 Task: Buy 1 Center Support Assemblies from Transmission & Drive Train section under best seller category for shipping address: Adam Smith, 3620 Station Street, Austin, Texas 78702, Cell Number 5122113583. Pay from credit card ending with 5759, CVV 953
Action: Key pressed amazon.com<Key.enter>
Screenshot: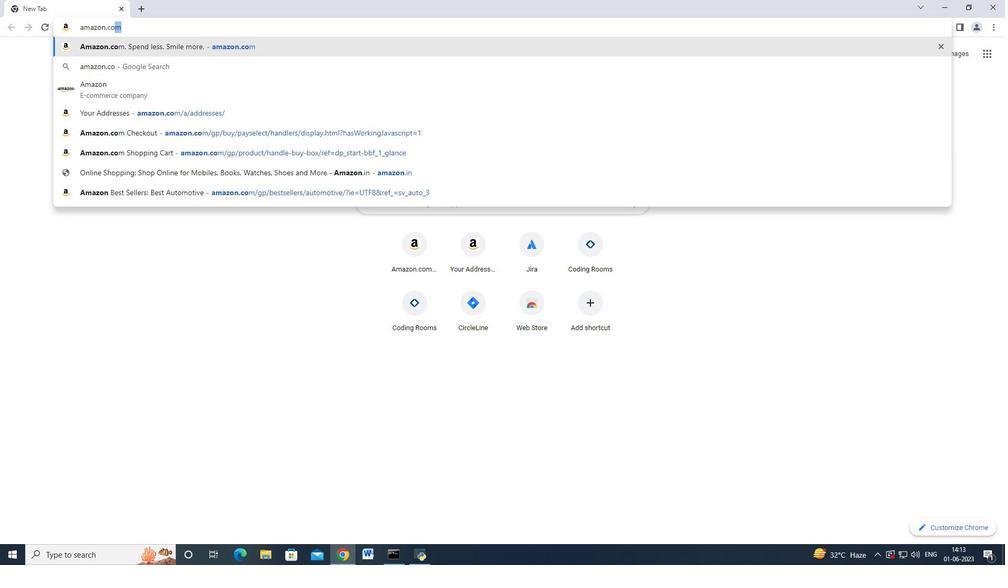 
Action: Mouse moved to (30, 73)
Screenshot: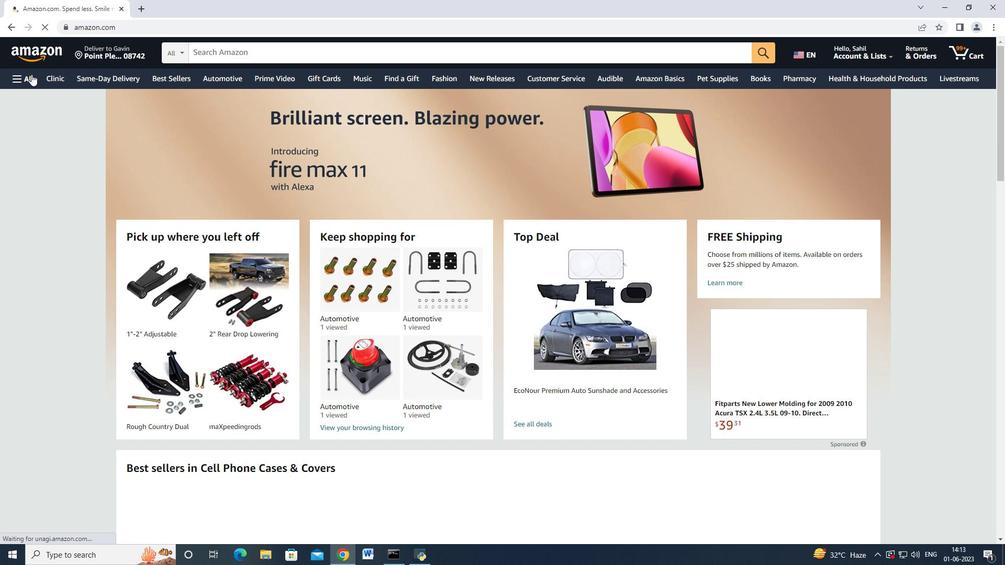 
Action: Mouse pressed left at (30, 73)
Screenshot: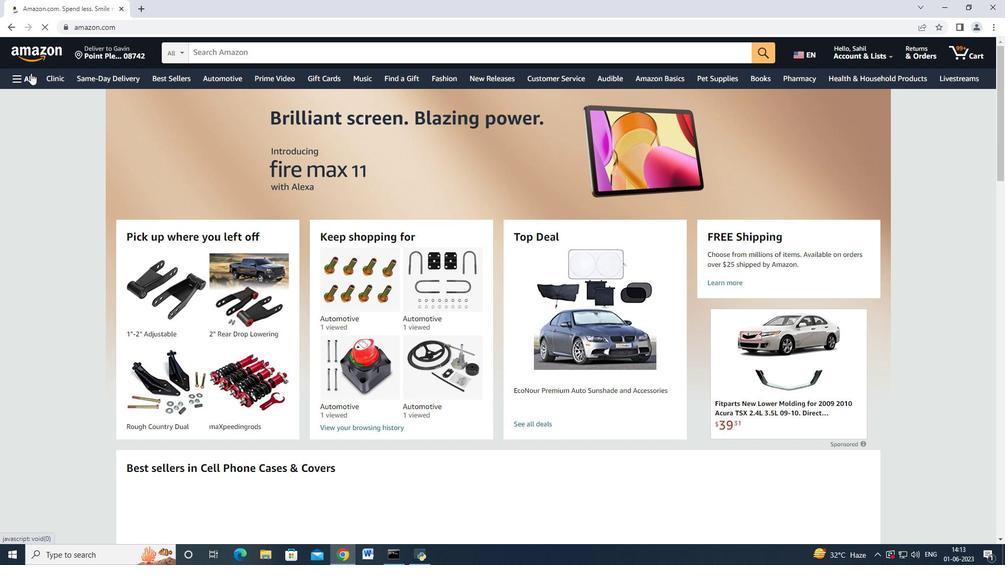 
Action: Mouse moved to (78, 169)
Screenshot: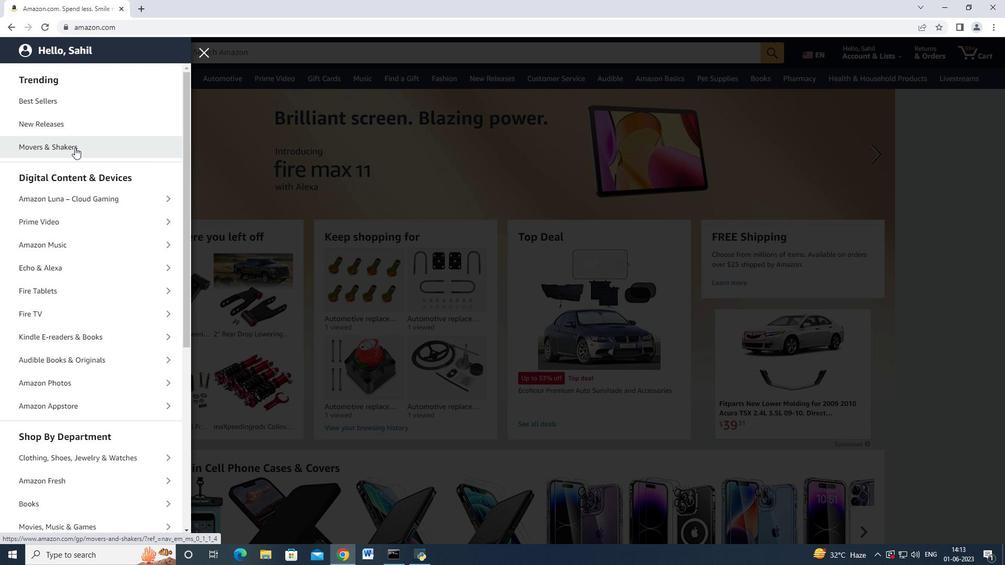 
Action: Mouse scrolled (78, 168) with delta (0, 0)
Screenshot: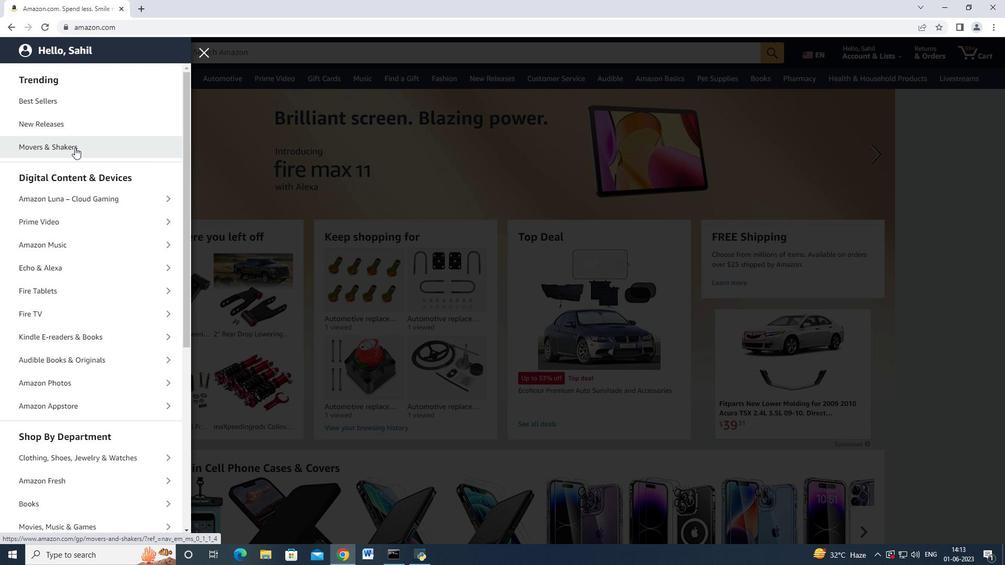 
Action: Mouse moved to (79, 182)
Screenshot: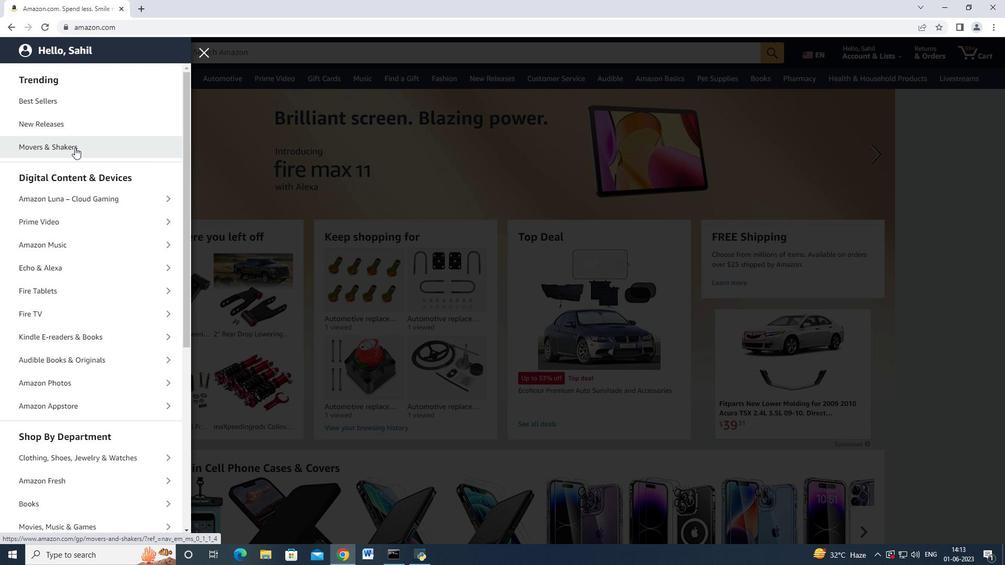 
Action: Mouse scrolled (79, 181) with delta (0, 0)
Screenshot: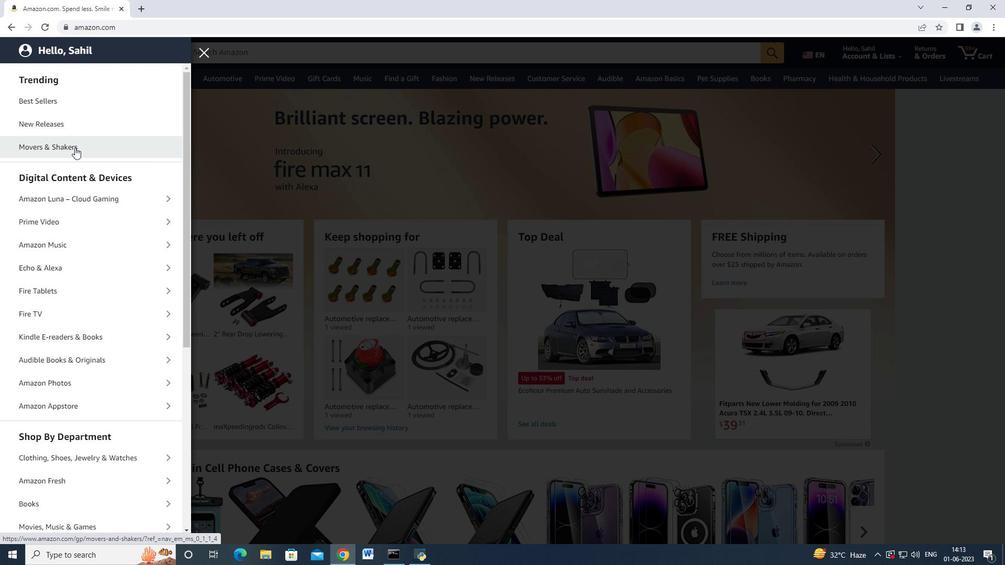 
Action: Mouse moved to (79, 190)
Screenshot: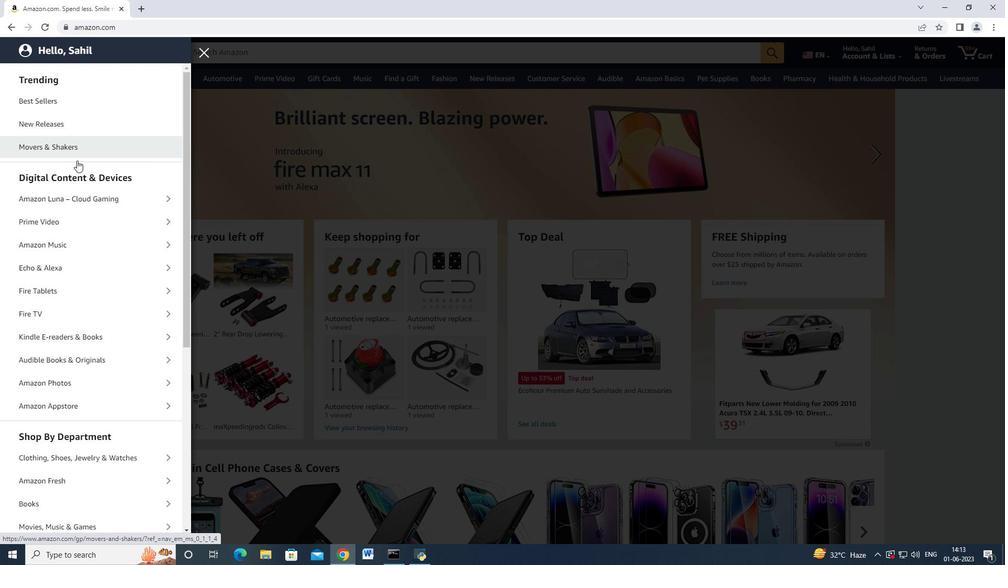
Action: Mouse scrolled (79, 189) with delta (0, 0)
Screenshot: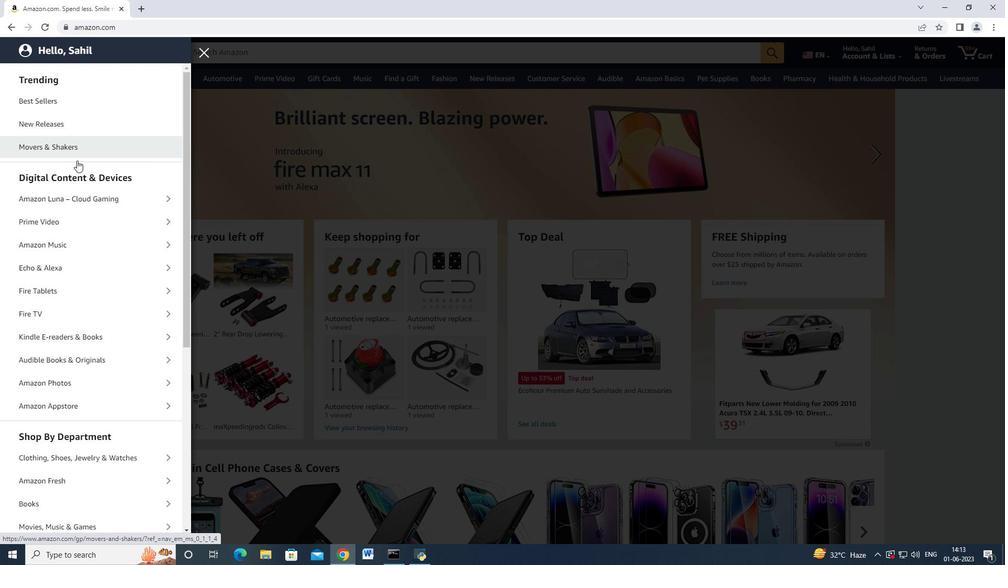 
Action: Mouse moved to (80, 191)
Screenshot: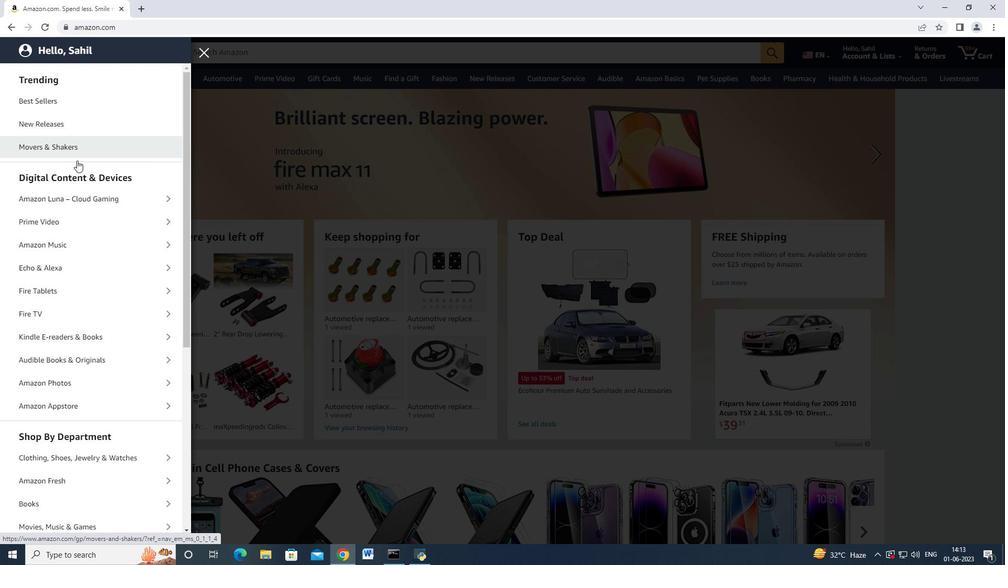 
Action: Mouse scrolled (80, 190) with delta (0, 0)
Screenshot: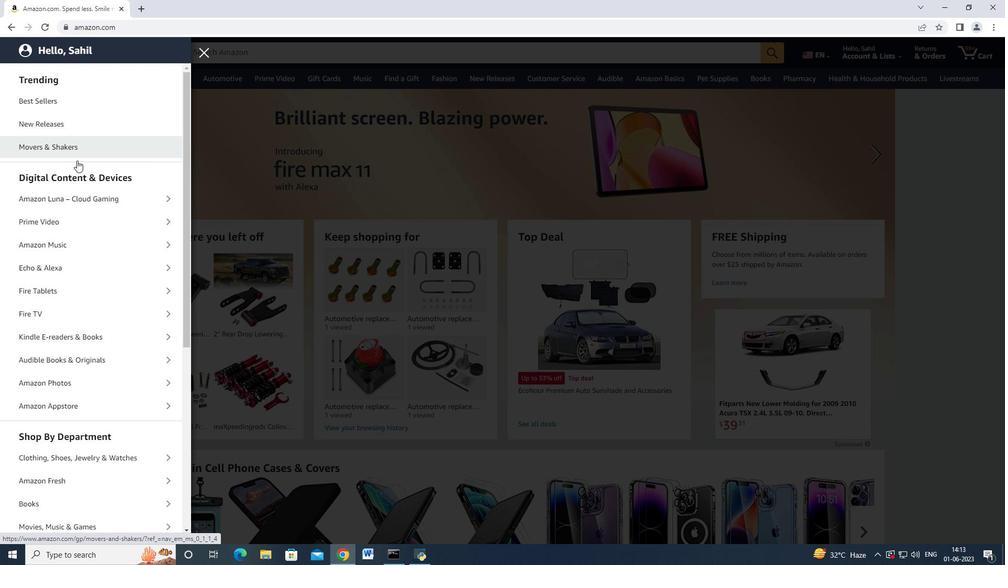 
Action: Mouse moved to (50, 334)
Screenshot: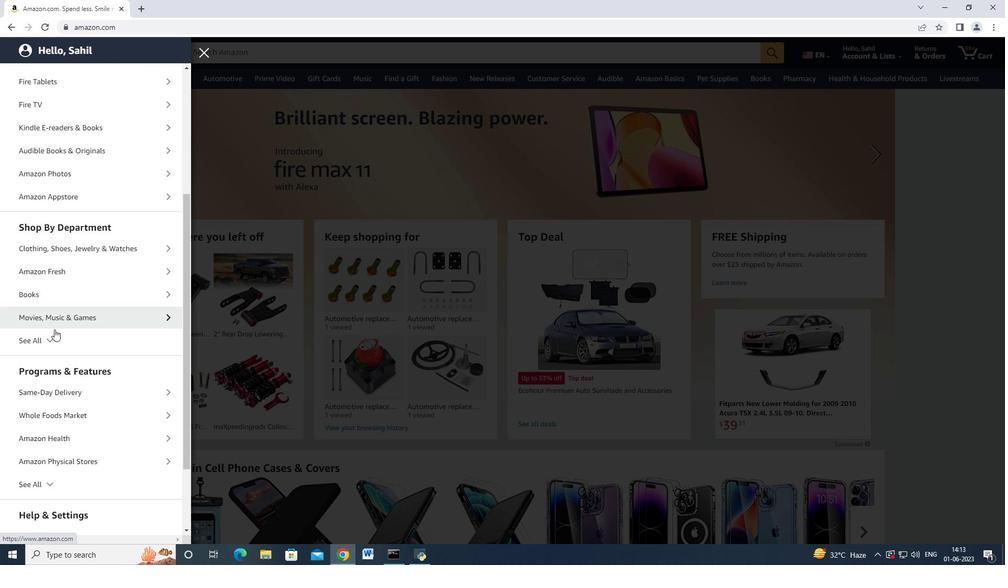 
Action: Mouse pressed left at (50, 334)
Screenshot: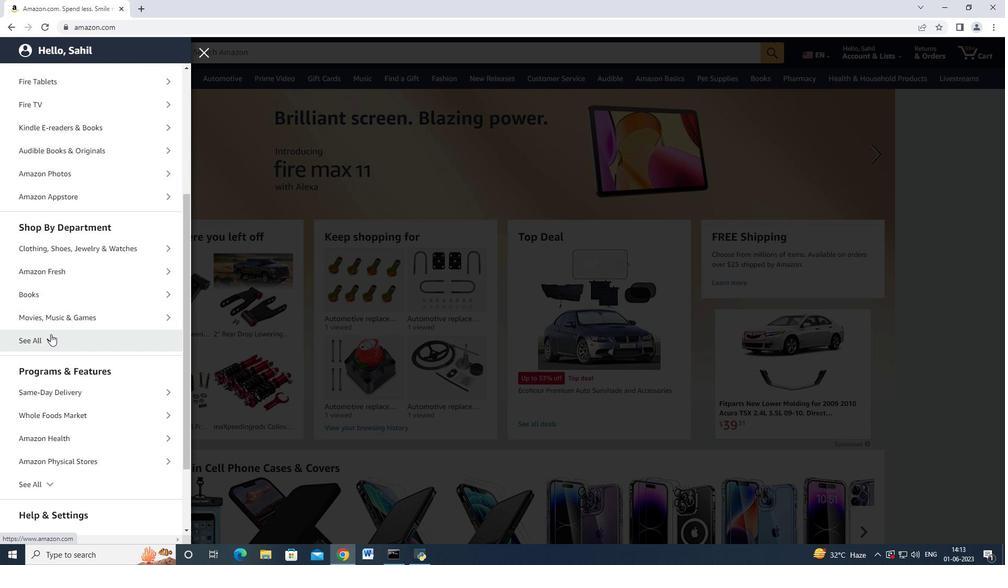 
Action: Mouse moved to (66, 324)
Screenshot: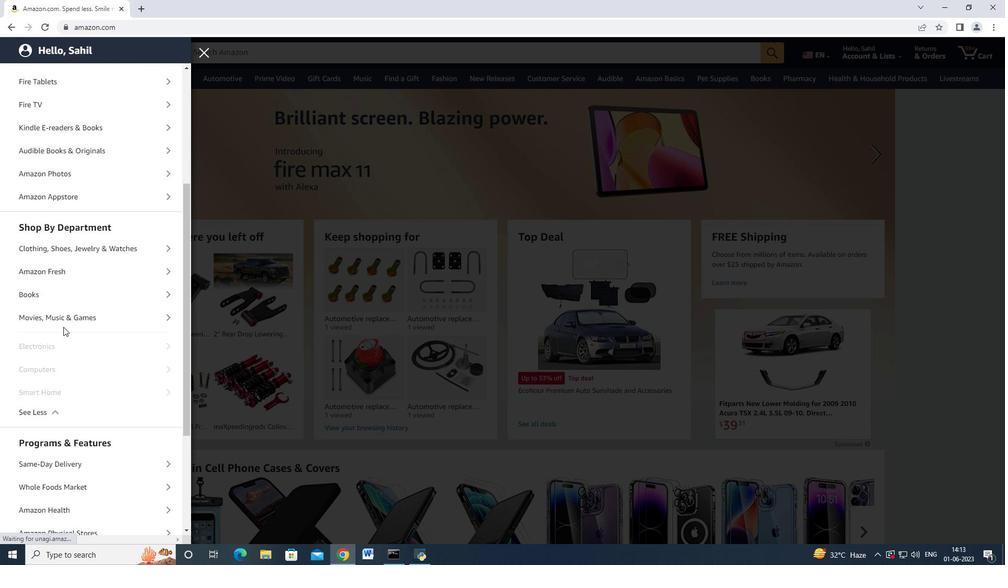 
Action: Mouse scrolled (66, 324) with delta (0, 0)
Screenshot: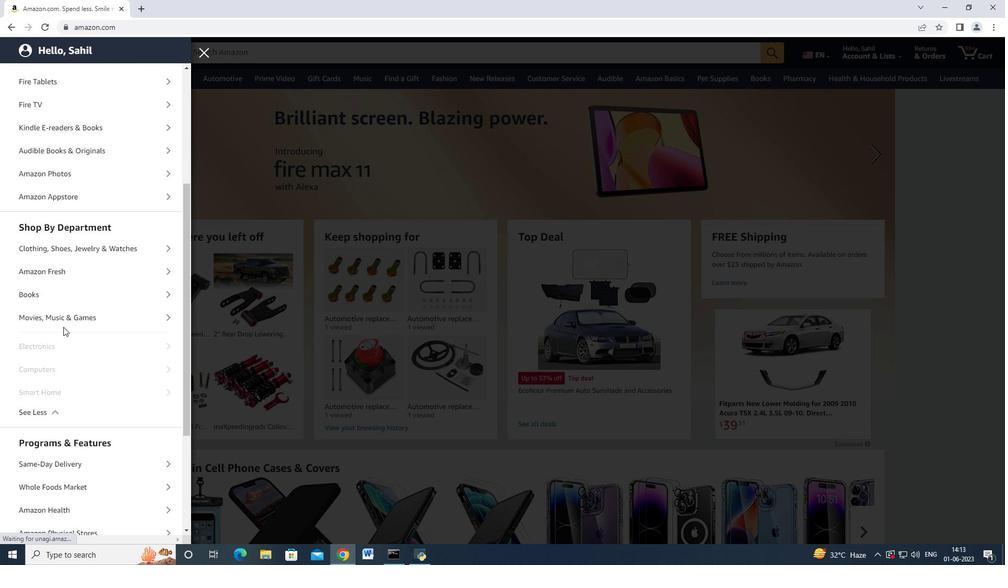 
Action: Mouse scrolled (66, 324) with delta (0, 0)
Screenshot: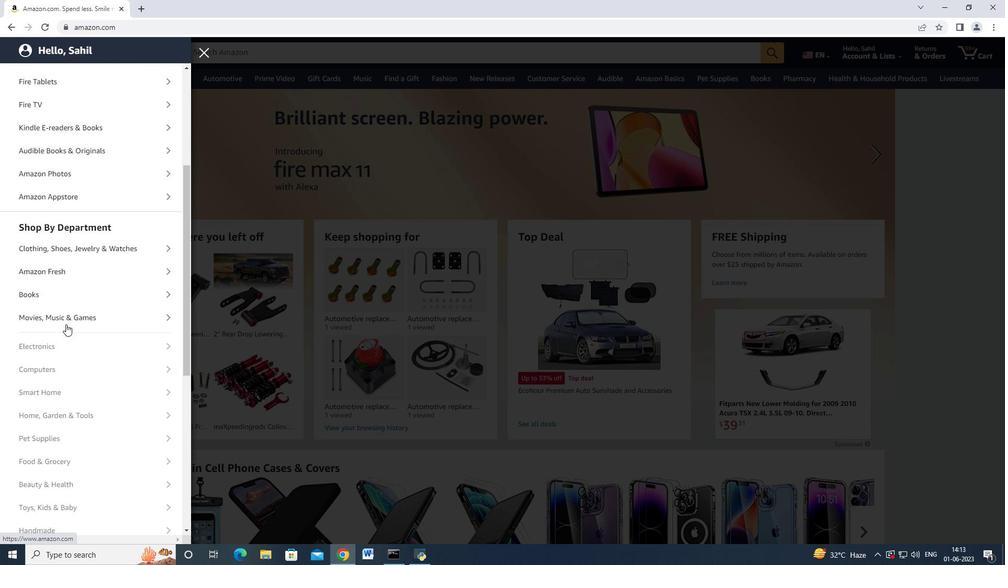 
Action: Mouse scrolled (66, 324) with delta (0, 0)
Screenshot: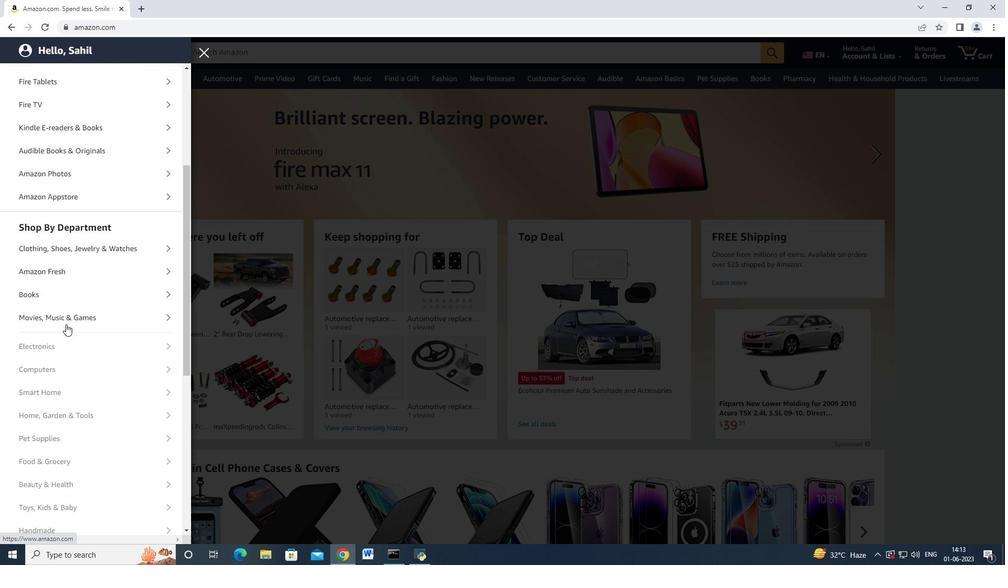 
Action: Mouse moved to (67, 332)
Screenshot: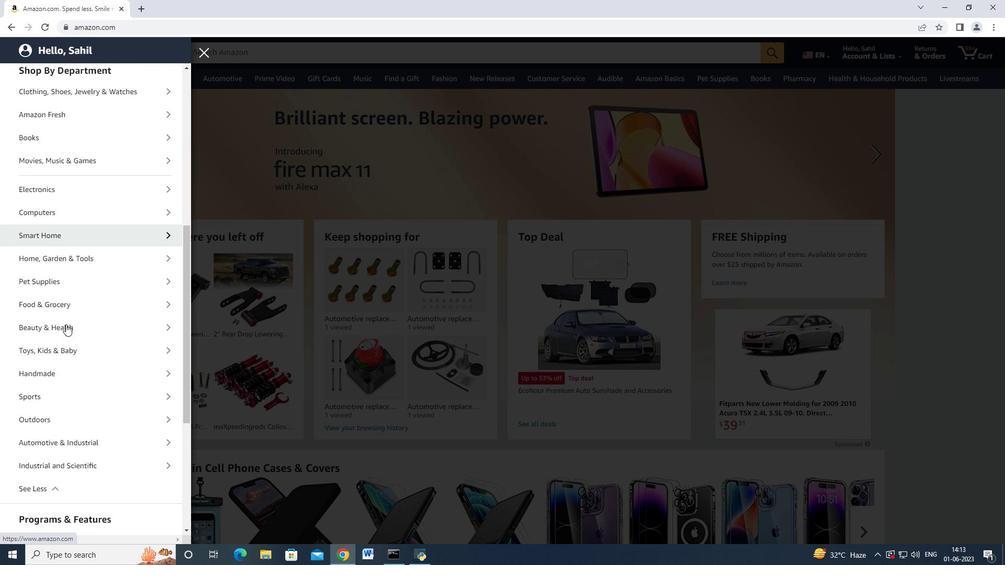 
Action: Mouse scrolled (67, 332) with delta (0, 0)
Screenshot: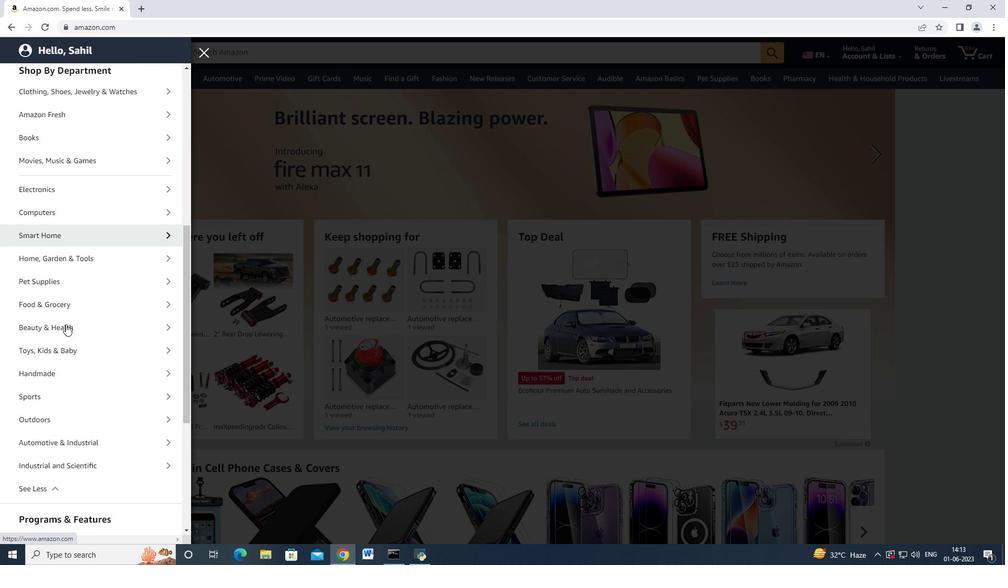 
Action: Mouse scrolled (67, 332) with delta (0, 0)
Screenshot: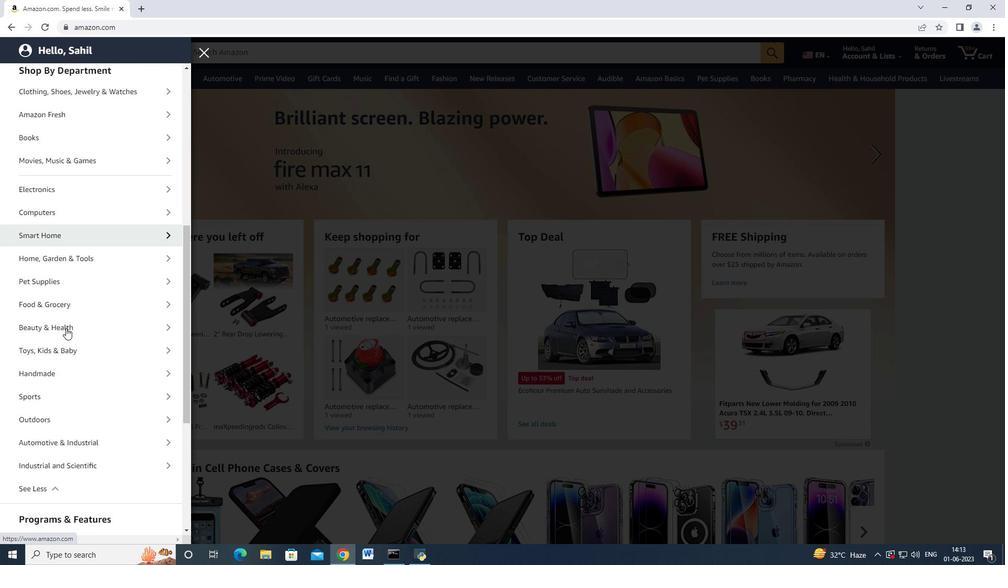 
Action: Mouse moved to (88, 341)
Screenshot: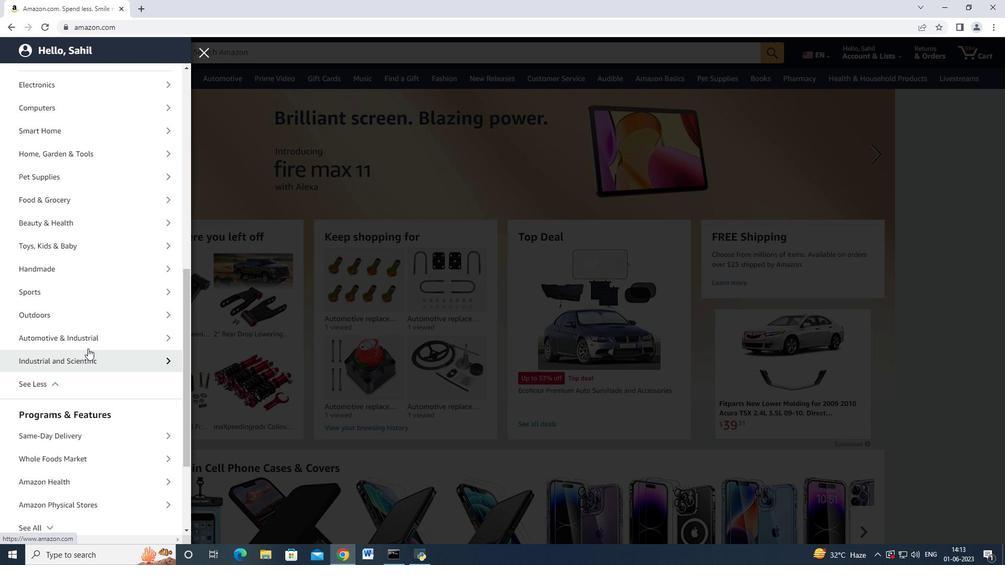 
Action: Mouse pressed left at (88, 341)
Screenshot: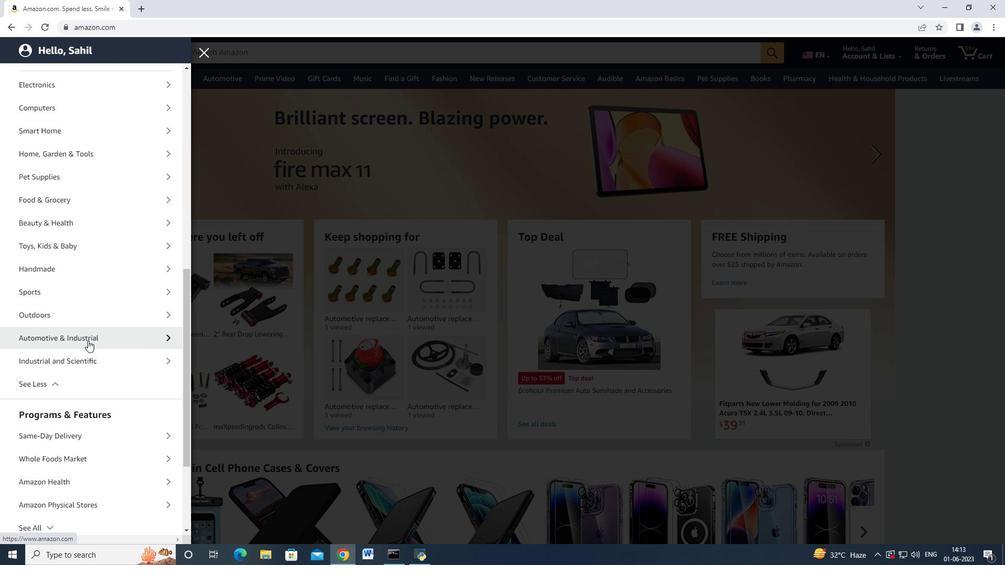 
Action: Mouse moved to (133, 121)
Screenshot: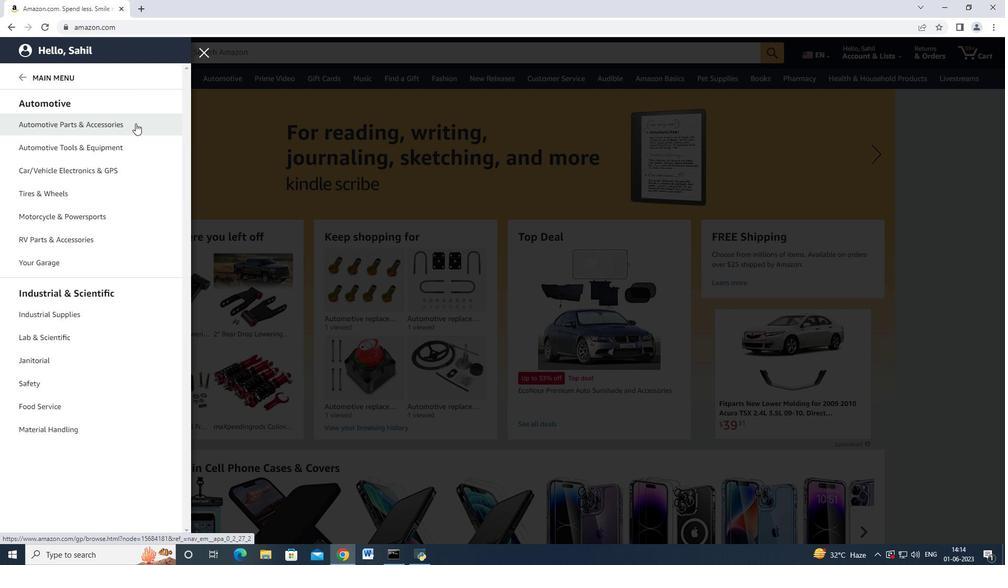 
Action: Mouse pressed left at (133, 121)
Screenshot: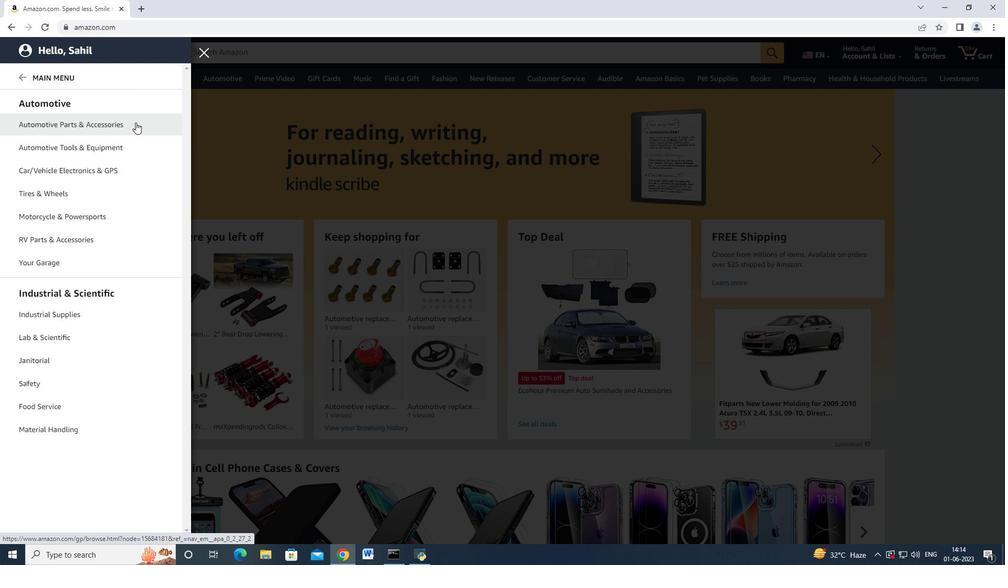 
Action: Mouse moved to (181, 95)
Screenshot: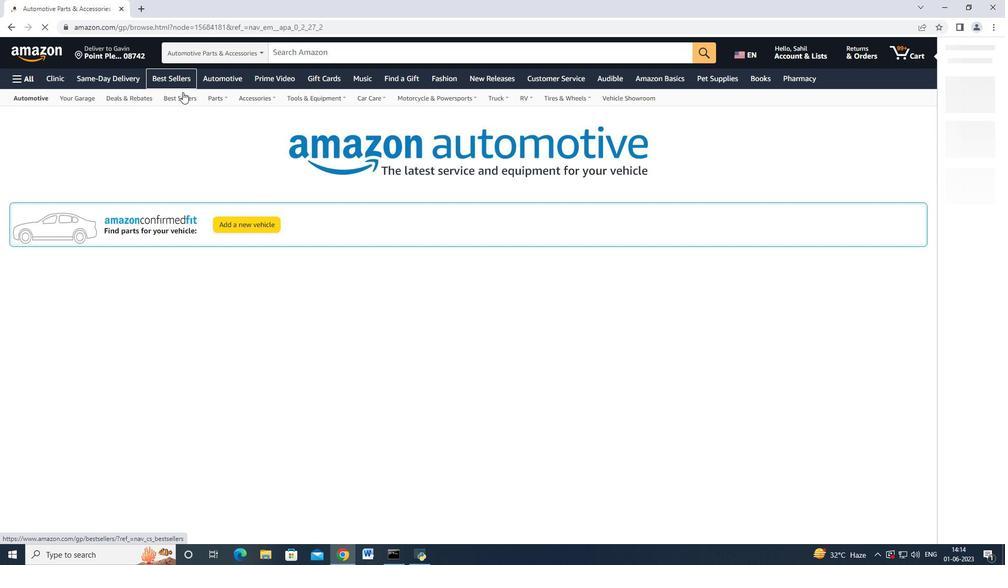 
Action: Mouse pressed left at (181, 95)
Screenshot: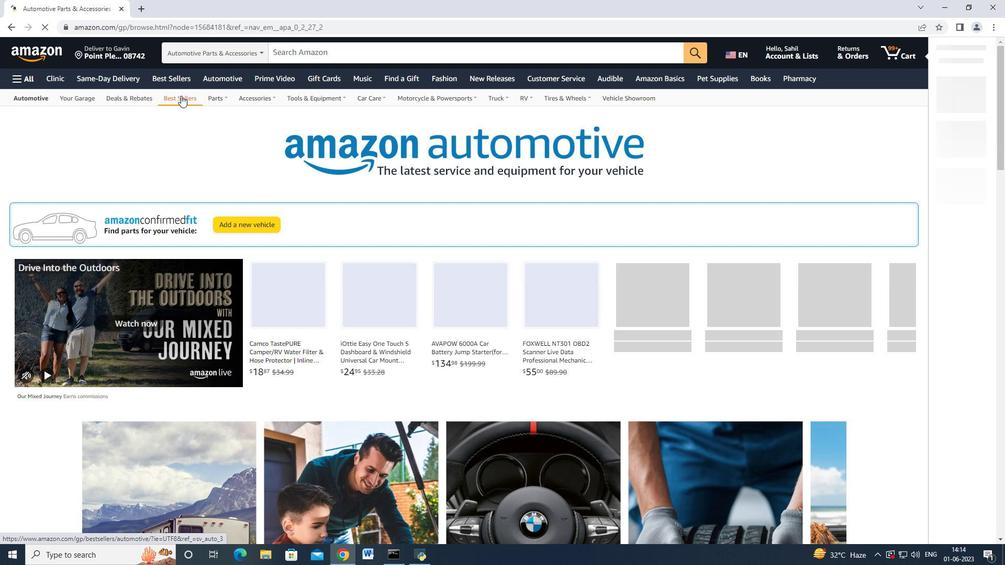 
Action: Mouse moved to (88, 215)
Screenshot: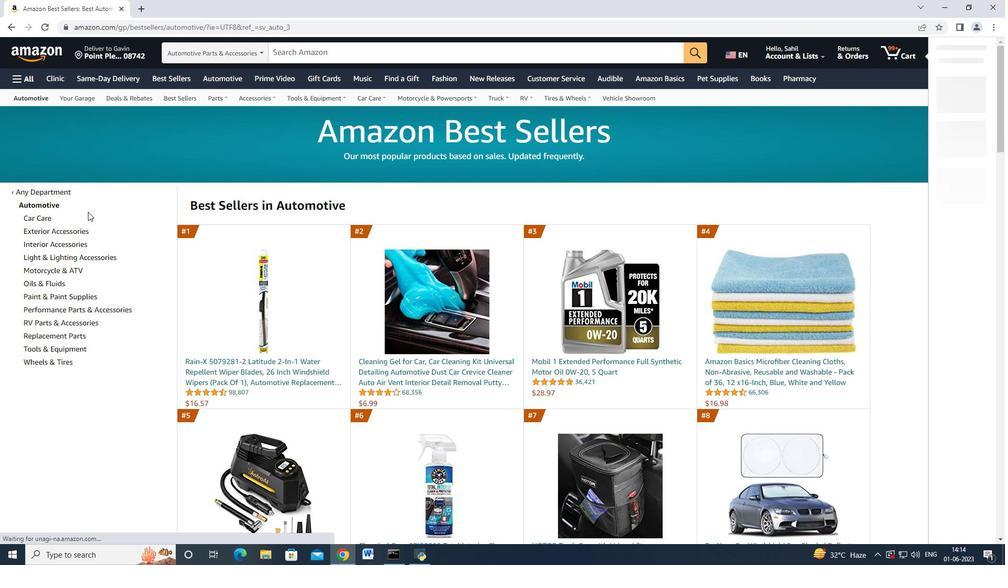 
Action: Mouse scrolled (88, 215) with delta (0, 0)
Screenshot: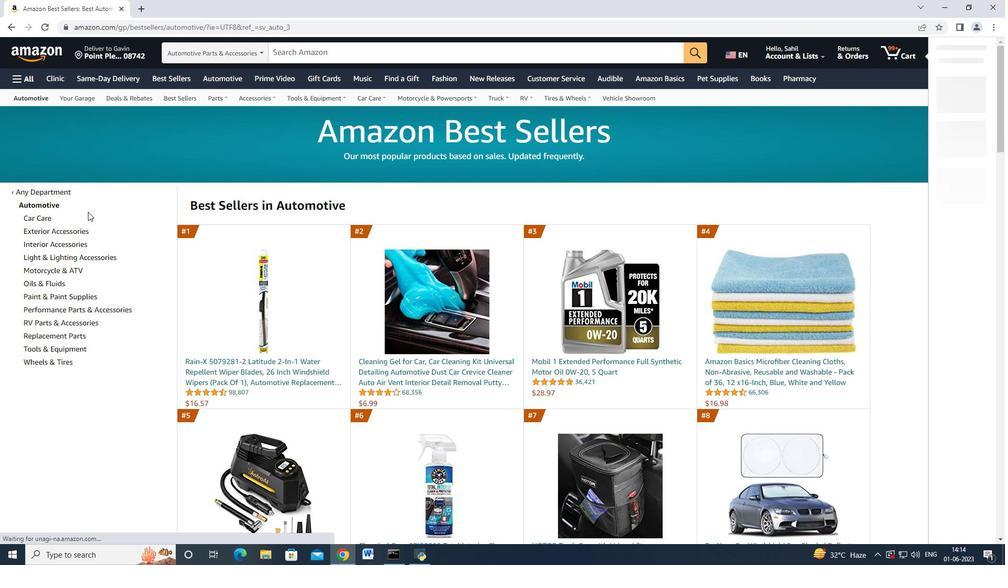 
Action: Mouse moved to (66, 283)
Screenshot: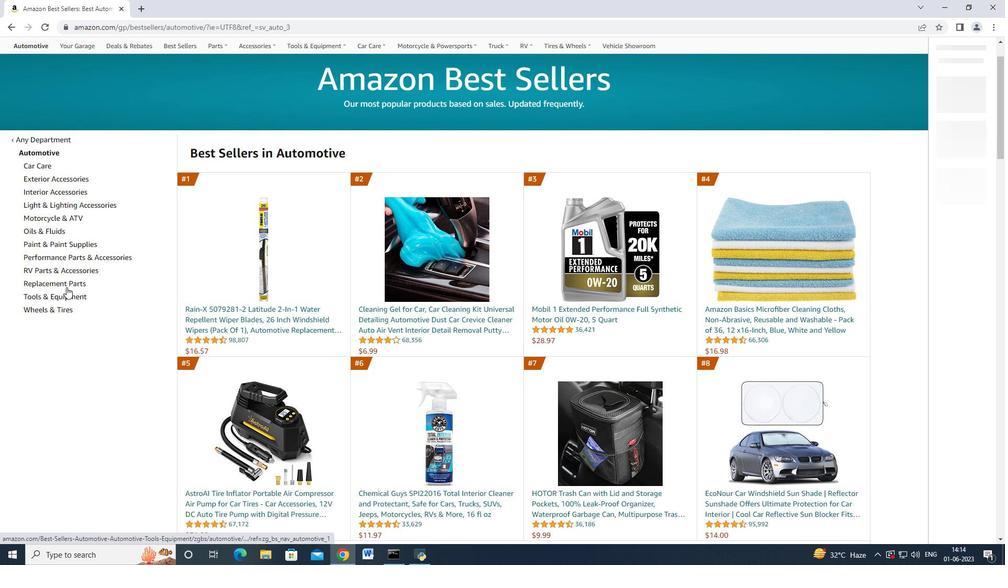 
Action: Mouse pressed left at (66, 283)
Screenshot: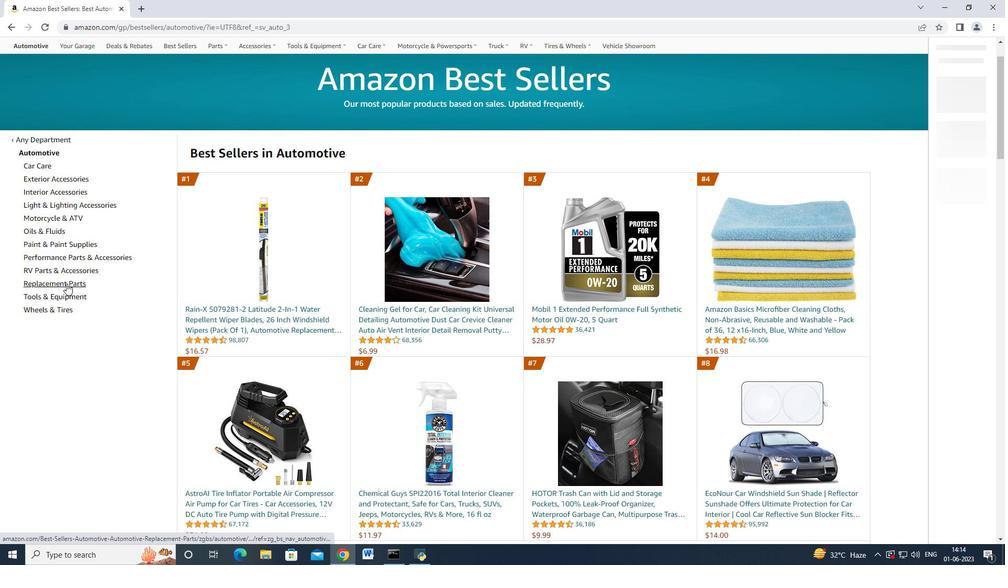 
Action: Mouse moved to (122, 251)
Screenshot: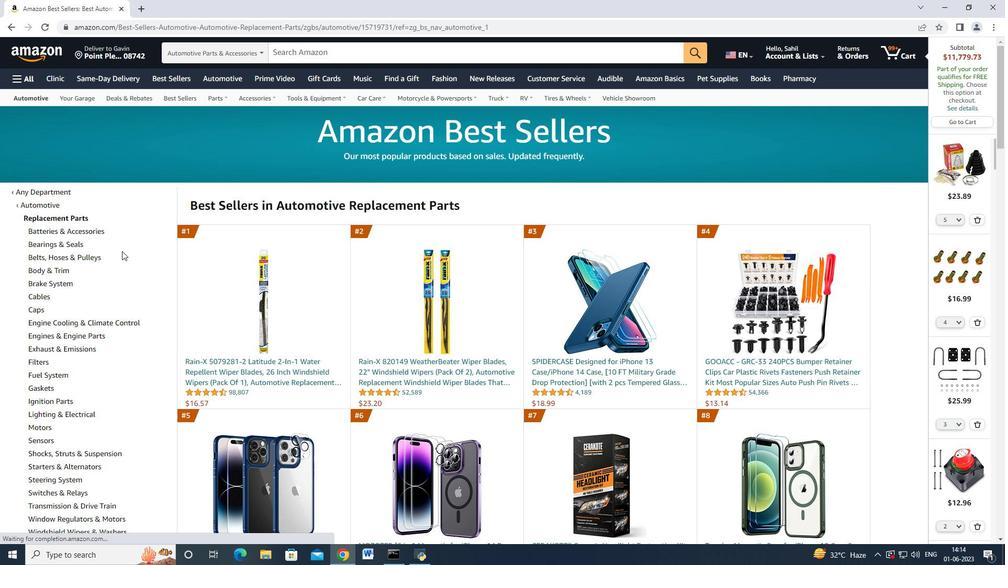 
Action: Mouse scrolled (122, 250) with delta (0, 0)
Screenshot: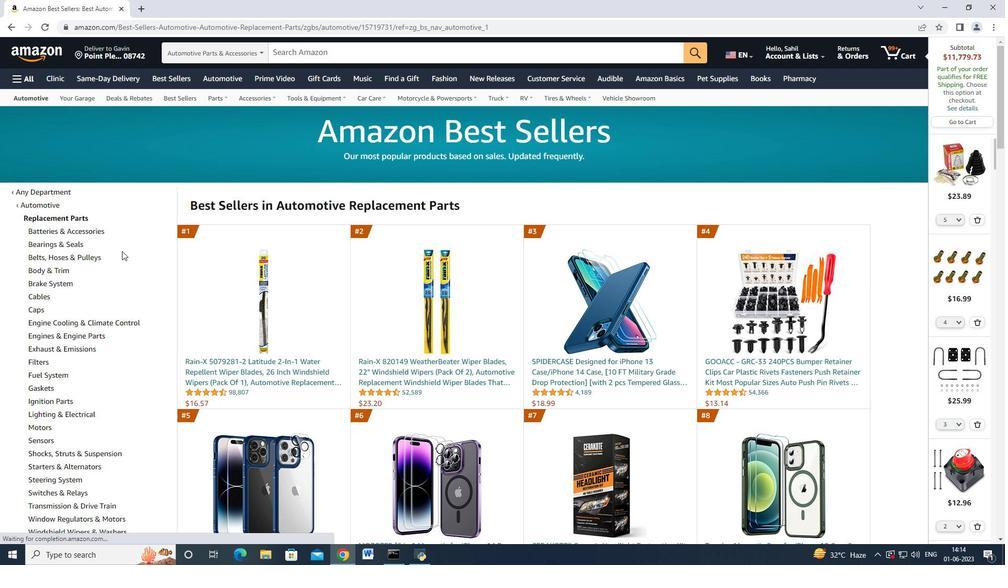 
Action: Mouse moved to (121, 258)
Screenshot: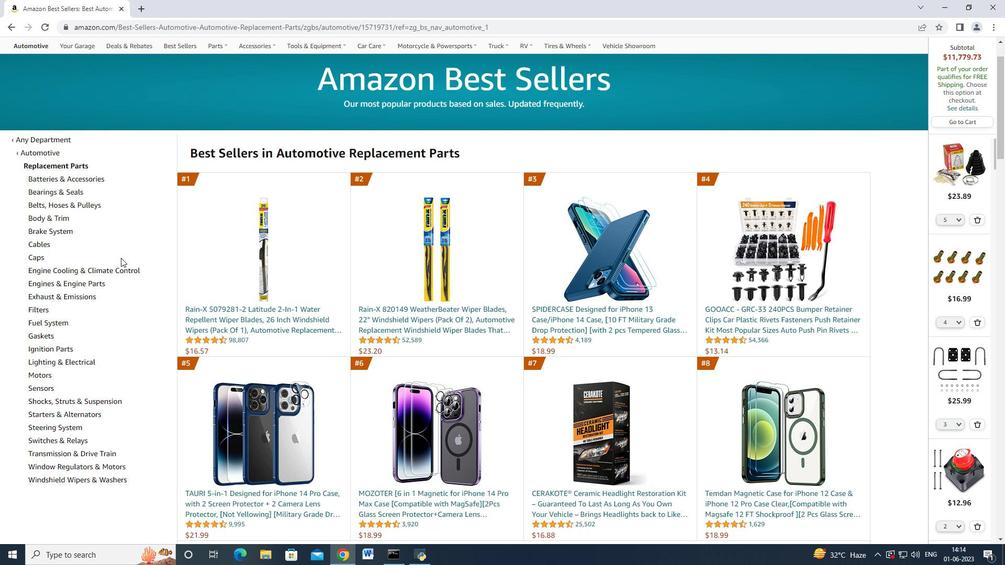 
Action: Mouse scrolled (121, 258) with delta (0, 0)
Screenshot: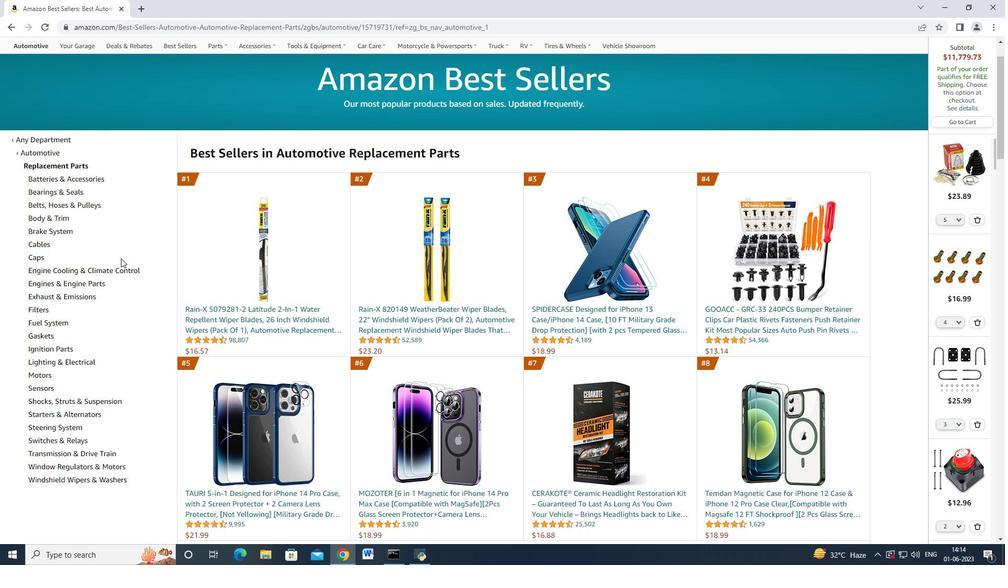 
Action: Mouse scrolled (121, 258) with delta (0, 0)
Screenshot: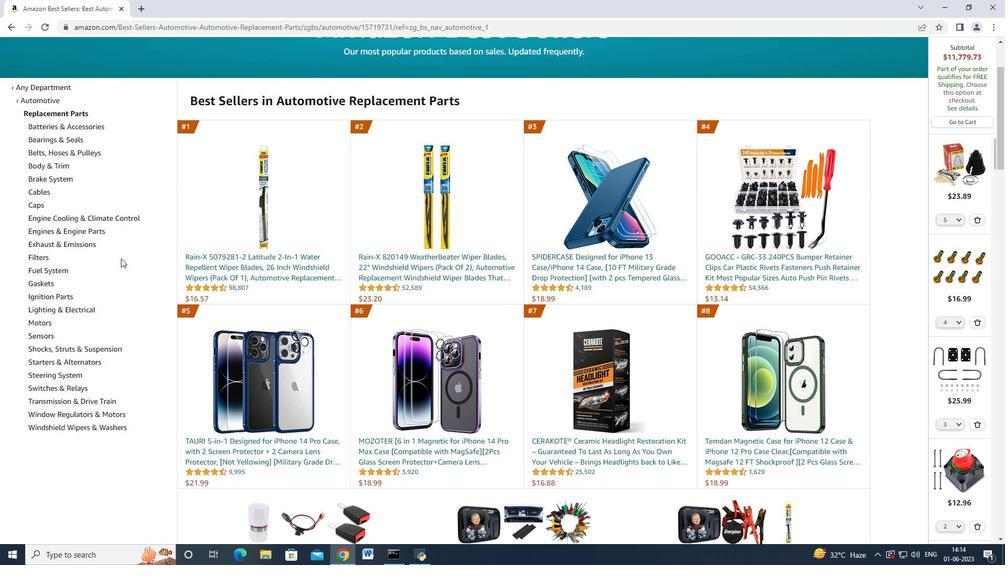 
Action: Mouse scrolled (121, 258) with delta (0, 0)
Screenshot: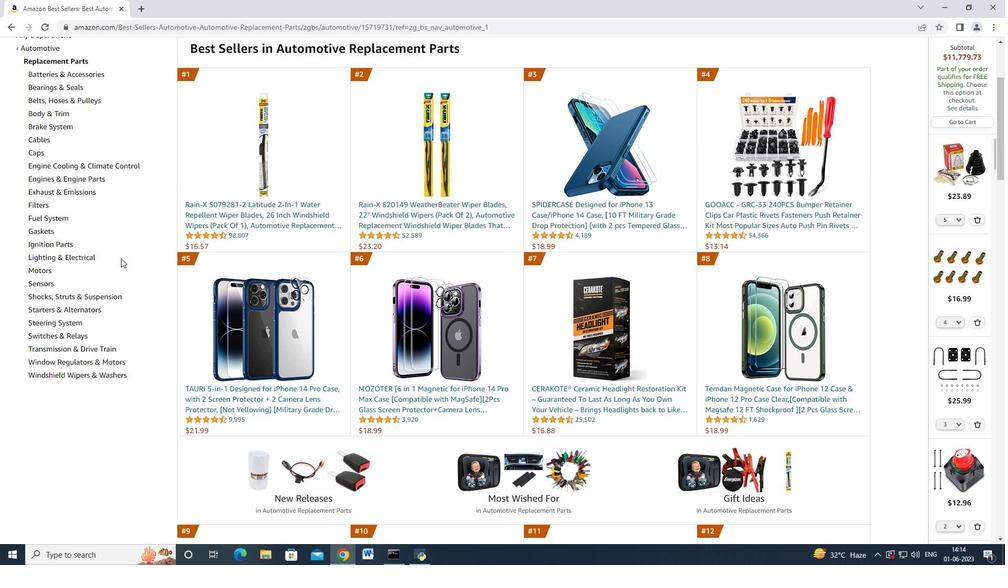 
Action: Mouse moved to (96, 292)
Screenshot: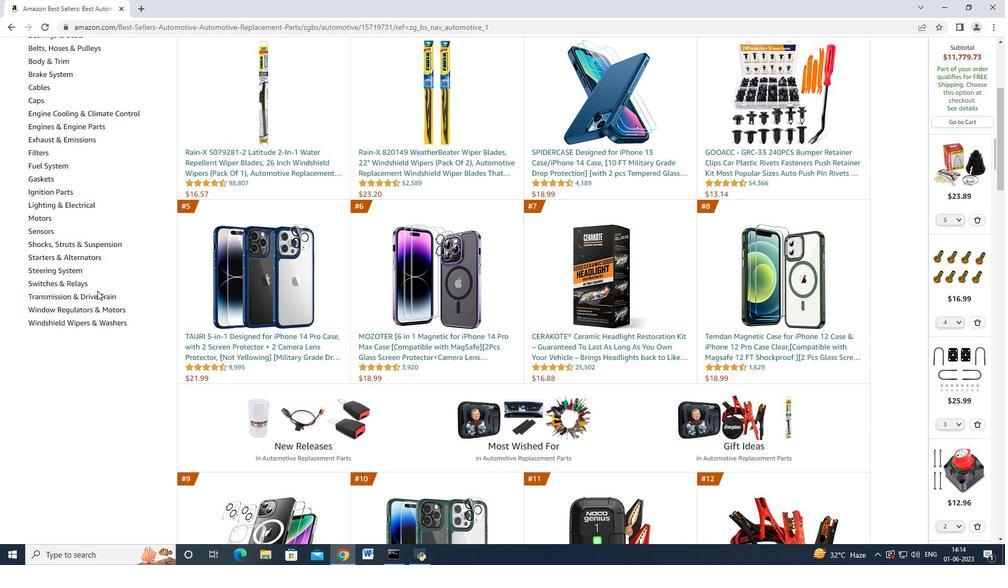 
Action: Mouse pressed left at (96, 292)
Screenshot: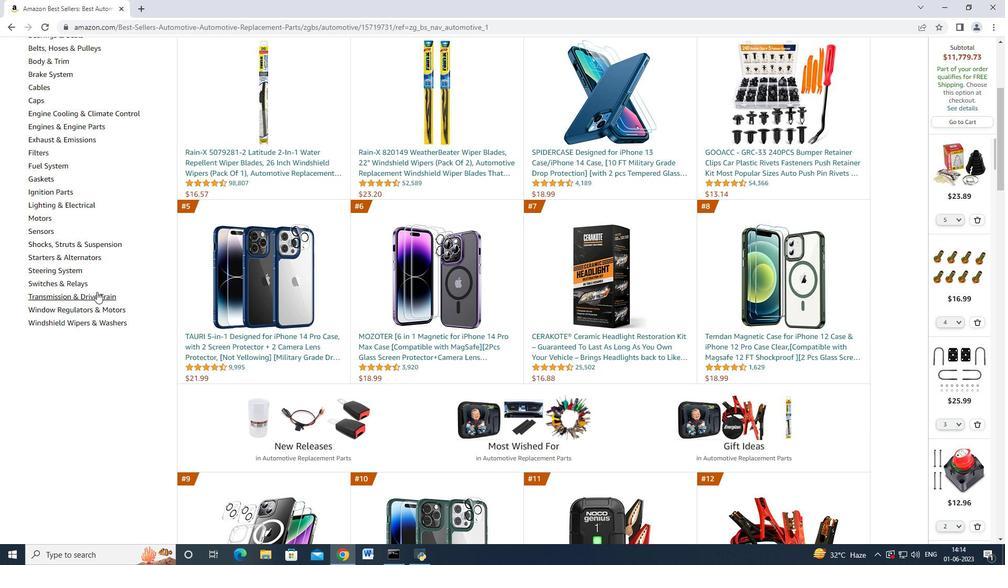 
Action: Mouse moved to (110, 195)
Screenshot: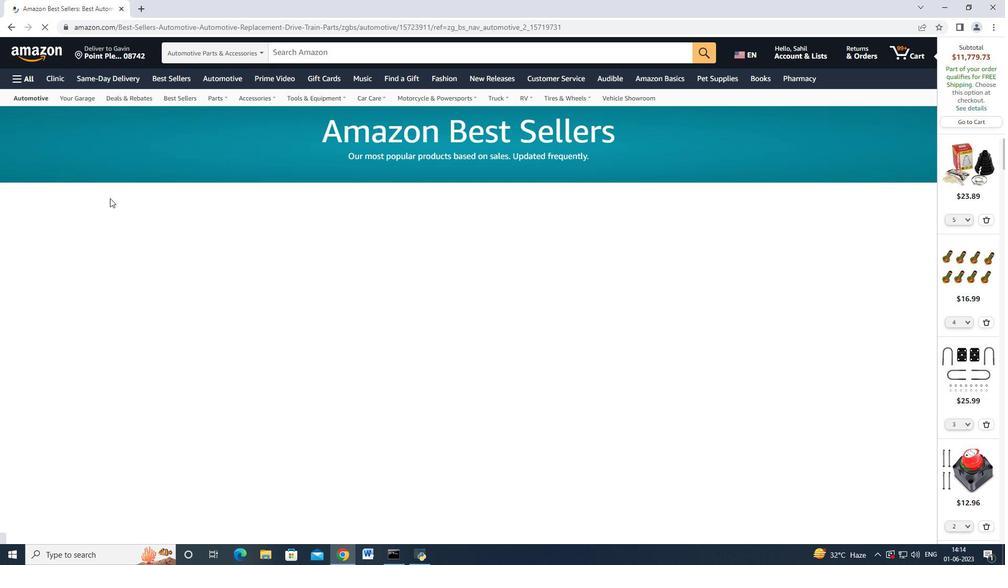 
Action: Mouse scrolled (110, 194) with delta (0, 0)
Screenshot: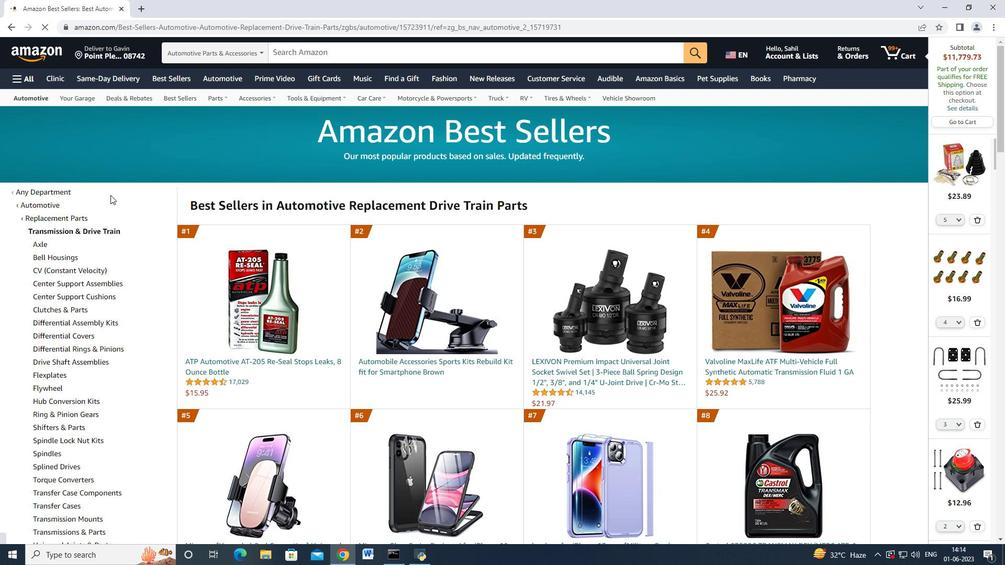 
Action: Mouse scrolled (110, 194) with delta (0, 0)
Screenshot: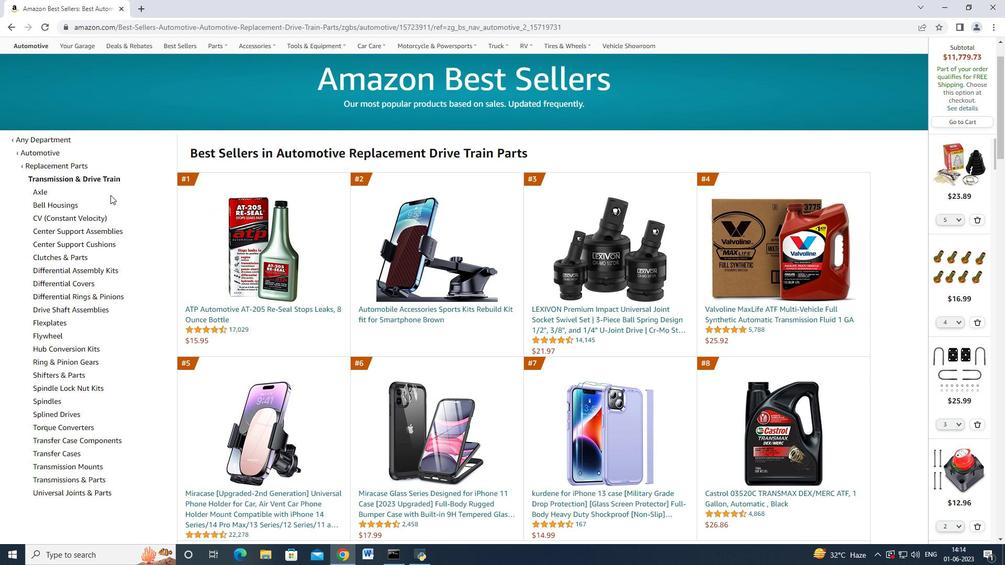 
Action: Mouse moved to (110, 180)
Screenshot: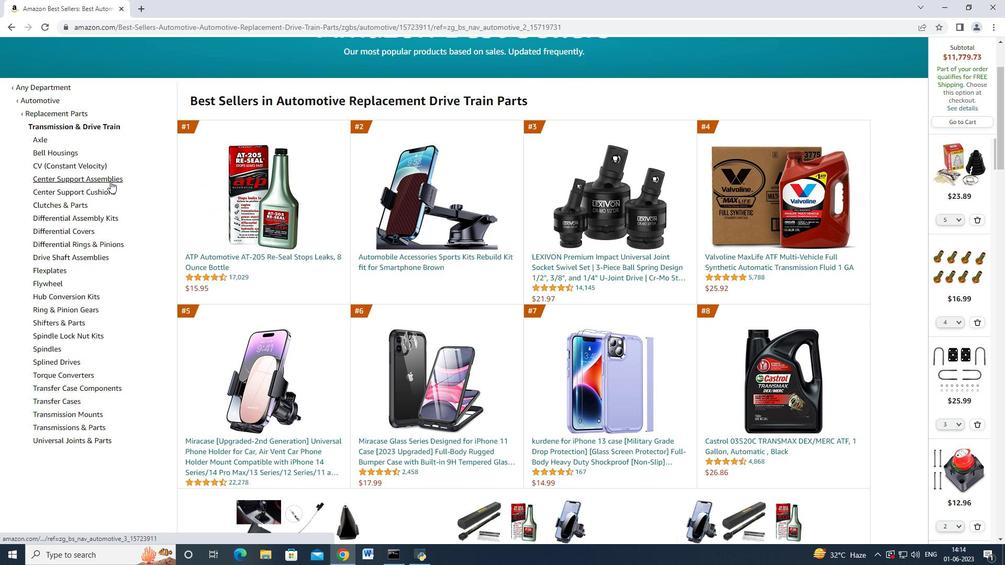 
Action: Mouse pressed left at (110, 180)
Screenshot: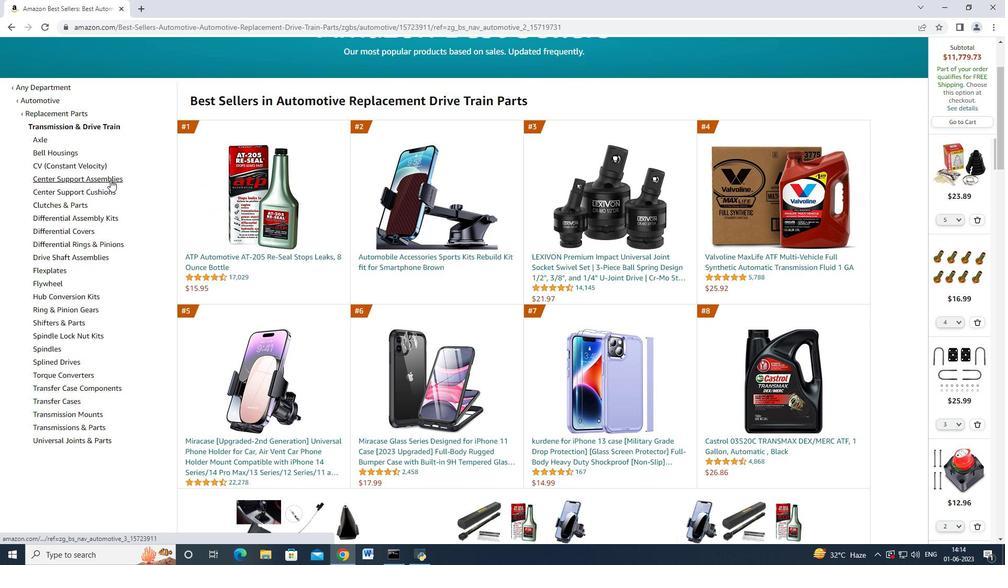
Action: Mouse moved to (363, 246)
Screenshot: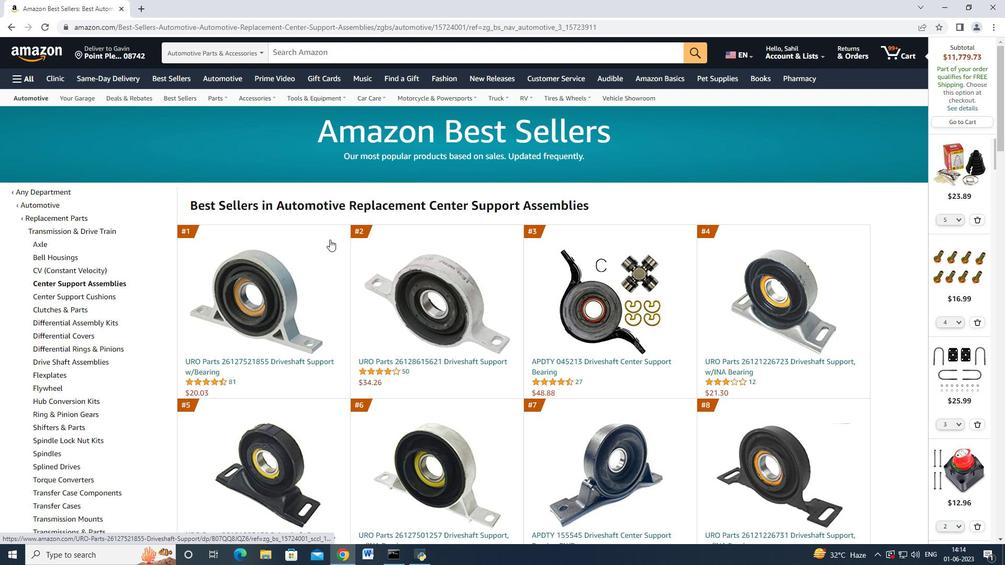 
Action: Mouse scrolled (363, 245) with delta (0, 0)
Screenshot: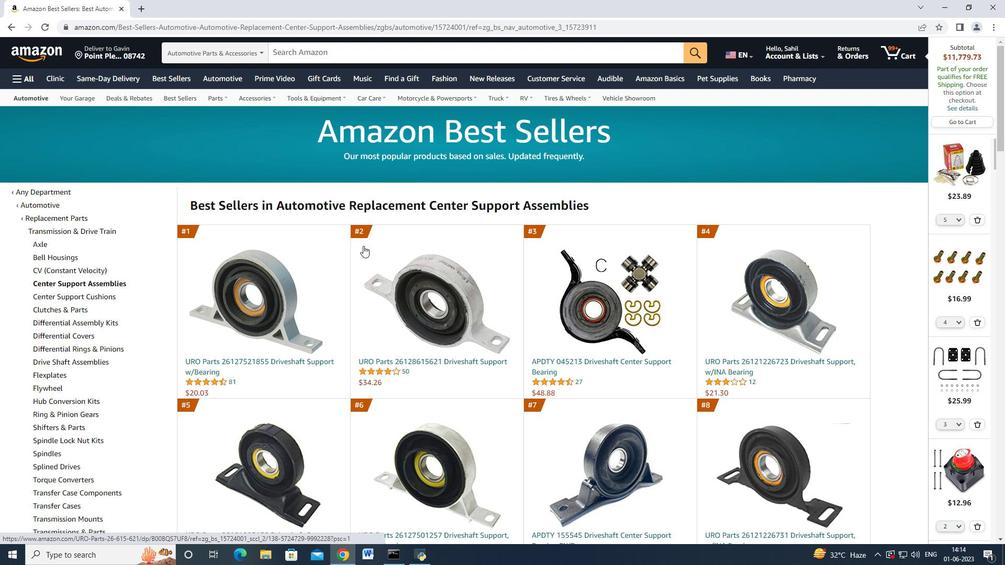
Action: Mouse moved to (658, 308)
Screenshot: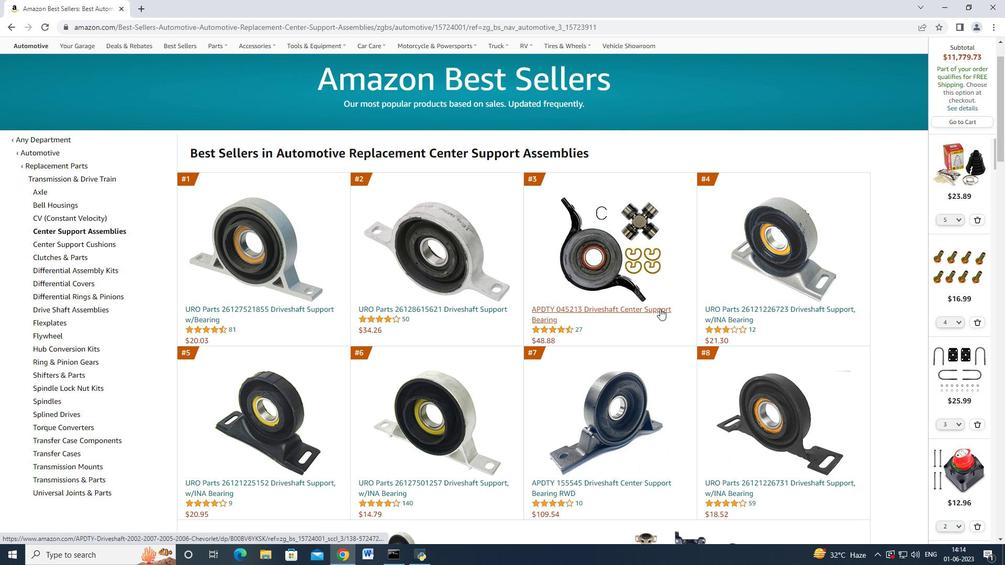 
Action: Mouse pressed left at (658, 308)
Screenshot: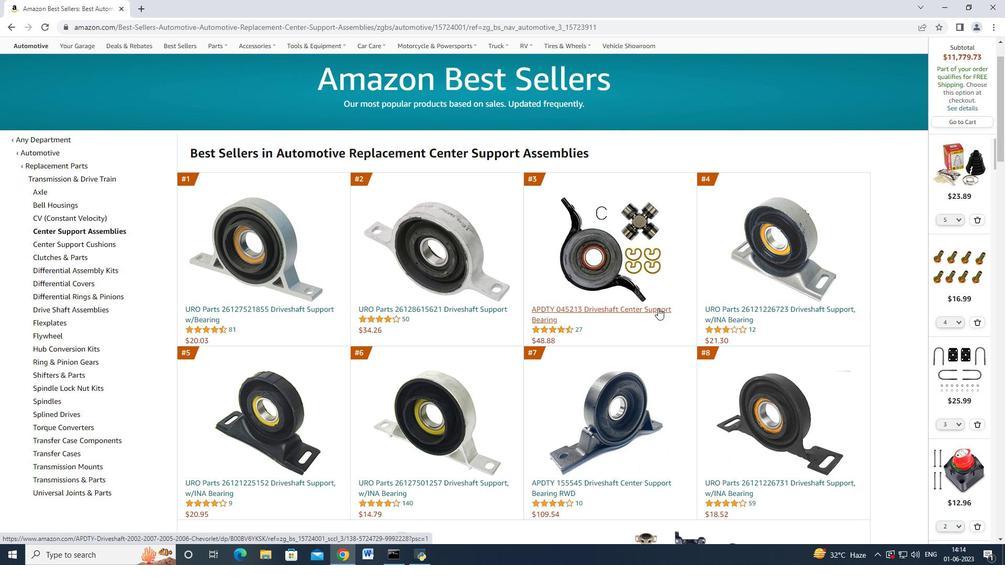 
Action: Mouse moved to (779, 471)
Screenshot: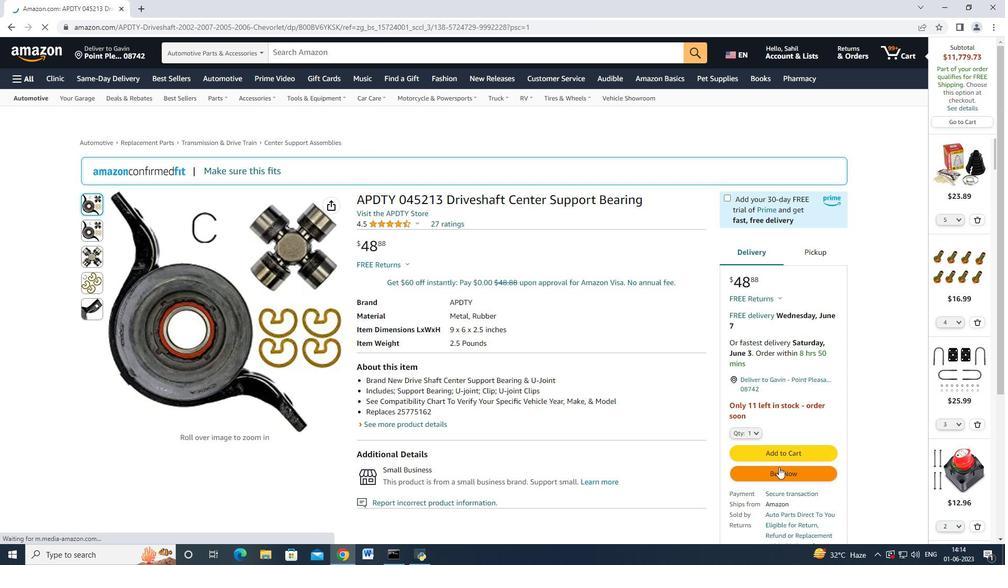 
Action: Mouse pressed left at (779, 471)
Screenshot: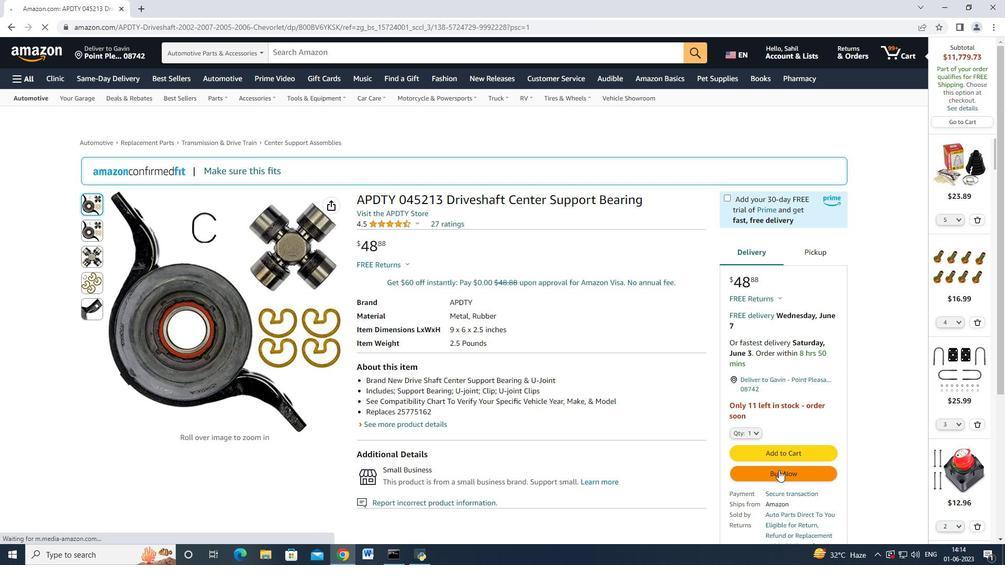 
Action: Mouse moved to (605, 84)
Screenshot: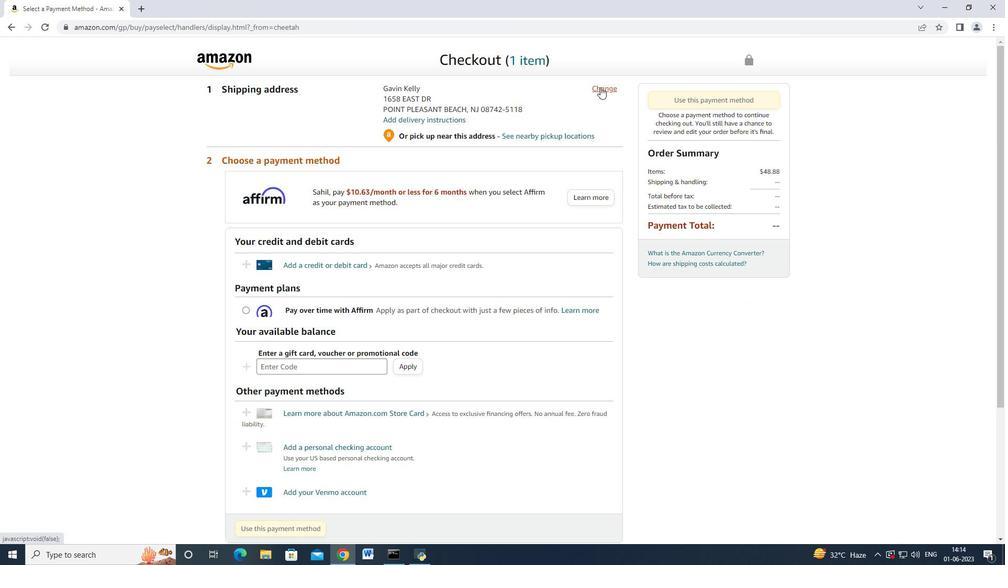 
Action: Mouse pressed left at (605, 84)
Screenshot: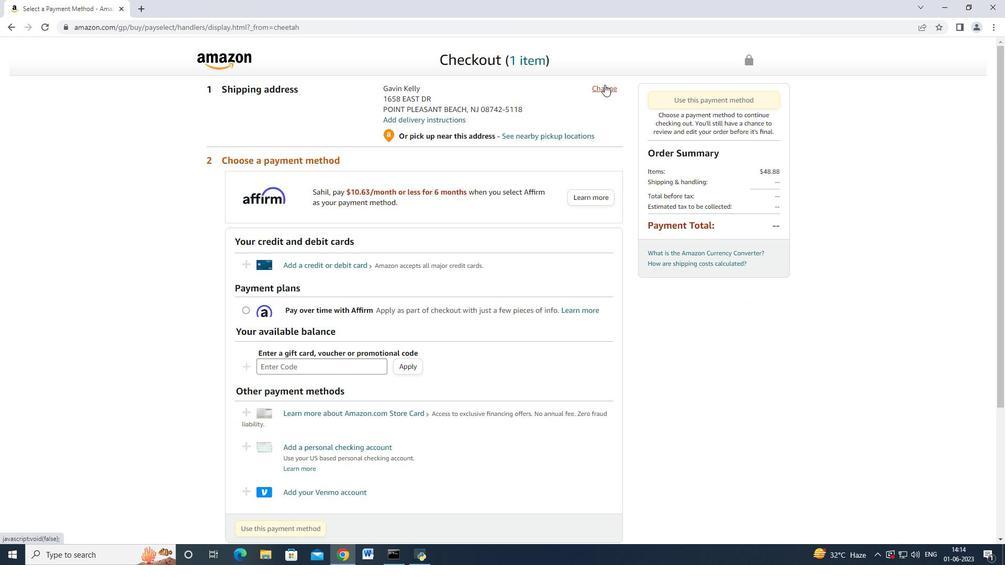 
Action: Mouse moved to (355, 168)
Screenshot: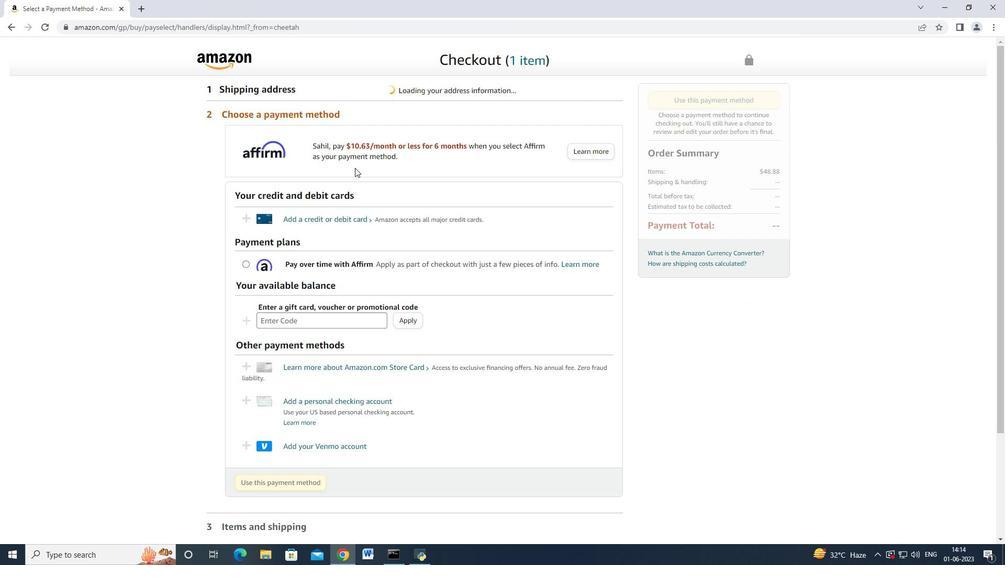
Action: Mouse scrolled (355, 167) with delta (0, 0)
Screenshot: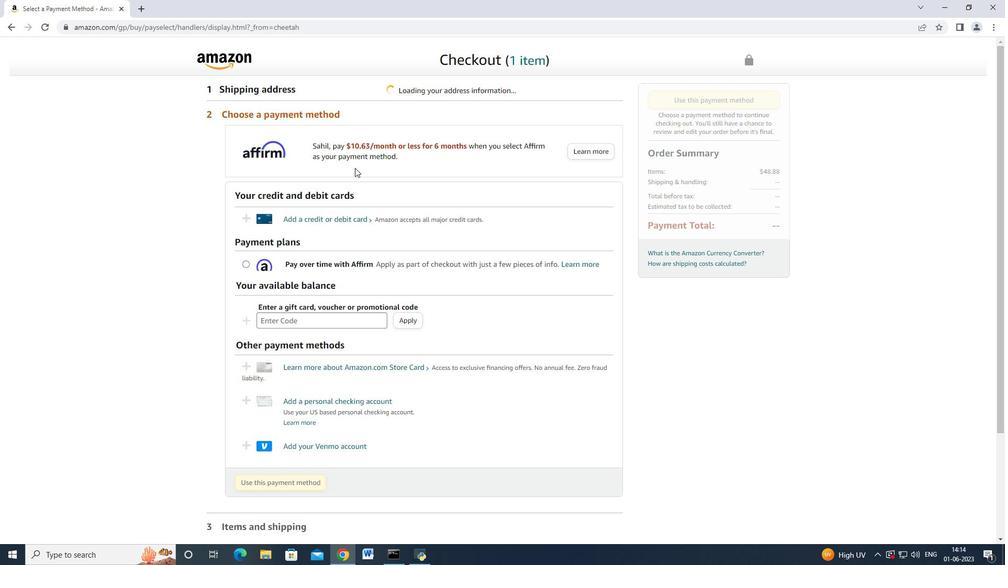 
Action: Mouse scrolled (355, 168) with delta (0, 0)
Screenshot: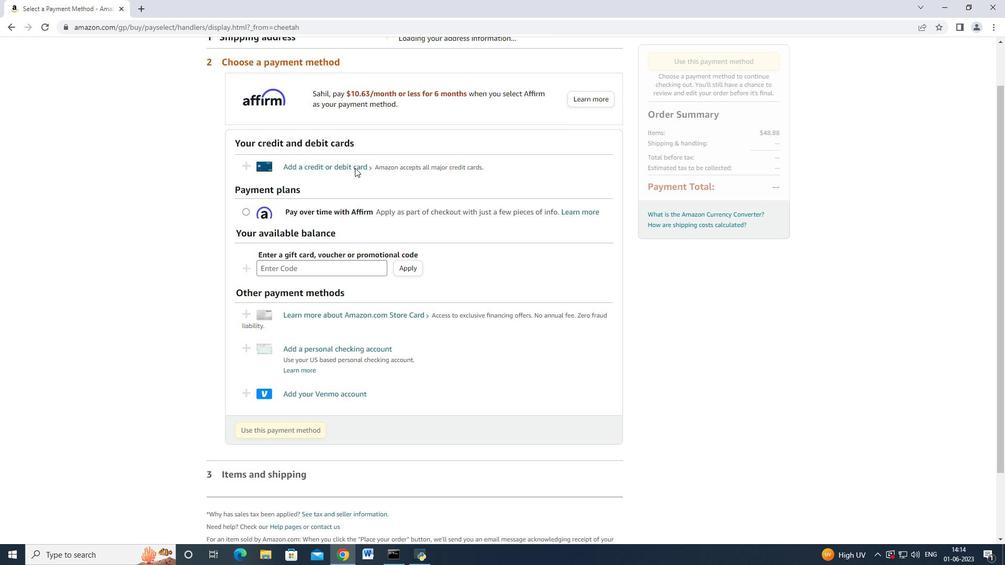 
Action: Mouse scrolled (355, 167) with delta (0, 0)
Screenshot: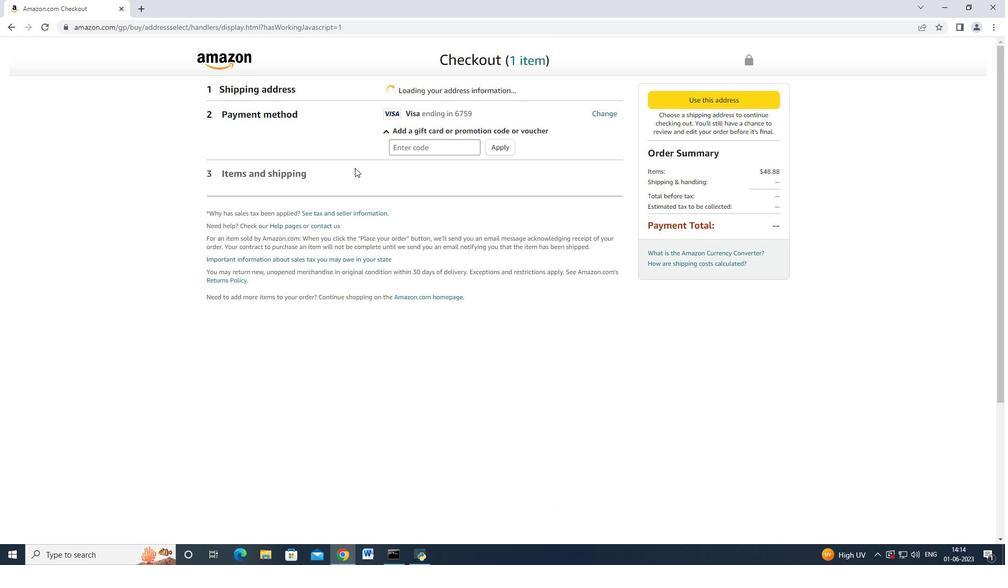 
Action: Mouse scrolled (355, 168) with delta (0, 0)
Screenshot: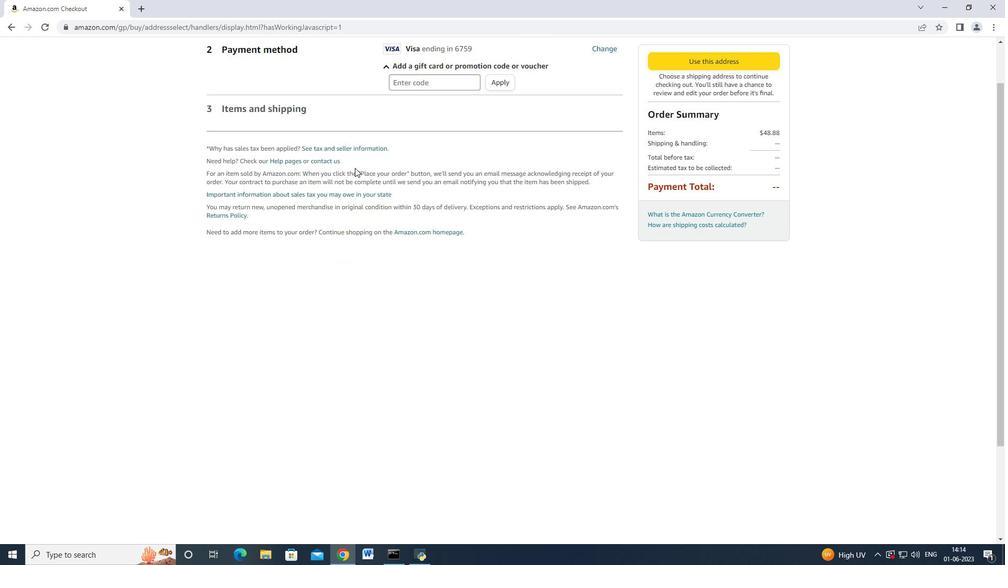 
Action: Mouse scrolled (355, 167) with delta (0, 0)
Screenshot: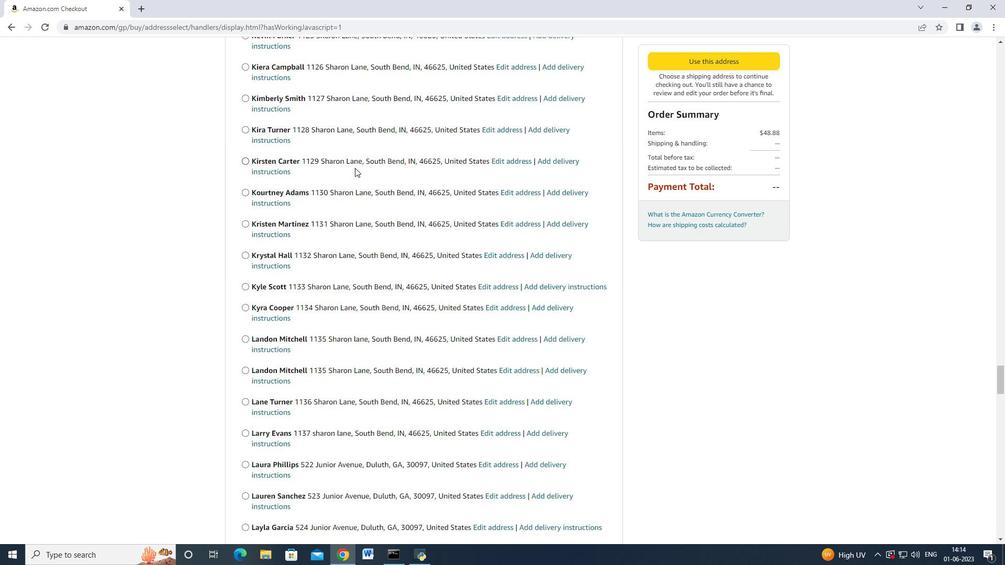 
Action: Mouse scrolled (355, 167) with delta (0, 0)
Screenshot: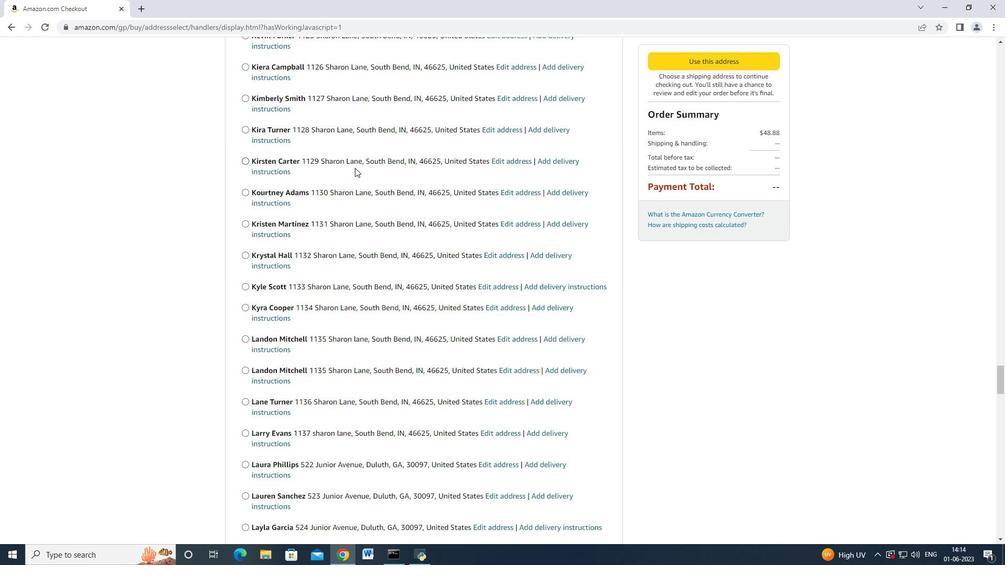 
Action: Mouse scrolled (355, 167) with delta (0, 0)
Screenshot: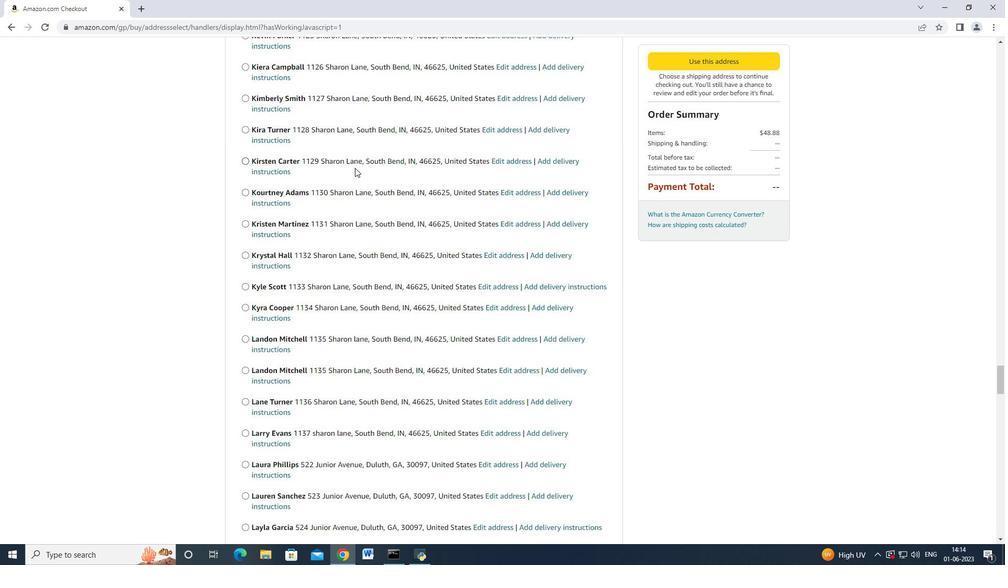 
Action: Mouse scrolled (355, 167) with delta (0, 0)
Screenshot: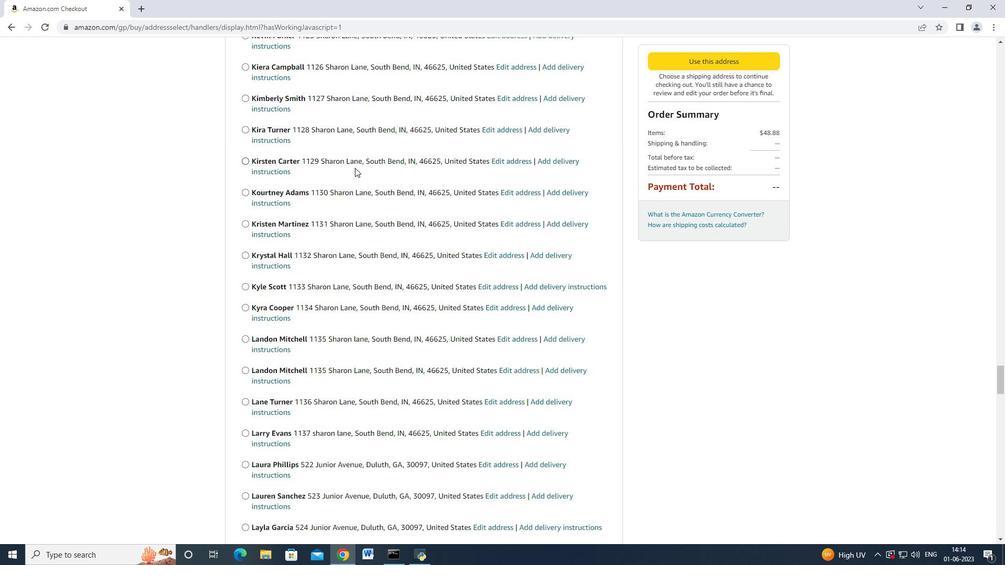 
Action: Mouse scrolled (355, 167) with delta (0, 0)
Screenshot: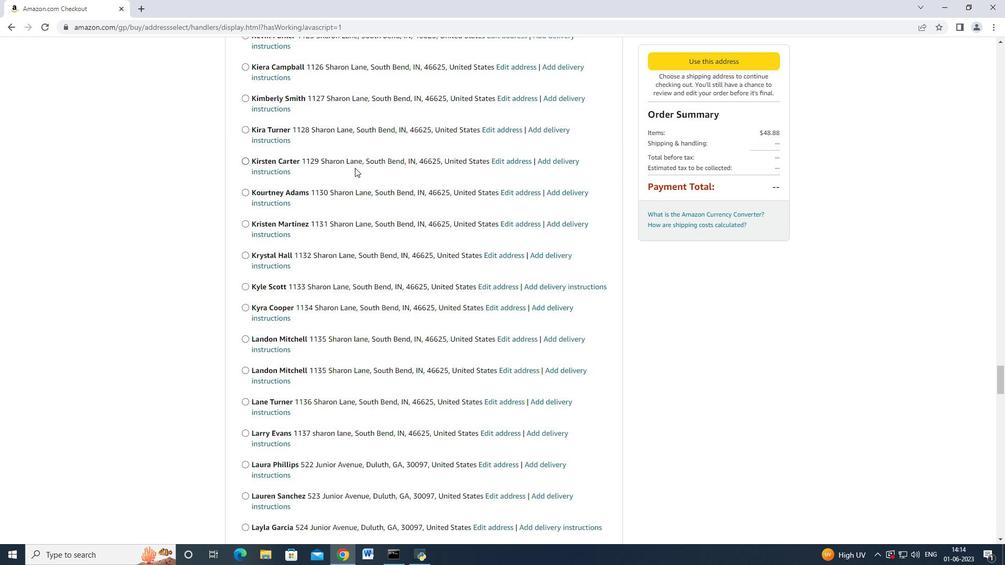 
Action: Mouse scrolled (355, 167) with delta (0, 0)
Screenshot: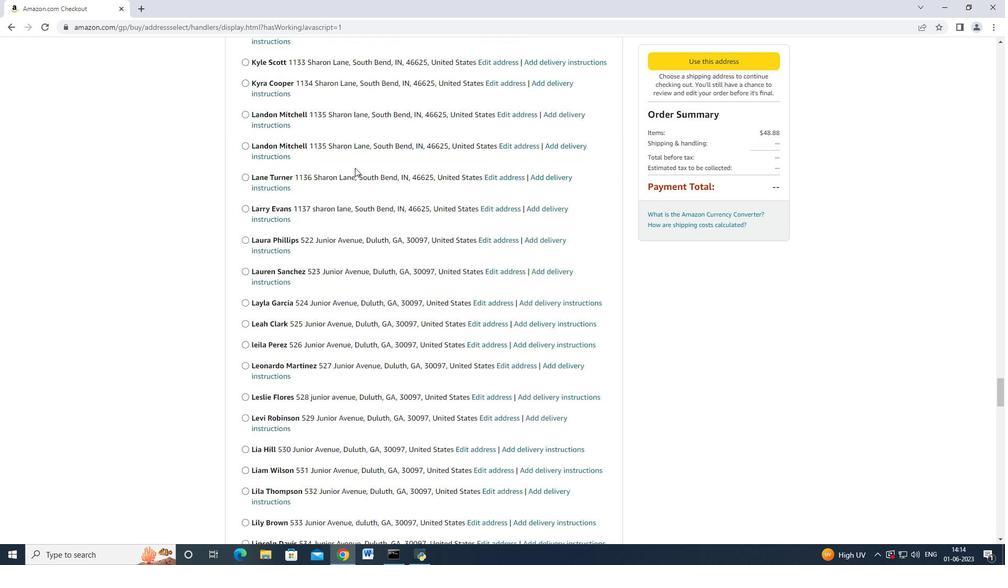 
Action: Mouse scrolled (355, 167) with delta (0, 0)
Screenshot: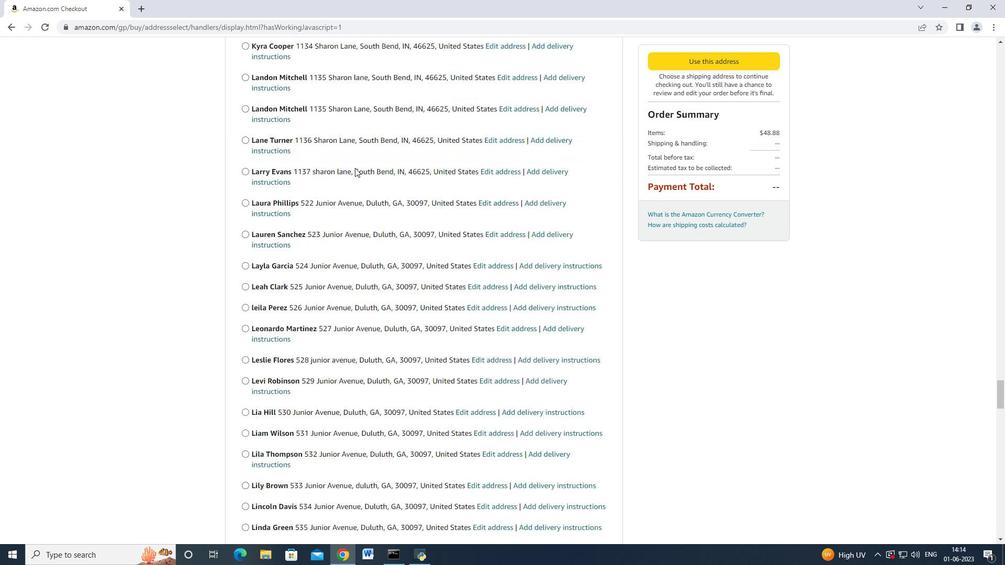 
Action: Mouse scrolled (355, 167) with delta (0, 0)
Screenshot: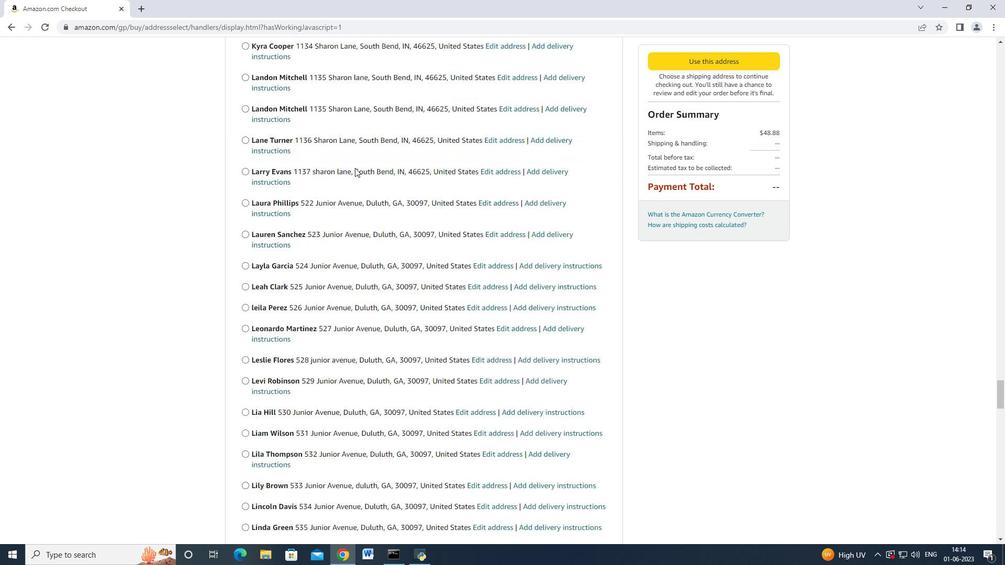 
Action: Mouse scrolled (355, 167) with delta (0, 0)
Screenshot: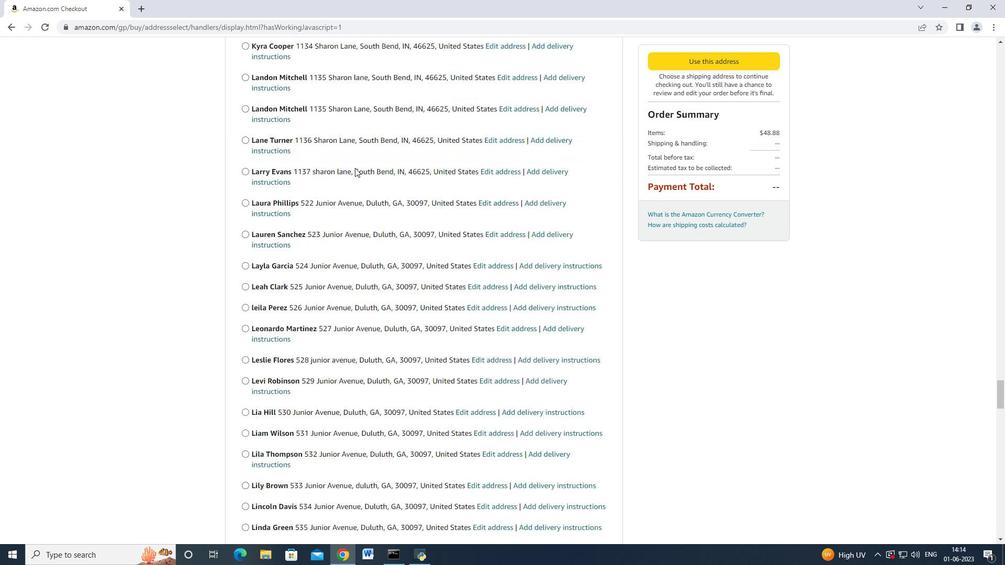 
Action: Mouse scrolled (355, 167) with delta (0, 0)
Screenshot: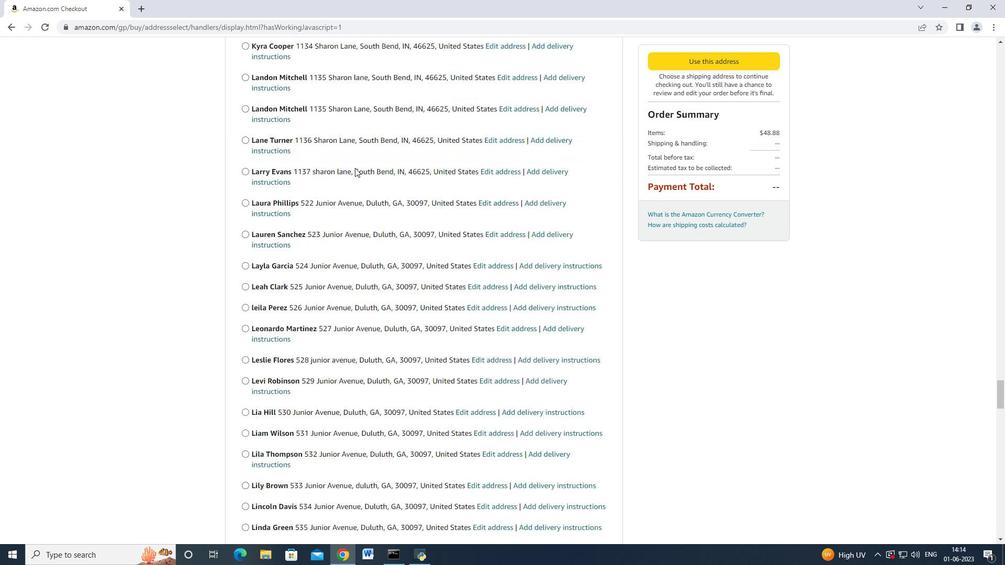 
Action: Mouse scrolled (355, 167) with delta (0, 0)
Screenshot: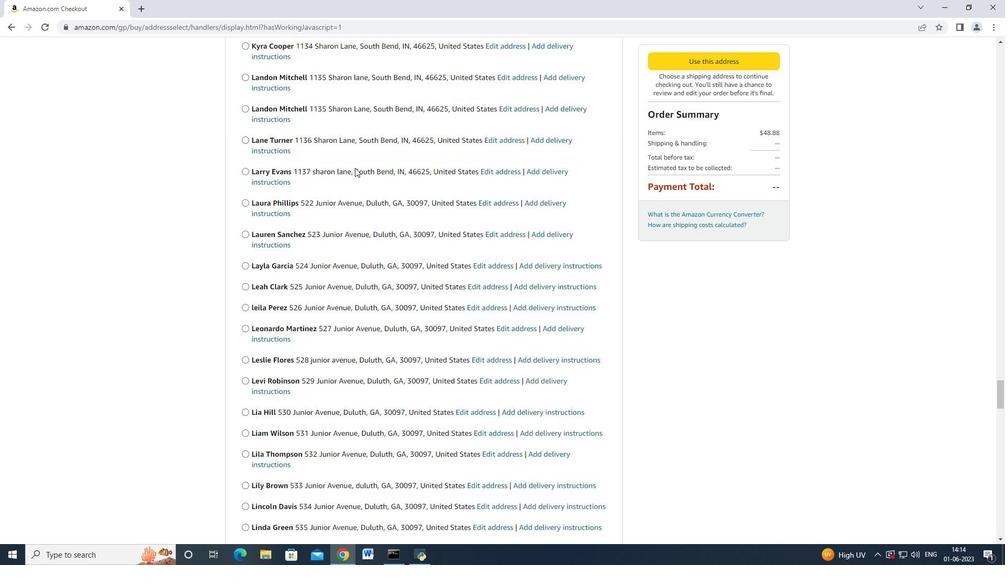 
Action: Mouse scrolled (355, 167) with delta (0, 0)
Screenshot: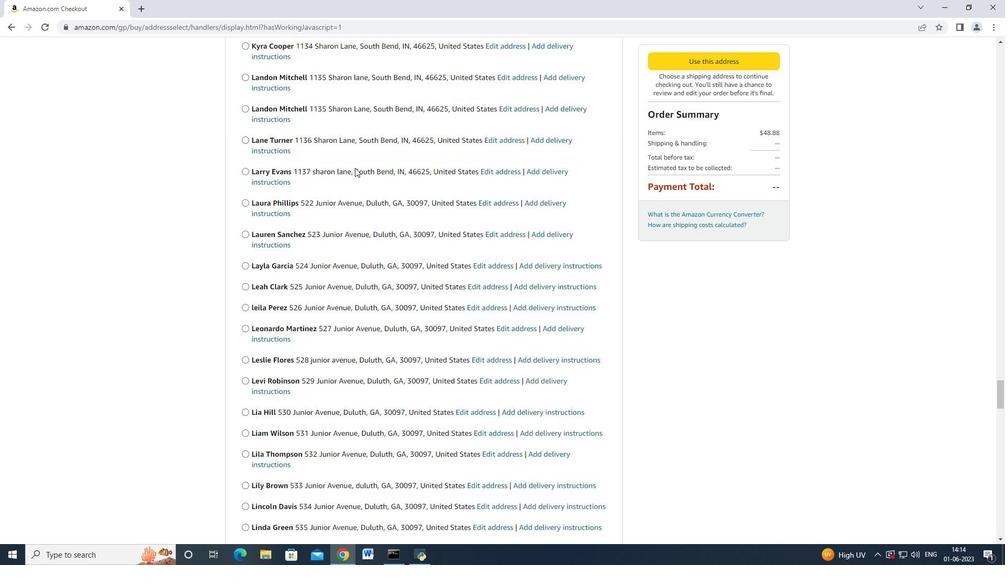 
Action: Mouse scrolled (355, 167) with delta (0, 0)
Screenshot: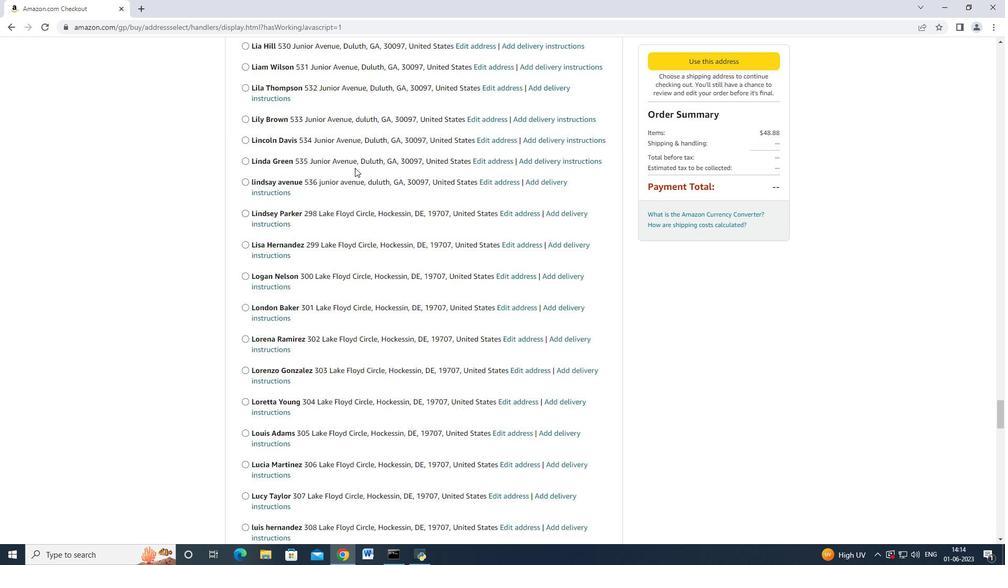 
Action: Mouse scrolled (355, 167) with delta (0, 0)
Screenshot: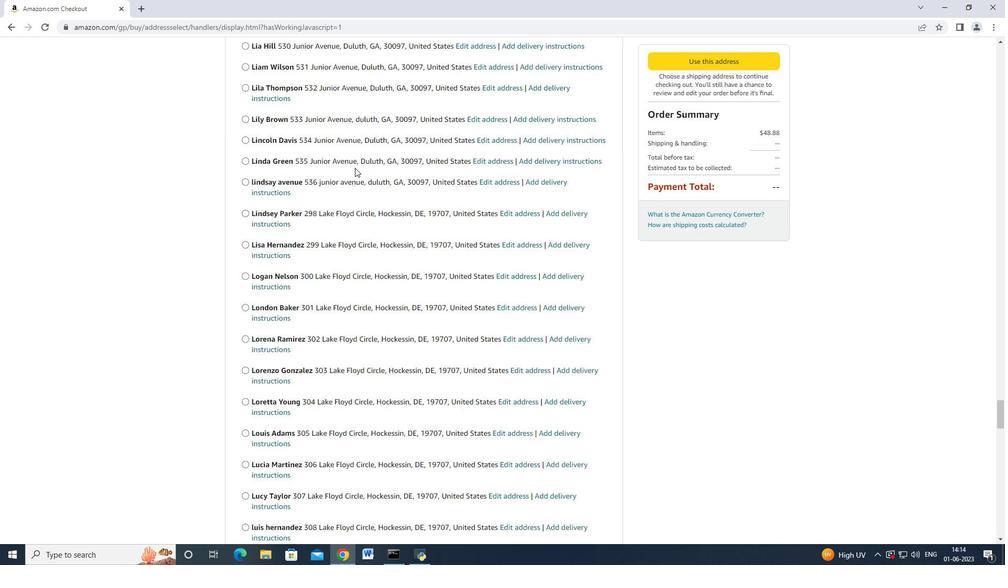 
Action: Mouse scrolled (355, 167) with delta (0, 0)
Screenshot: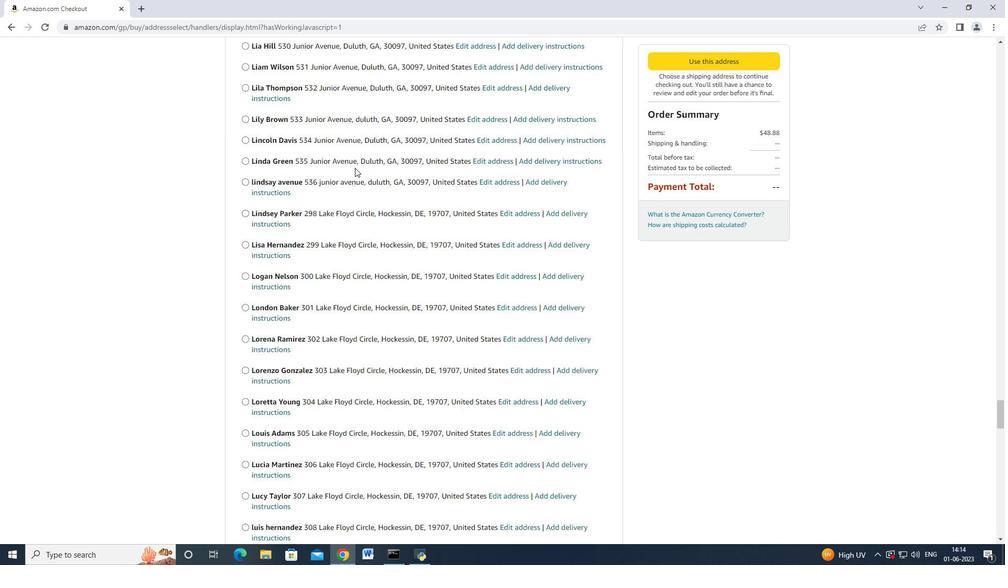 
Action: Mouse scrolled (355, 167) with delta (0, 0)
Screenshot: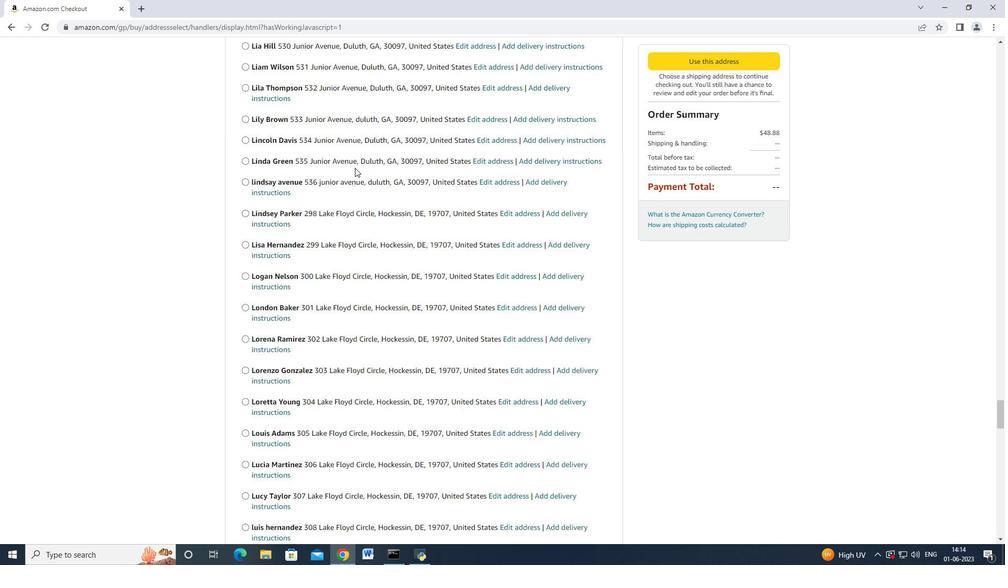 
Action: Mouse scrolled (355, 167) with delta (0, 0)
Screenshot: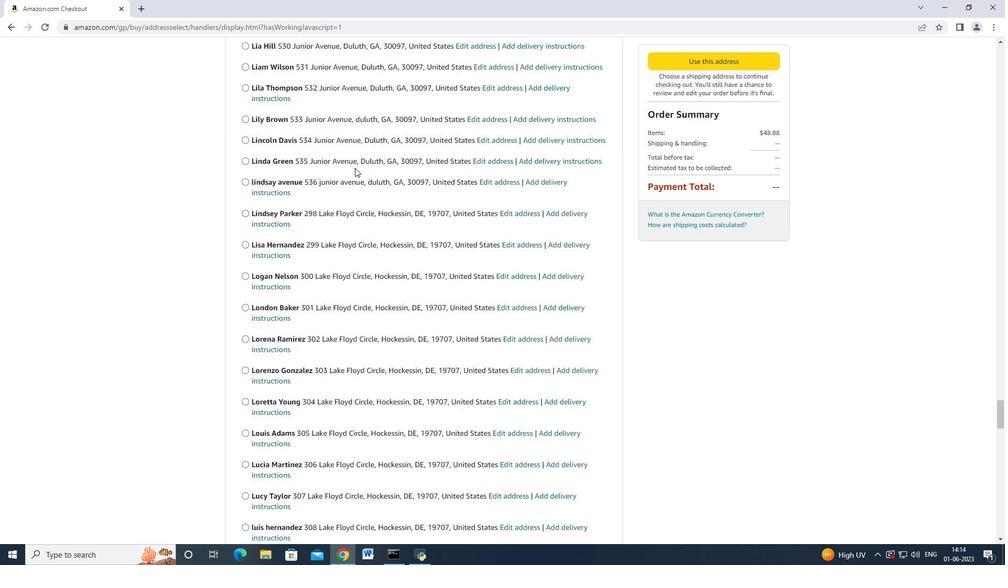 
Action: Mouse scrolled (355, 167) with delta (0, 0)
Screenshot: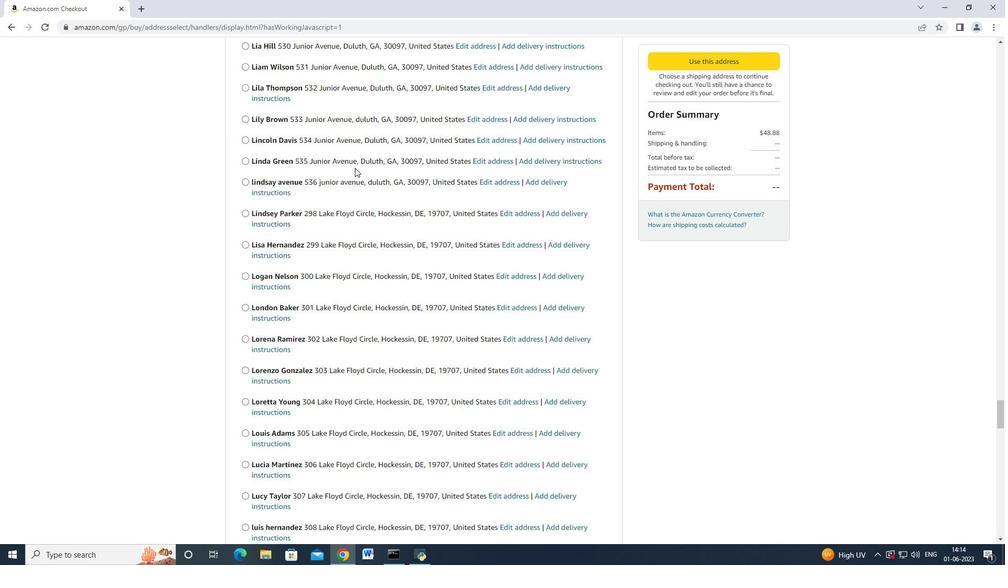 
Action: Mouse scrolled (355, 167) with delta (0, 0)
Screenshot: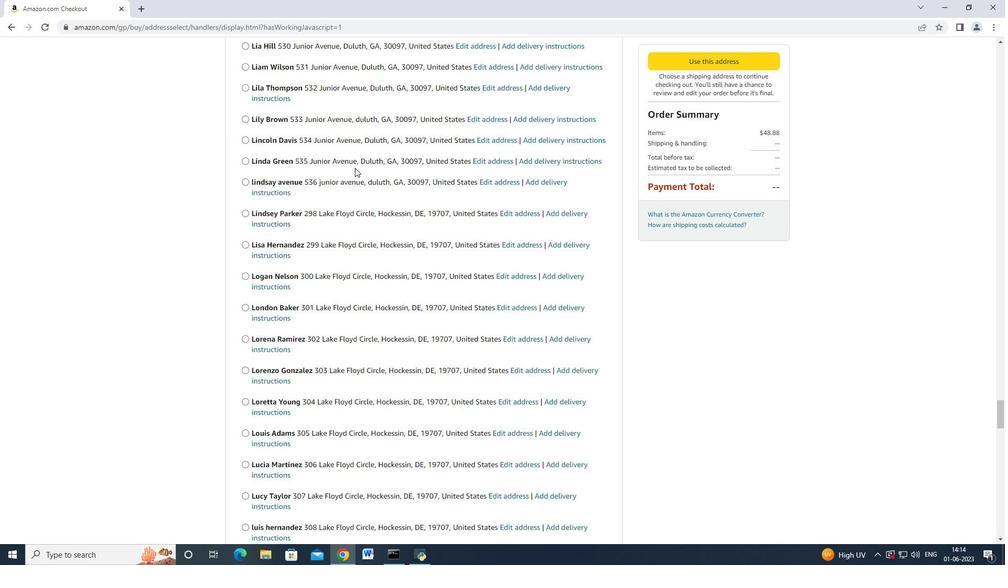 
Action: Mouse scrolled (355, 167) with delta (0, 0)
Screenshot: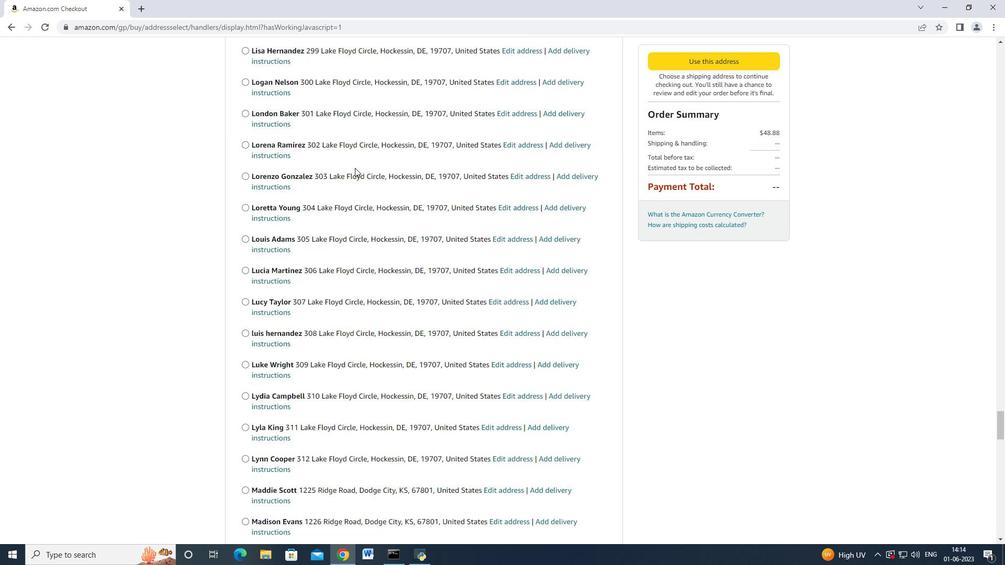 
Action: Mouse scrolled (355, 167) with delta (0, 0)
Screenshot: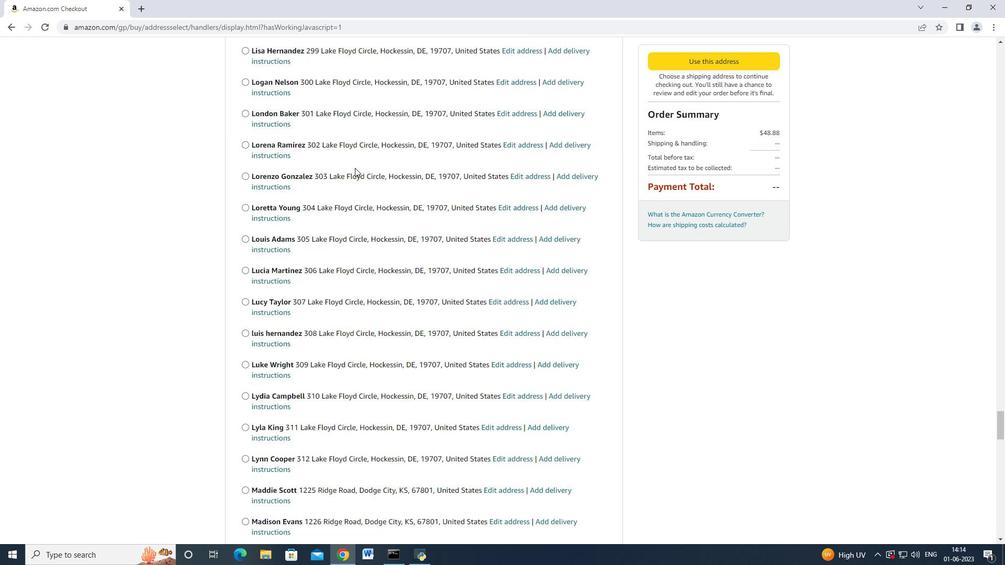 
Action: Mouse scrolled (355, 167) with delta (0, 0)
Screenshot: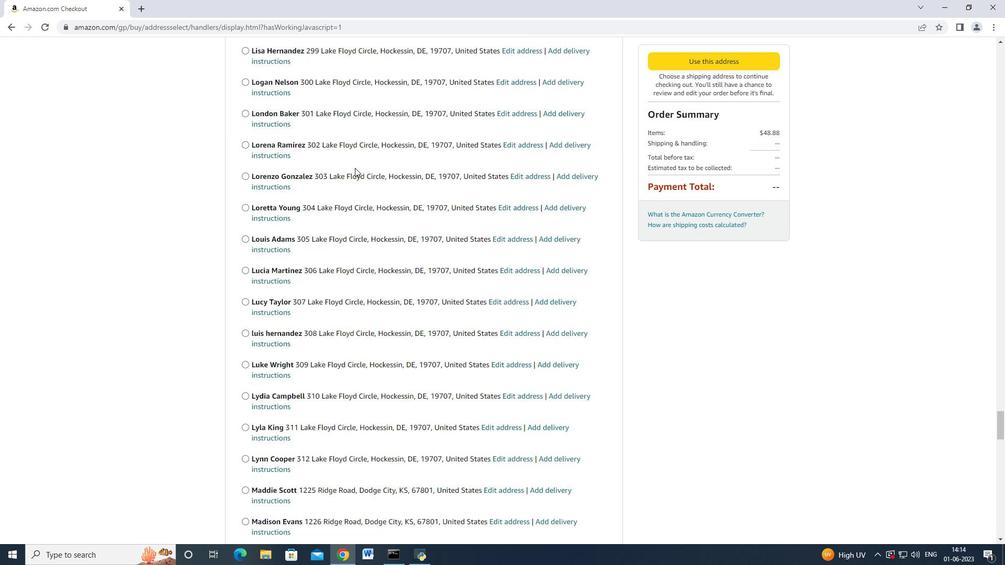 
Action: Mouse scrolled (355, 167) with delta (0, 0)
Screenshot: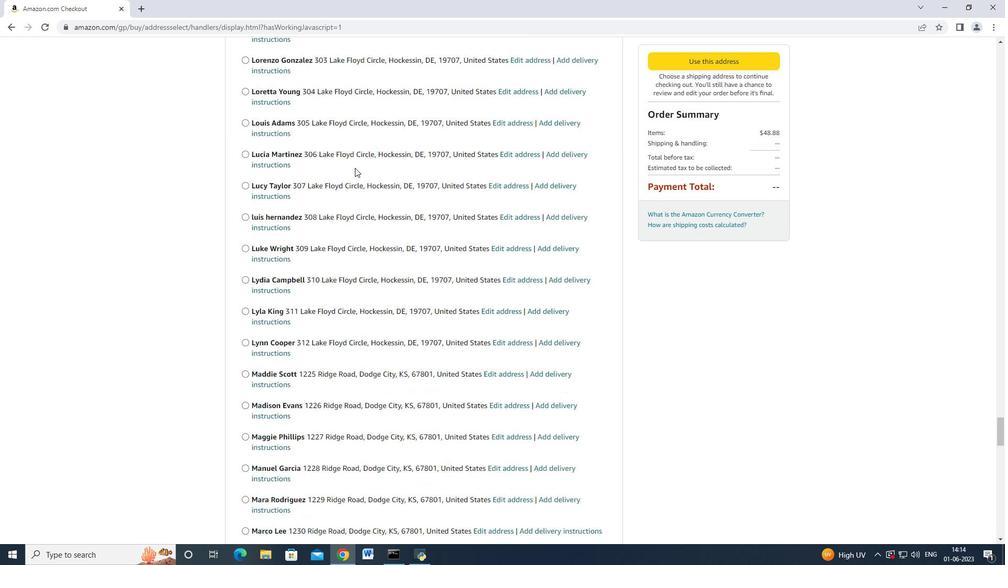 
Action: Mouse scrolled (355, 167) with delta (0, 0)
Screenshot: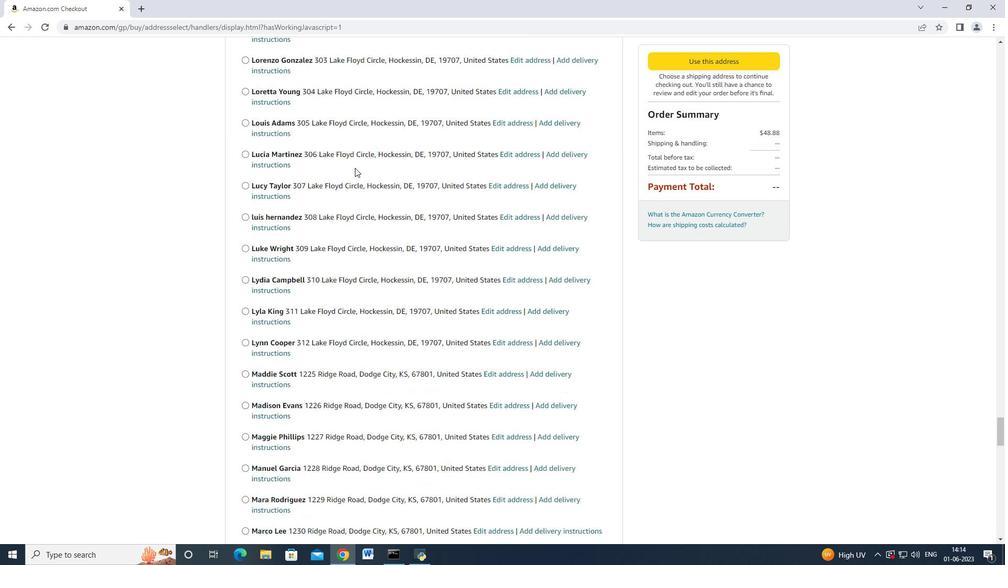 
Action: Mouse scrolled (355, 167) with delta (0, 0)
Screenshot: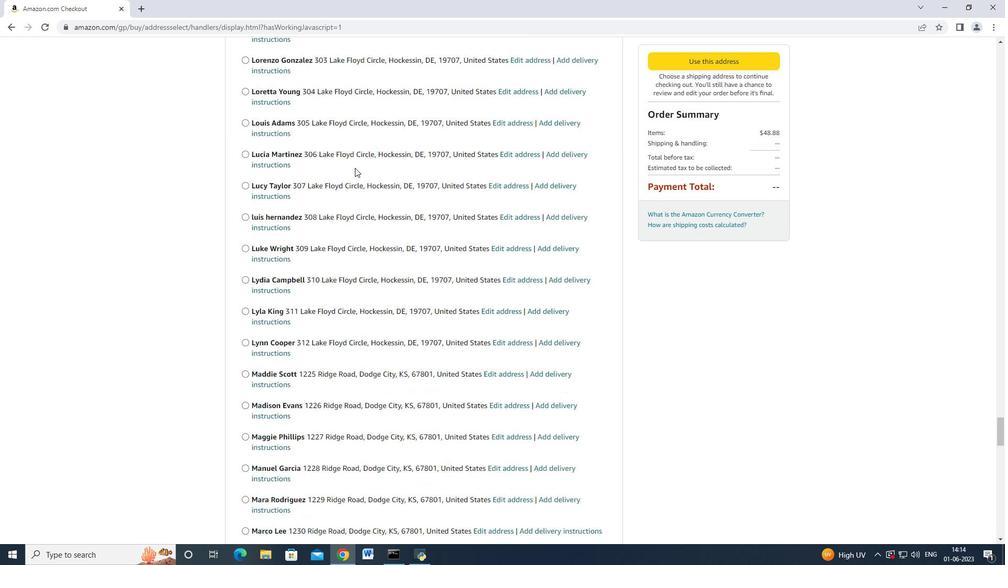 
Action: Mouse scrolled (355, 167) with delta (0, 0)
Screenshot: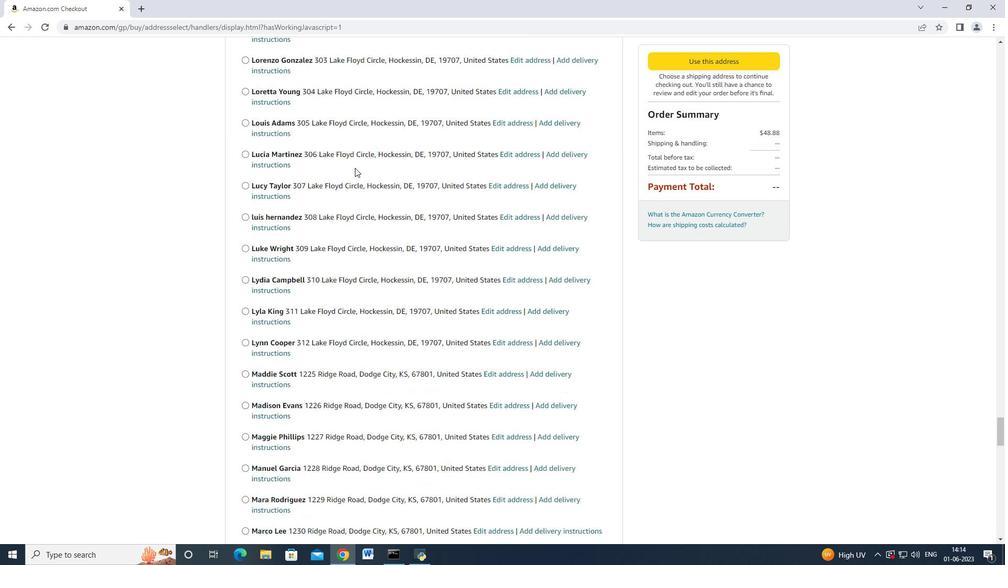 
Action: Mouse scrolled (355, 167) with delta (0, 0)
Screenshot: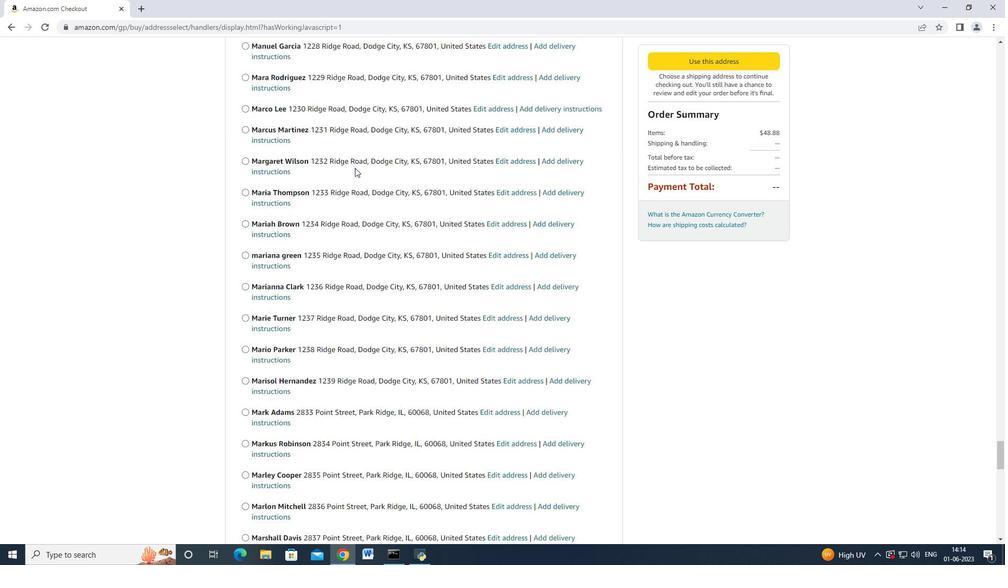 
Action: Mouse scrolled (355, 167) with delta (0, 0)
Screenshot: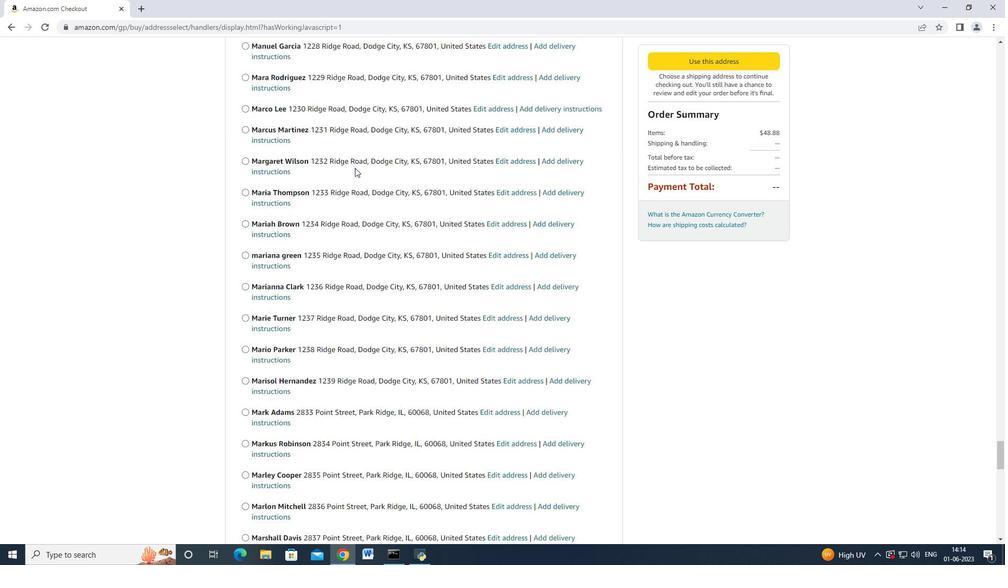 
Action: Mouse scrolled (355, 167) with delta (0, 0)
Screenshot: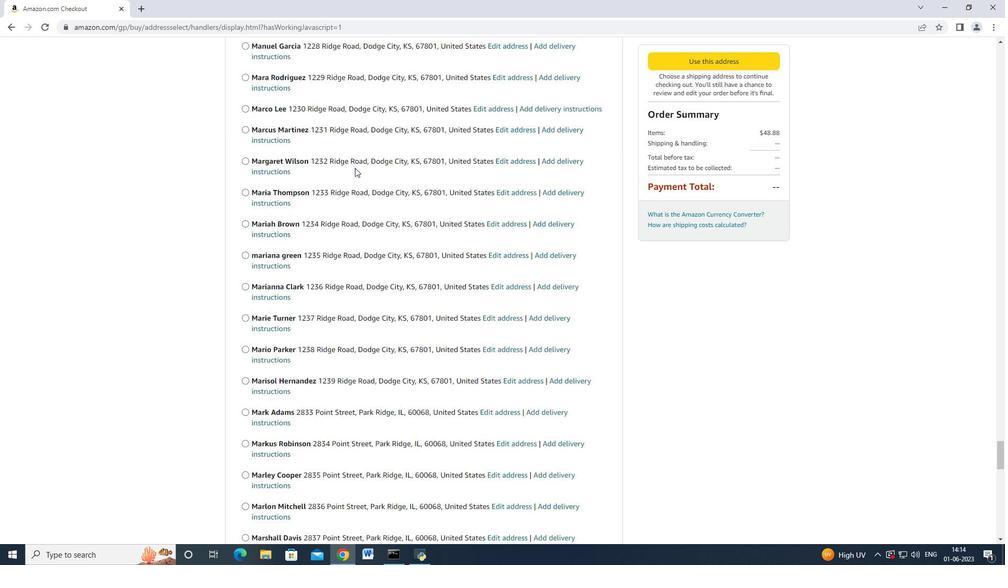 
Action: Mouse scrolled (355, 167) with delta (0, 0)
Screenshot: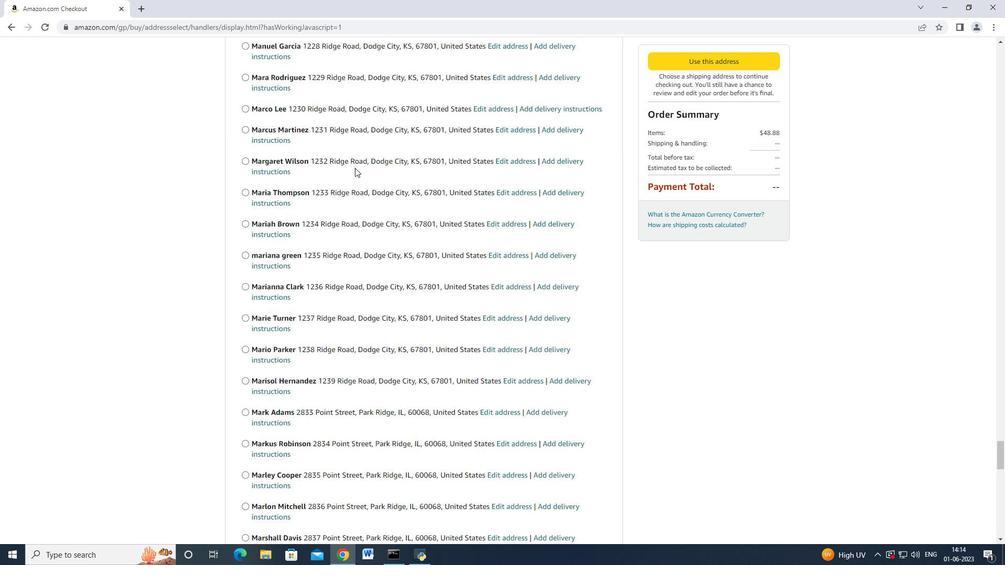 
Action: Mouse scrolled (355, 167) with delta (0, 0)
Screenshot: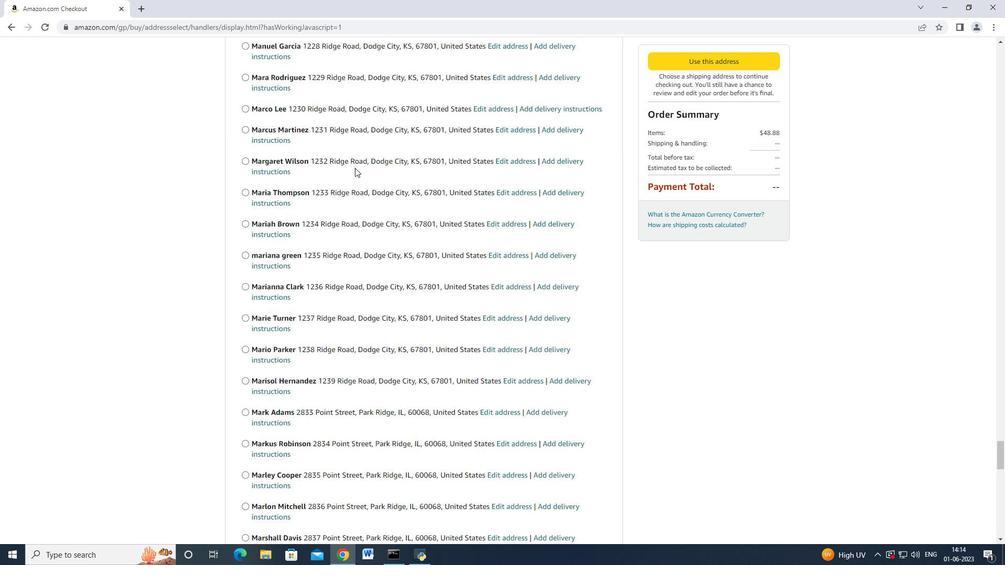 
Action: Mouse scrolled (355, 167) with delta (0, 0)
Screenshot: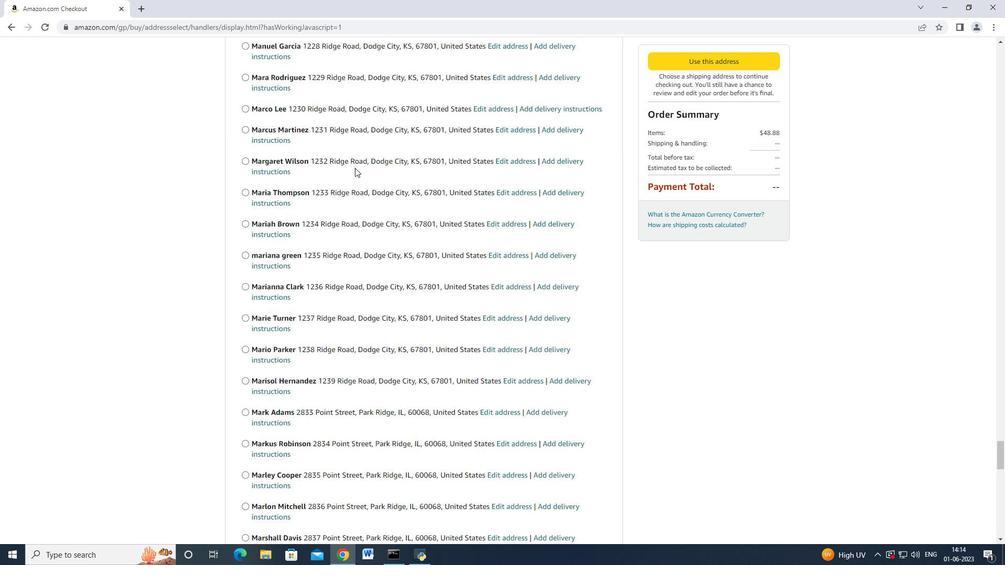 
Action: Mouse scrolled (355, 167) with delta (0, 0)
Screenshot: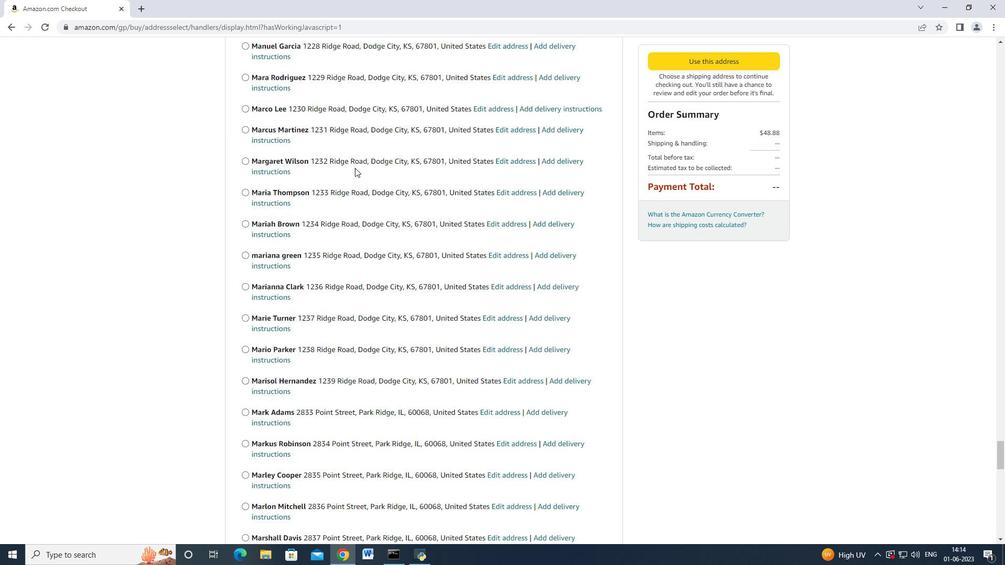 
Action: Mouse scrolled (355, 167) with delta (0, 0)
Screenshot: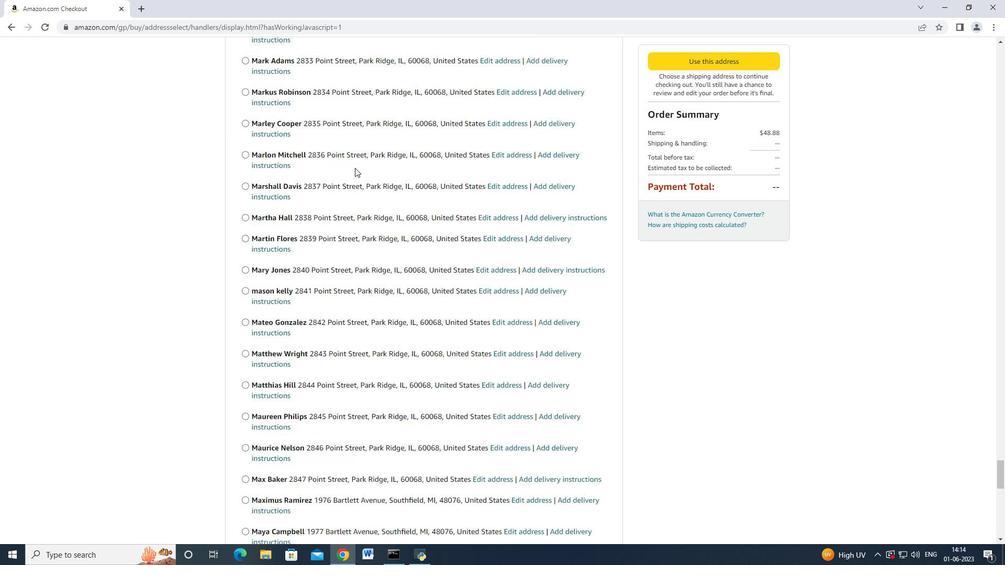
Action: Mouse scrolled (355, 167) with delta (0, 0)
Screenshot: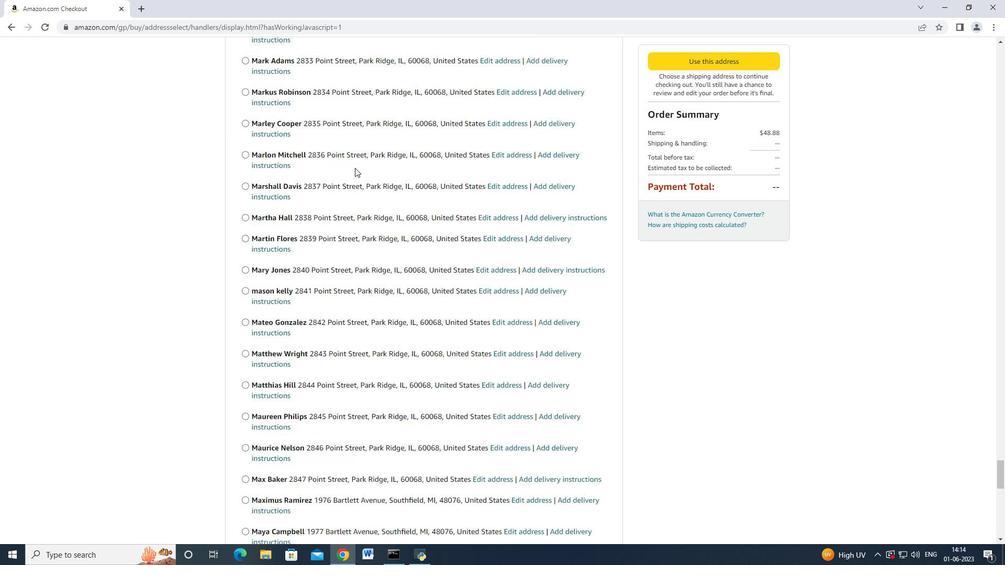 
Action: Mouse scrolled (355, 167) with delta (0, 0)
Screenshot: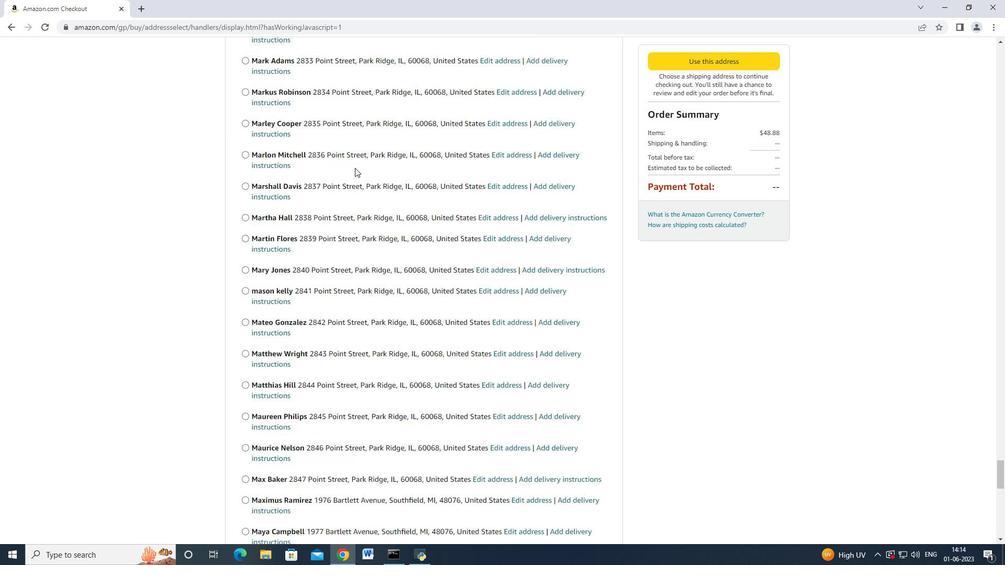 
Action: Mouse scrolled (355, 167) with delta (0, 0)
Screenshot: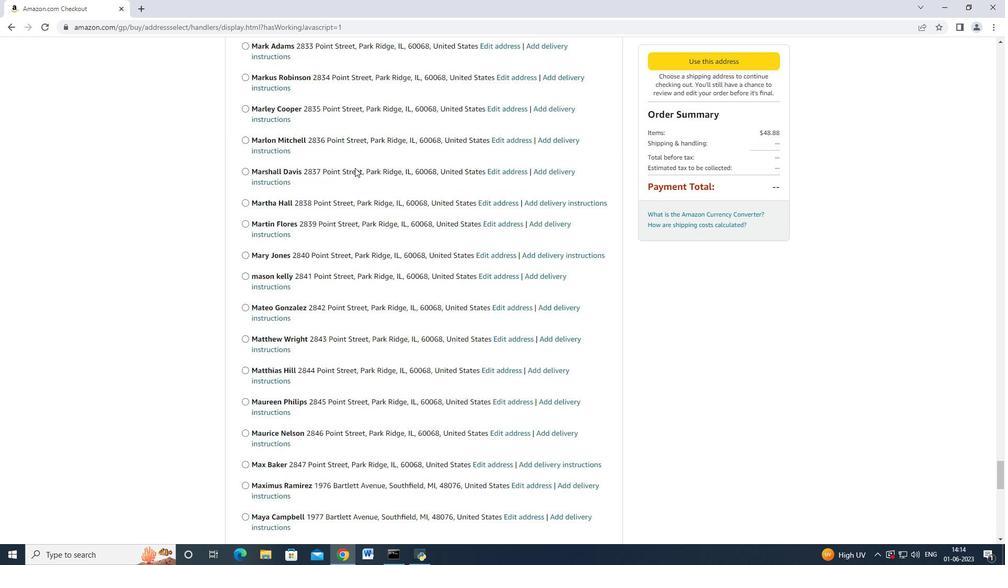 
Action: Mouse scrolled (355, 167) with delta (0, 0)
Screenshot: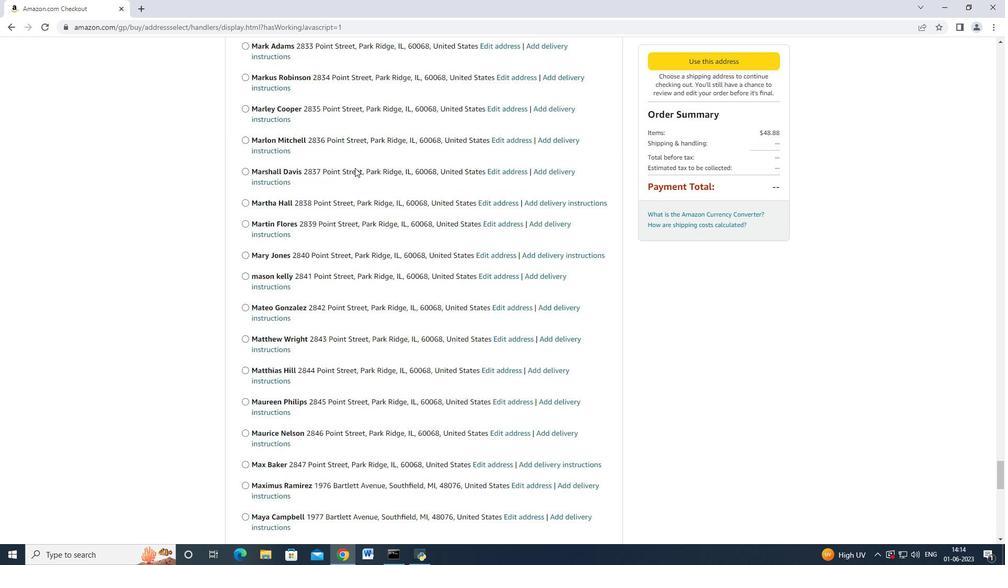 
Action: Mouse scrolled (355, 167) with delta (0, 0)
Screenshot: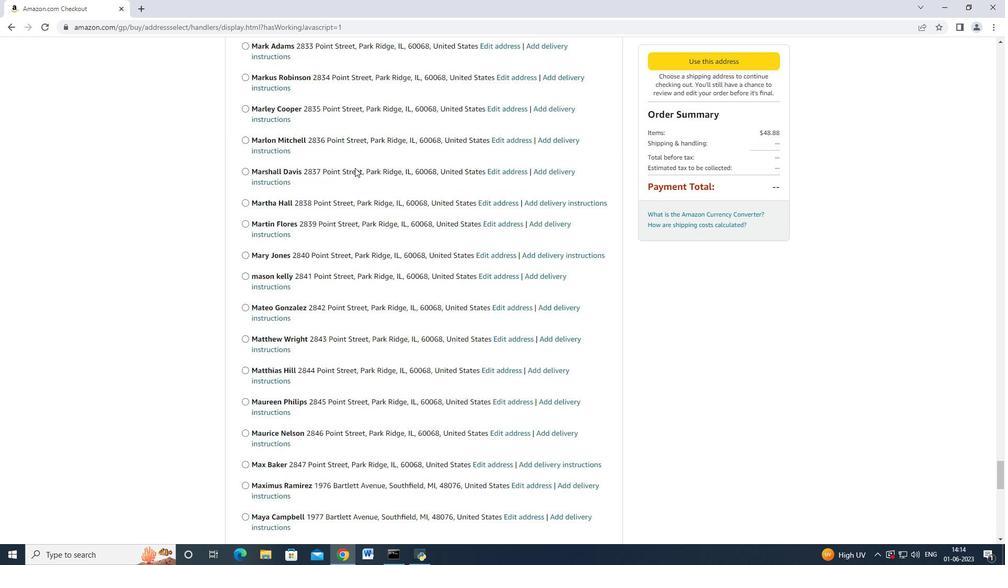 
Action: Mouse scrolled (355, 167) with delta (0, 0)
Screenshot: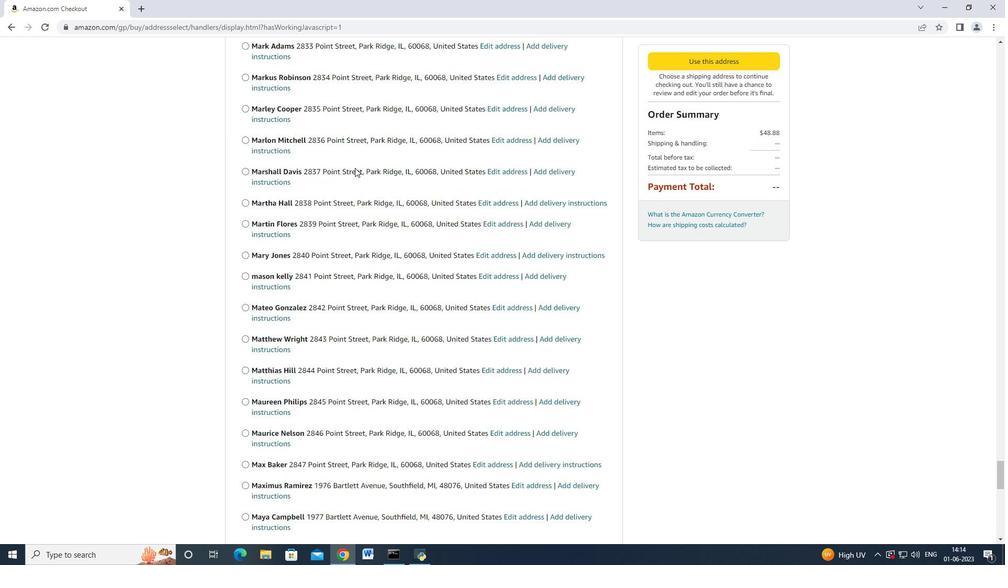 
Action: Mouse scrolled (355, 167) with delta (0, 0)
Screenshot: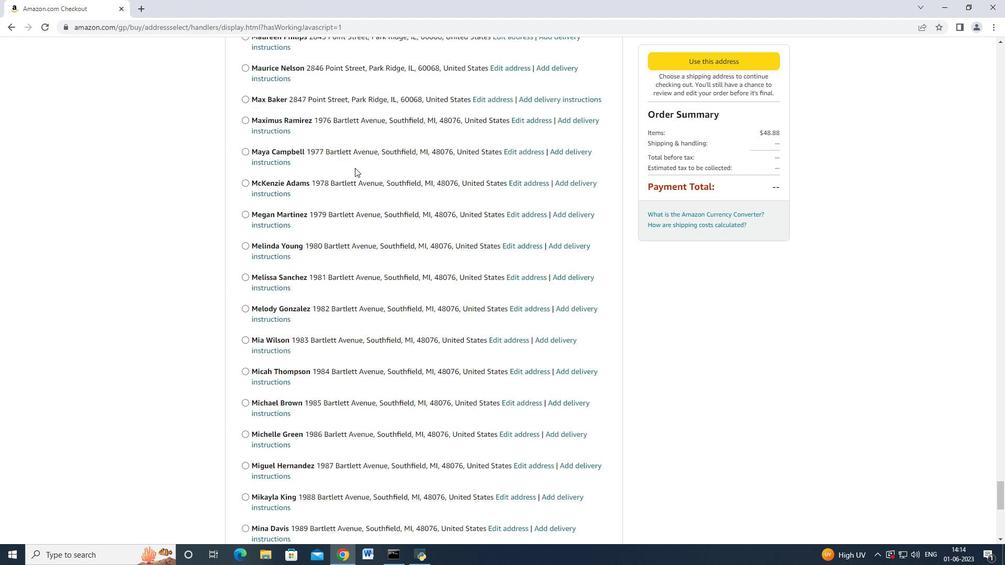 
Action: Mouse scrolled (355, 167) with delta (0, 0)
Screenshot: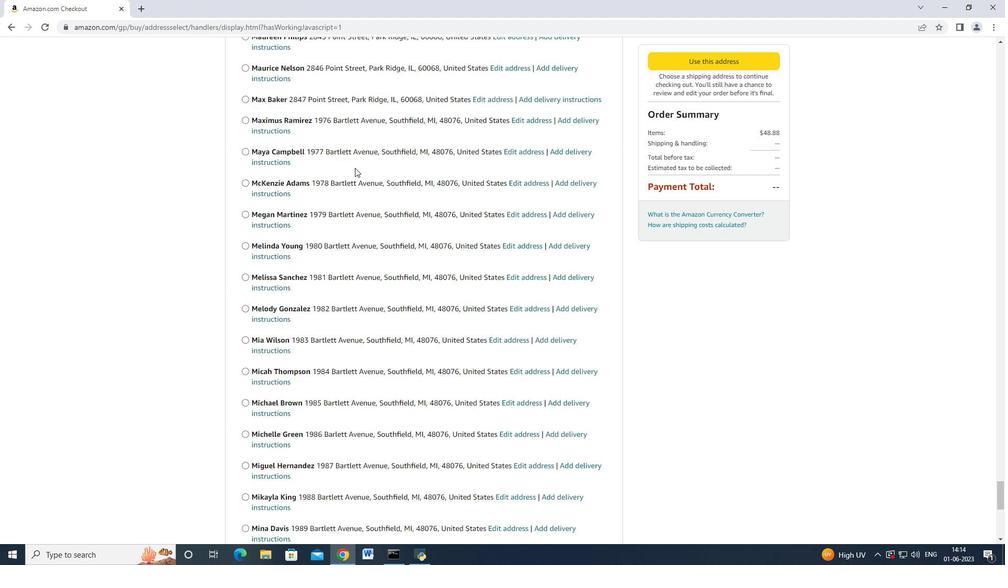 
Action: Mouse scrolled (355, 167) with delta (0, 0)
Screenshot: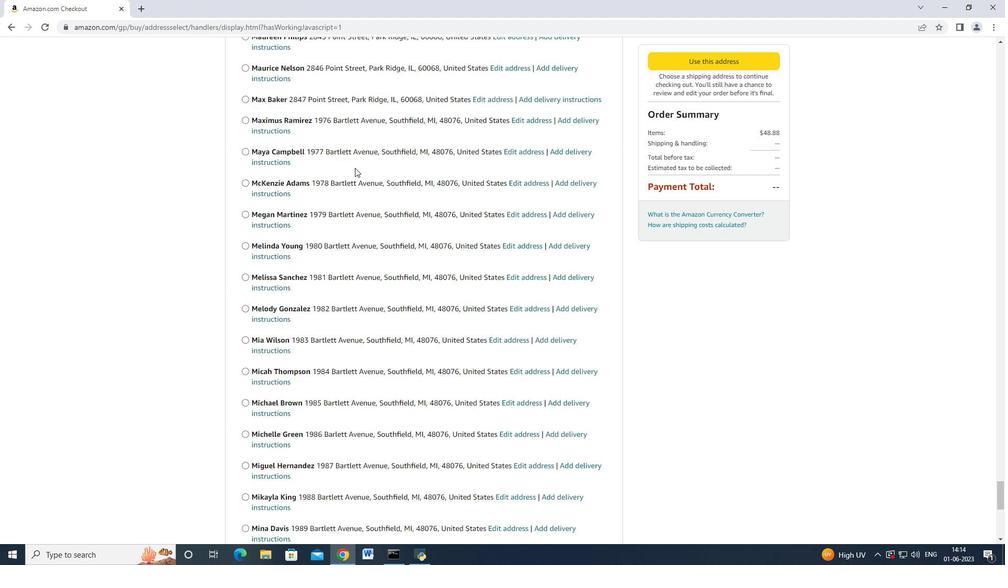 
Action: Mouse scrolled (355, 167) with delta (0, 0)
Screenshot: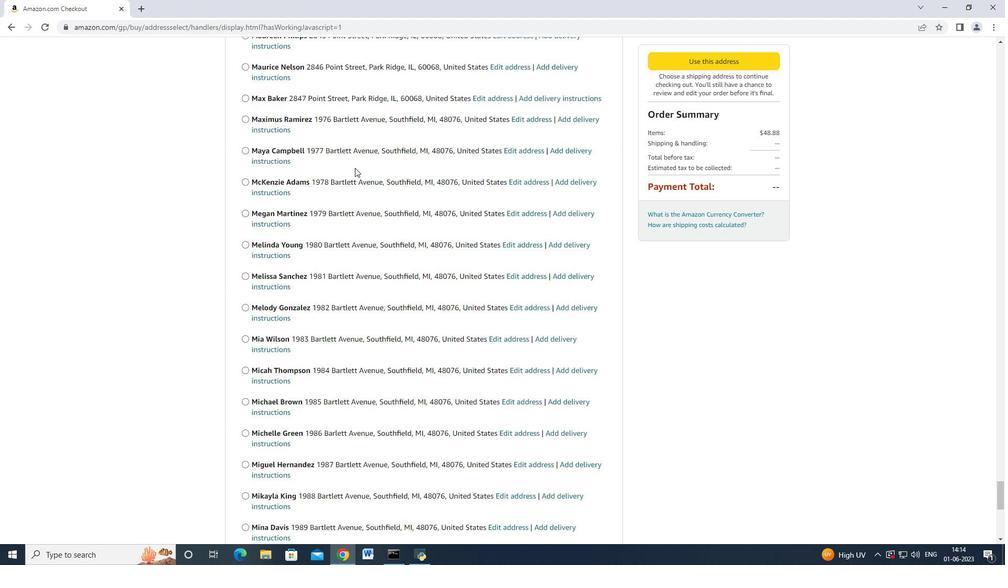 
Action: Mouse scrolled (355, 167) with delta (0, -1)
Screenshot: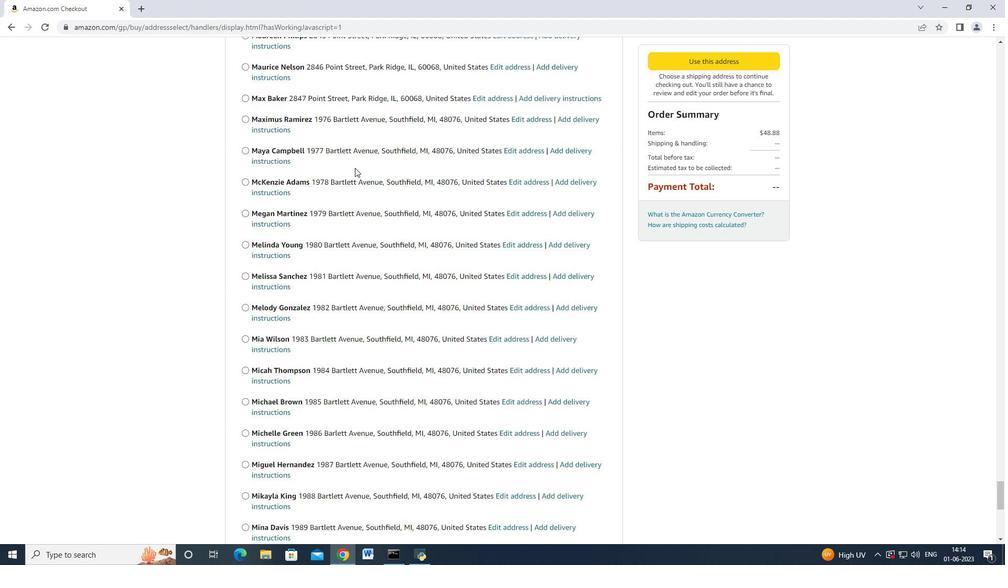
Action: Mouse scrolled (355, 167) with delta (0, 0)
Screenshot: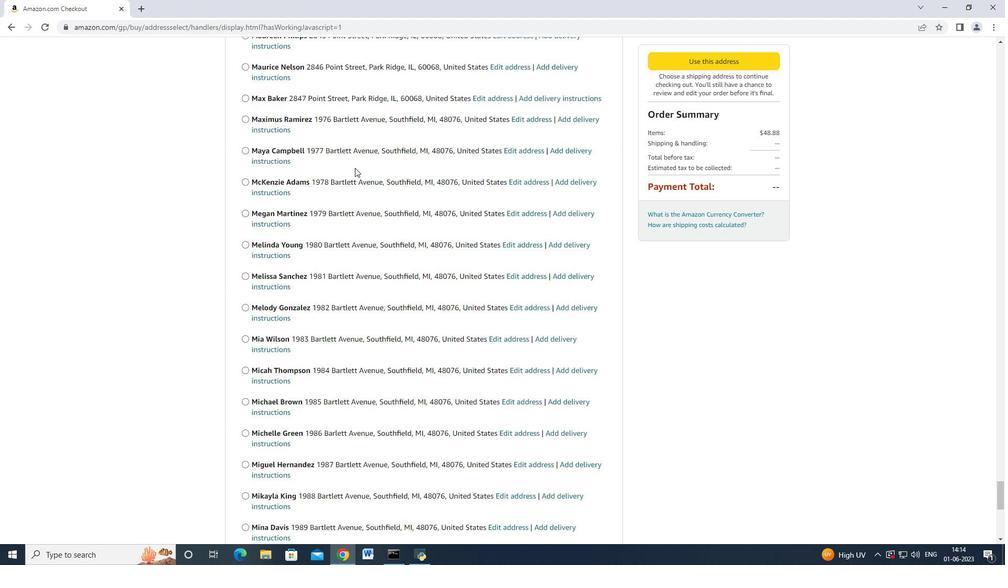 
Action: Mouse scrolled (355, 167) with delta (0, 0)
Screenshot: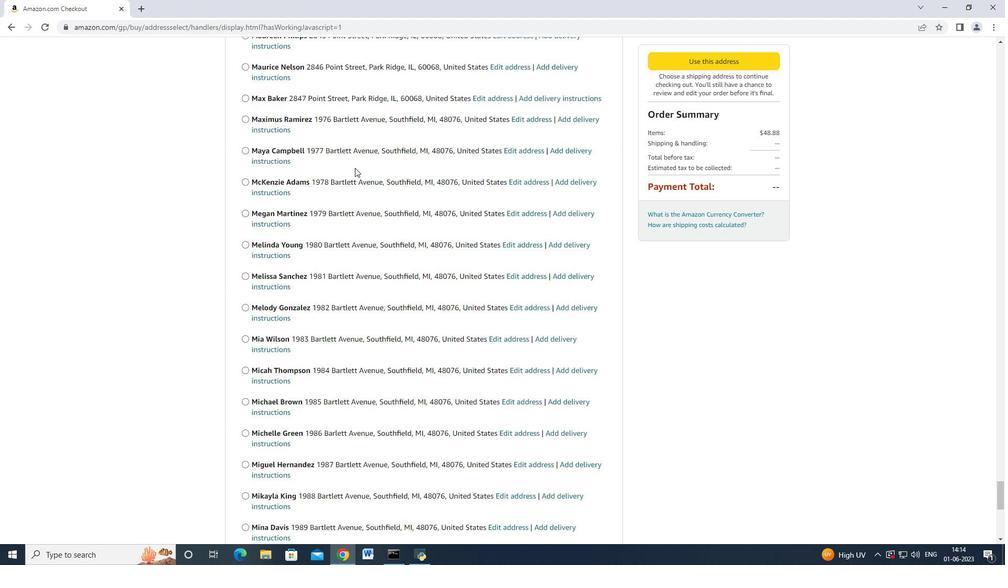 
Action: Mouse scrolled (355, 167) with delta (0, 0)
Screenshot: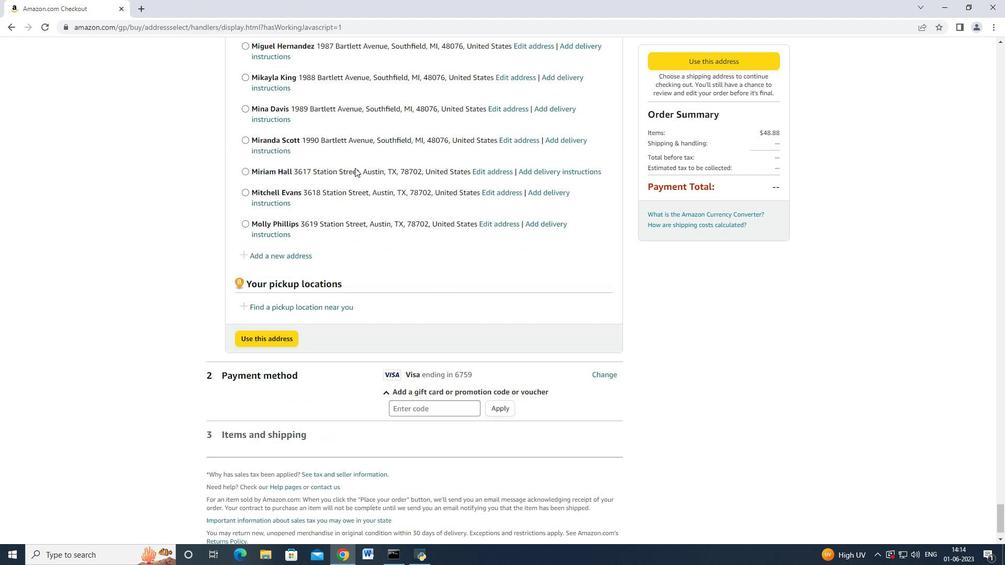 
Action: Mouse scrolled (355, 167) with delta (0, 0)
Screenshot: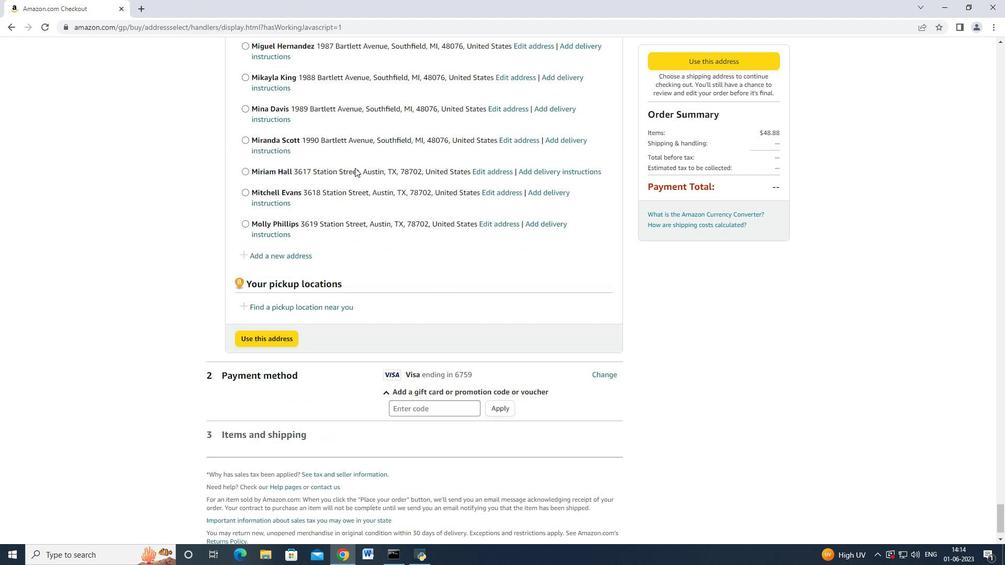 
Action: Mouse scrolled (355, 167) with delta (0, 0)
Screenshot: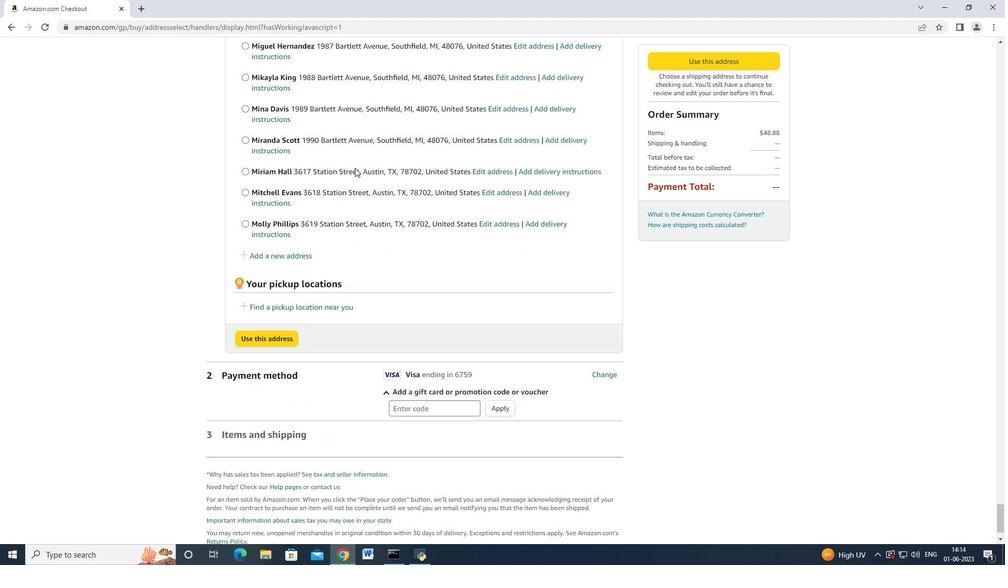 
Action: Mouse scrolled (355, 167) with delta (0, 0)
Screenshot: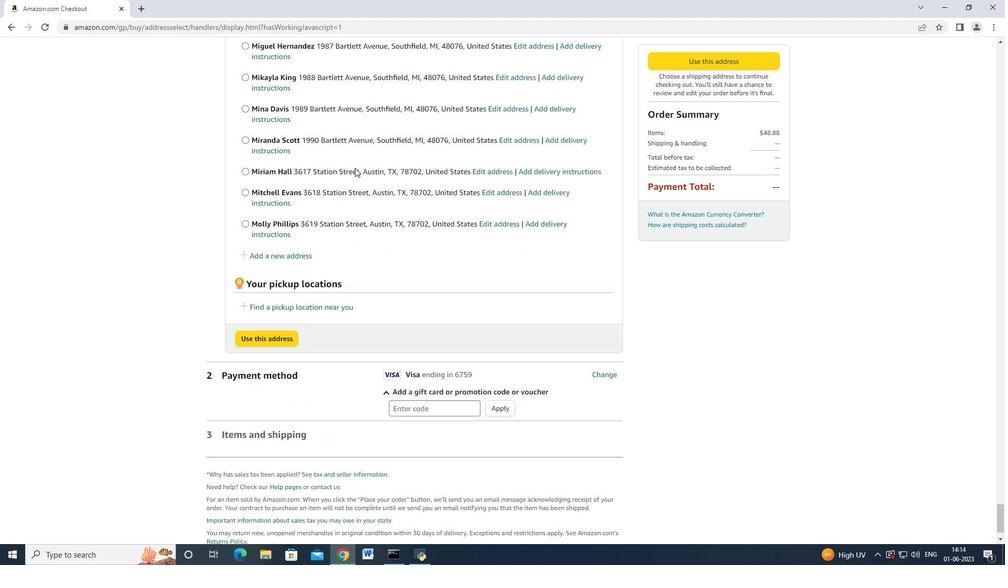 
Action: Mouse scrolled (355, 167) with delta (0, 0)
Screenshot: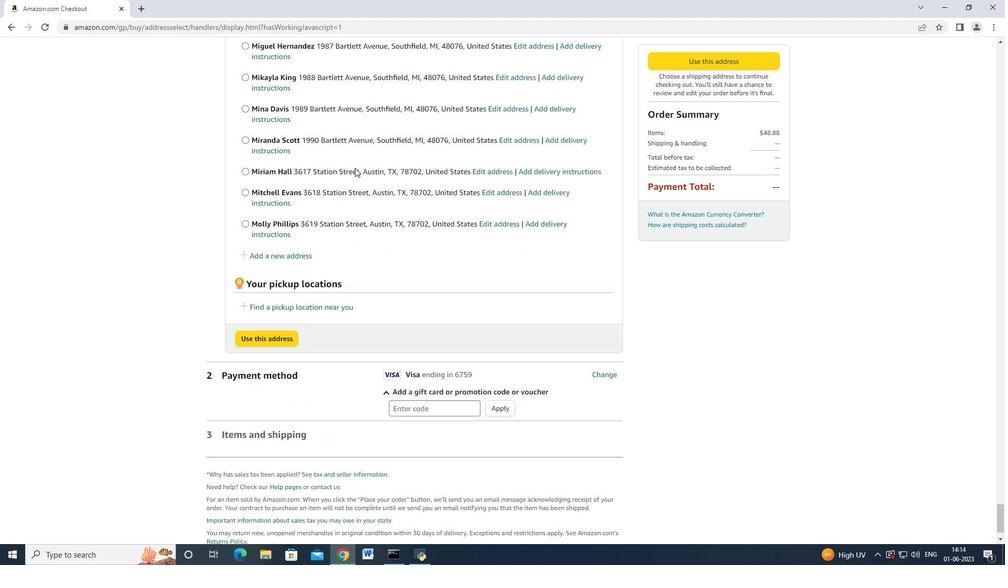 
Action: Mouse scrolled (355, 167) with delta (0, 0)
Screenshot: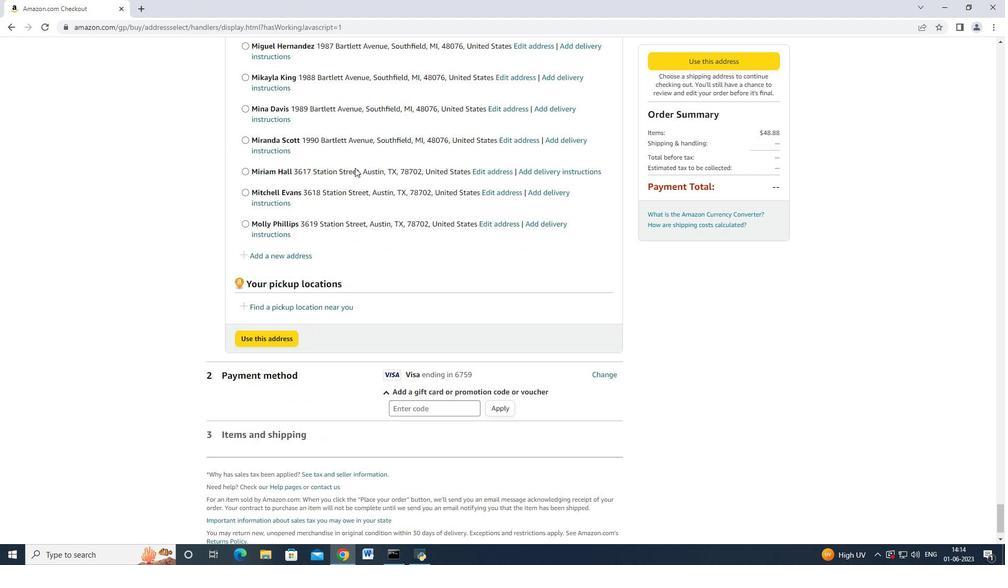 
Action: Mouse scrolled (355, 167) with delta (0, 0)
Screenshot: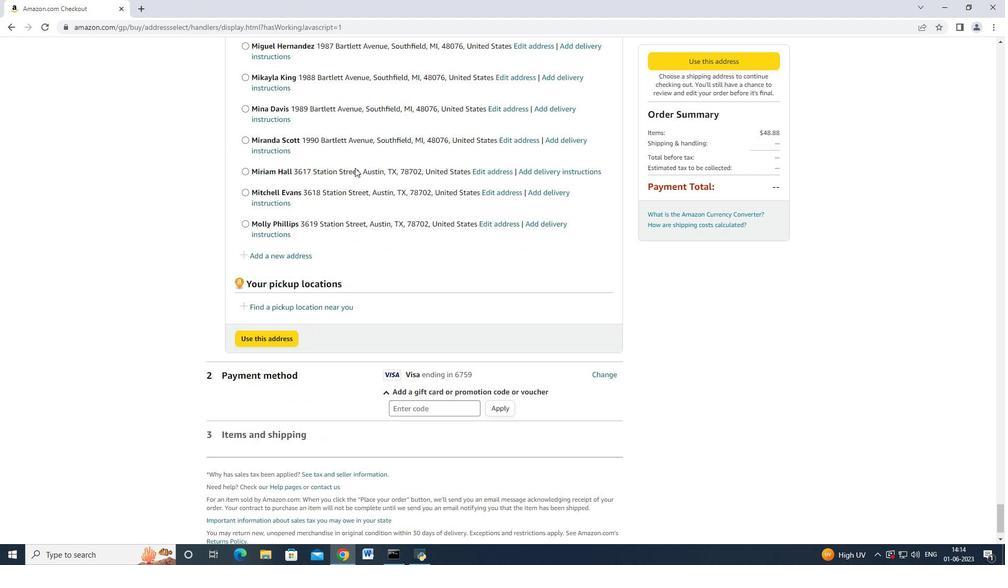 
Action: Mouse moved to (296, 215)
Screenshot: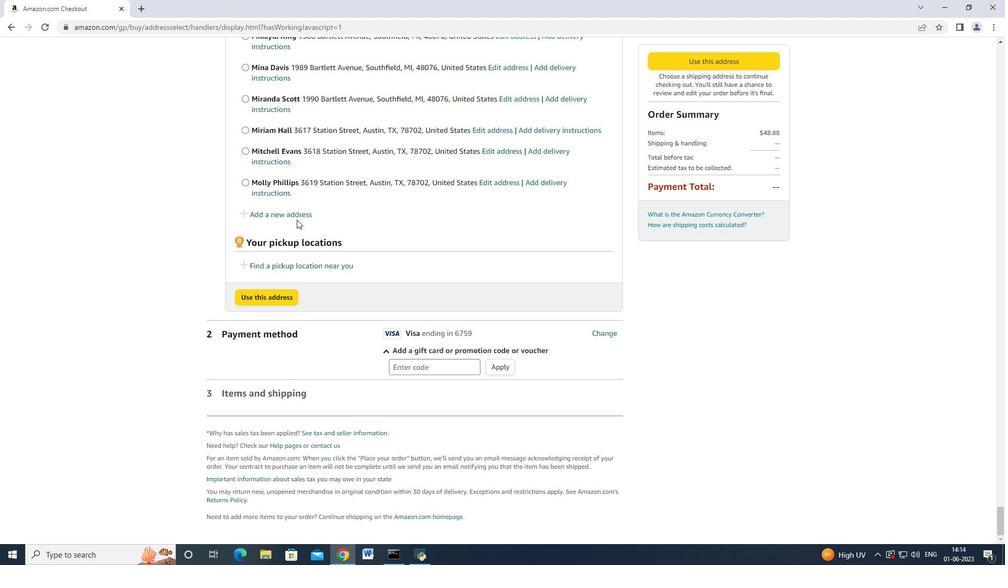 
Action: Mouse pressed left at (296, 215)
Screenshot: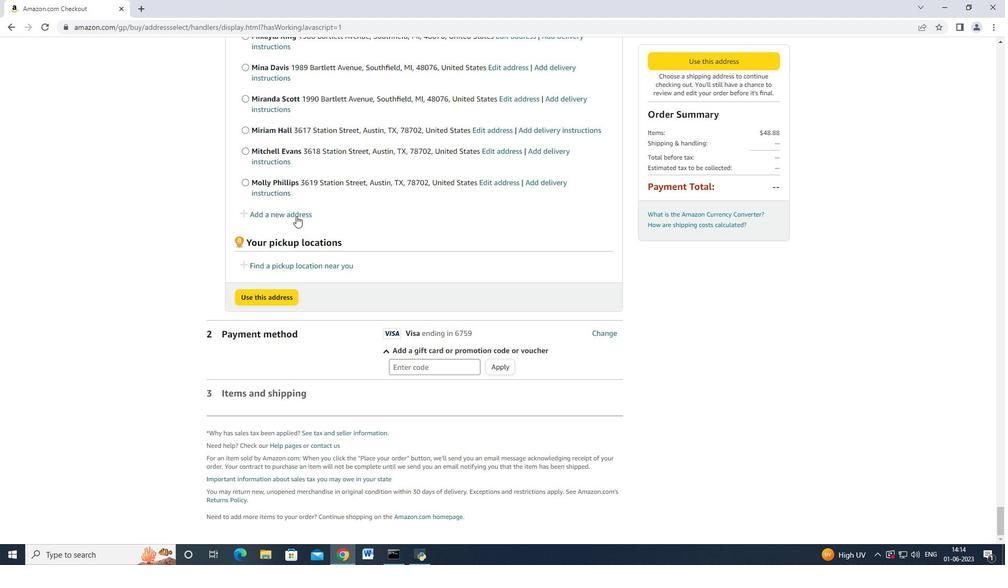 
Action: Mouse moved to (350, 250)
Screenshot: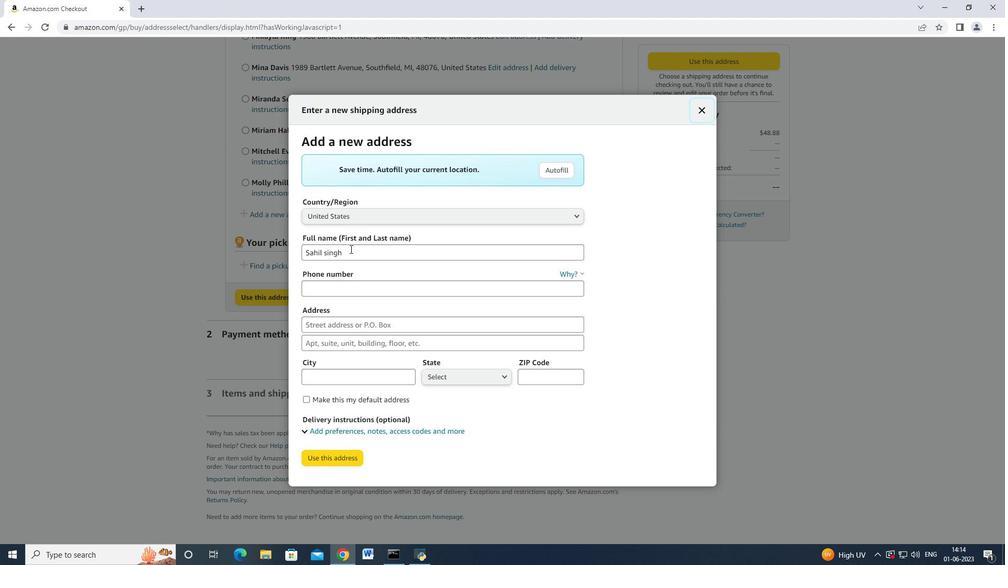 
Action: Mouse pressed left at (350, 250)
Screenshot: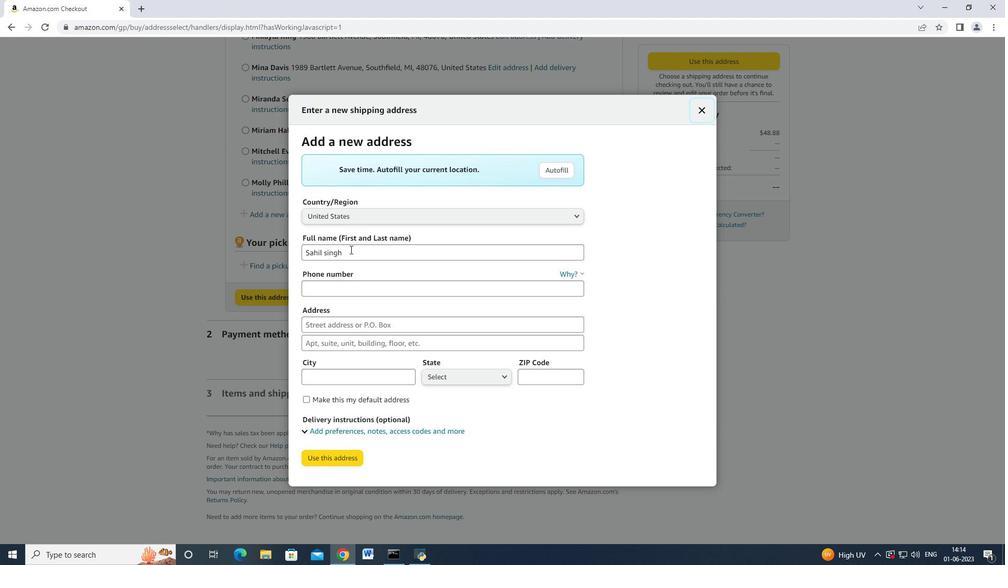 
Action: Mouse moved to (308, 259)
Screenshot: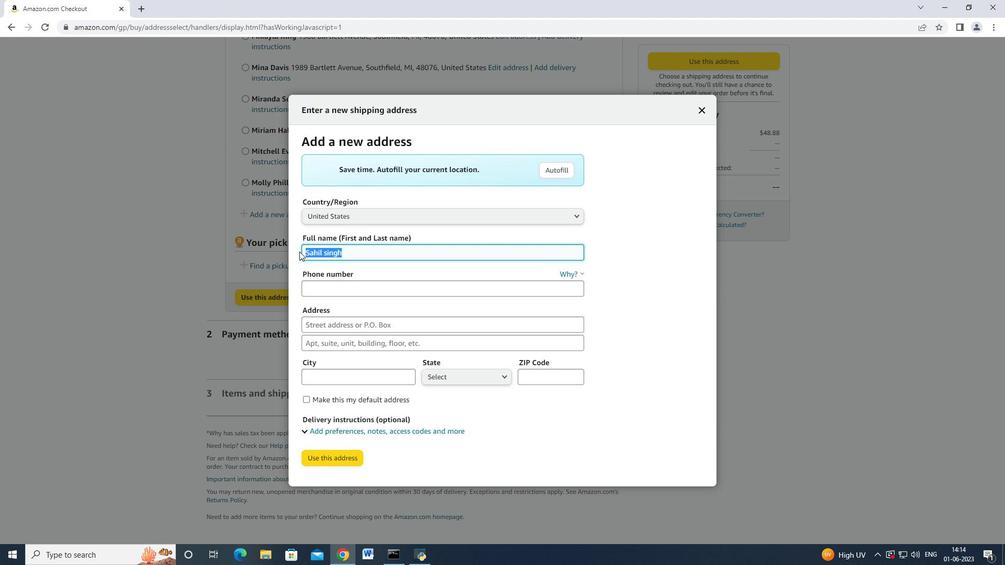
Action: Key pressed <Key.backspace><Key.shift_r>Adam<Key.space><Key.shift_r>Smith<Key.tab><Key.tab>5122113583<Key.tab>26<Key.backspace><Key.backspace>3620<Key.space><Key.shift>Station<Key.space><Key.shift_r>Street<Key.tab><Key.tab><Key.shift_r>Austin
Screenshot: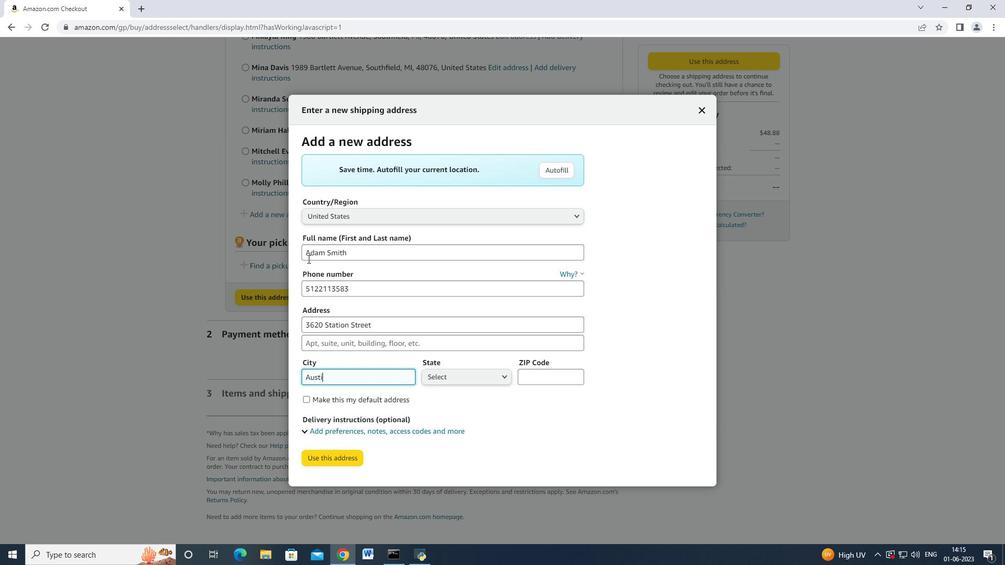 
Action: Mouse moved to (452, 381)
Screenshot: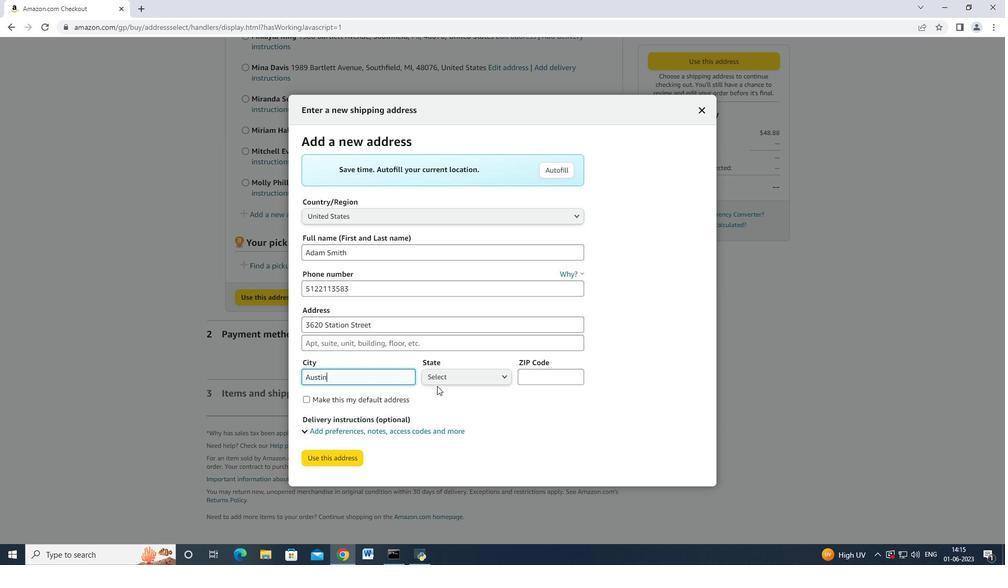
Action: Mouse pressed left at (452, 381)
Screenshot: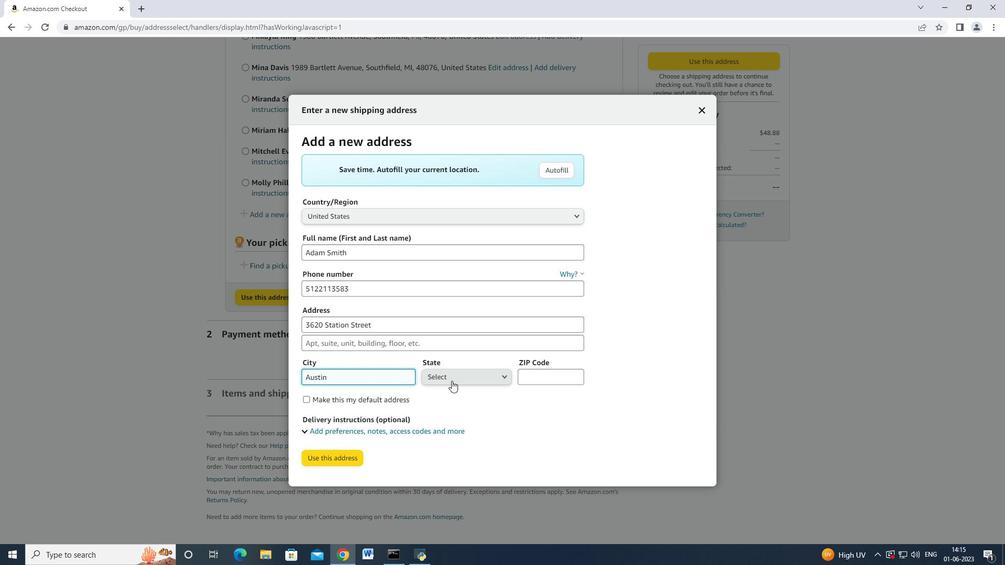 
Action: Mouse moved to (471, 306)
Screenshot: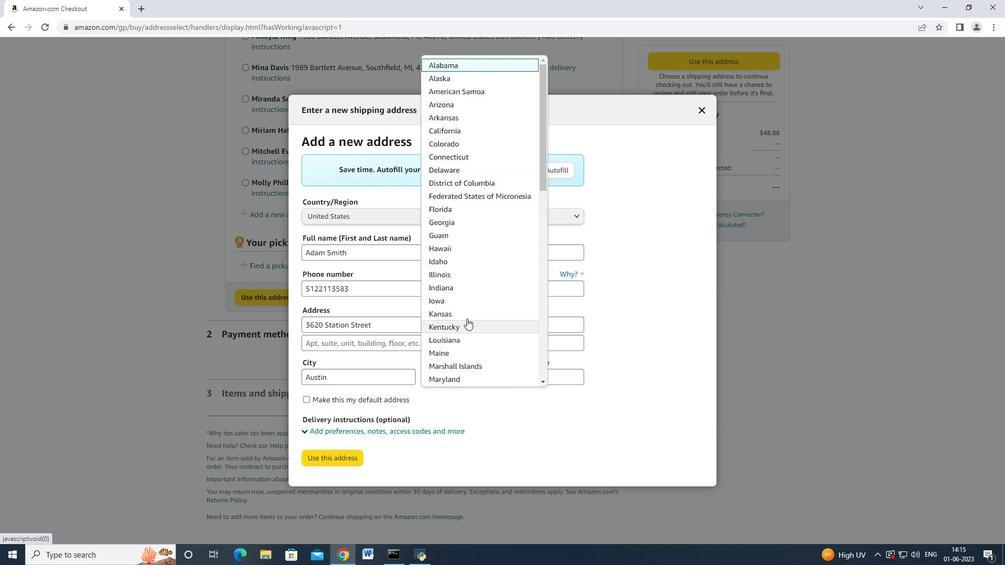 
Action: Mouse scrolled (471, 305) with delta (0, 0)
Screenshot: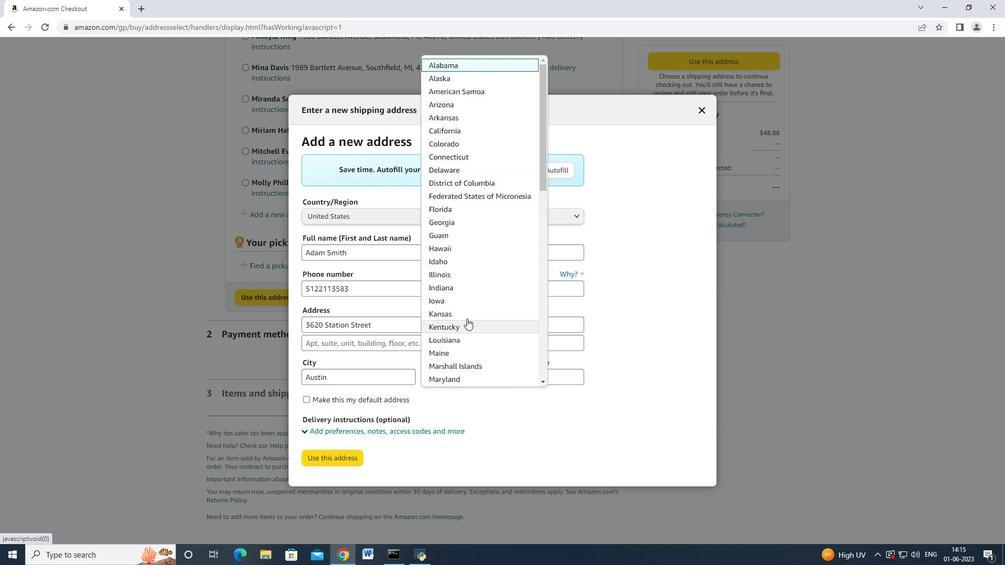 
Action: Mouse moved to (472, 306)
Screenshot: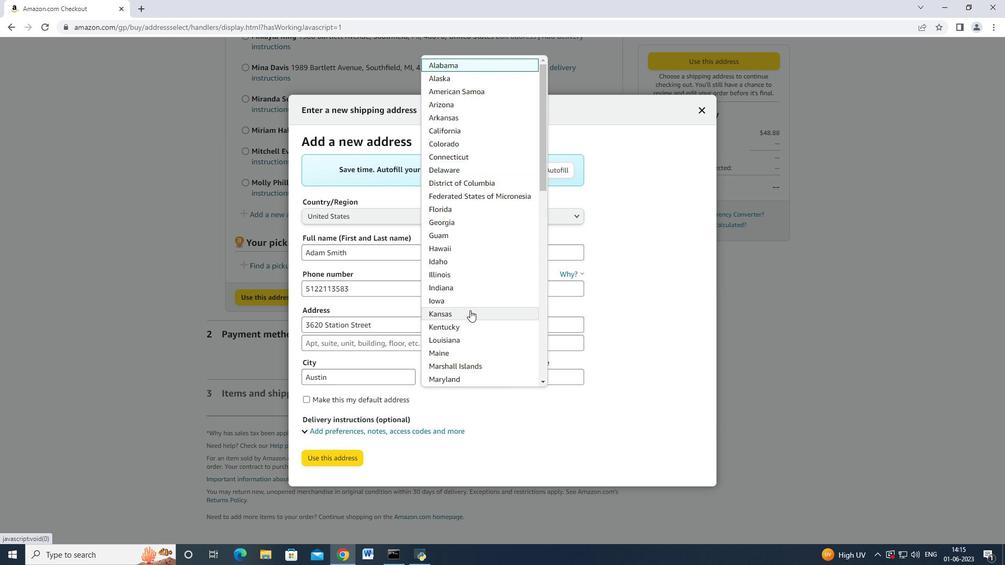 
Action: Mouse scrolled (472, 305) with delta (0, 0)
Screenshot: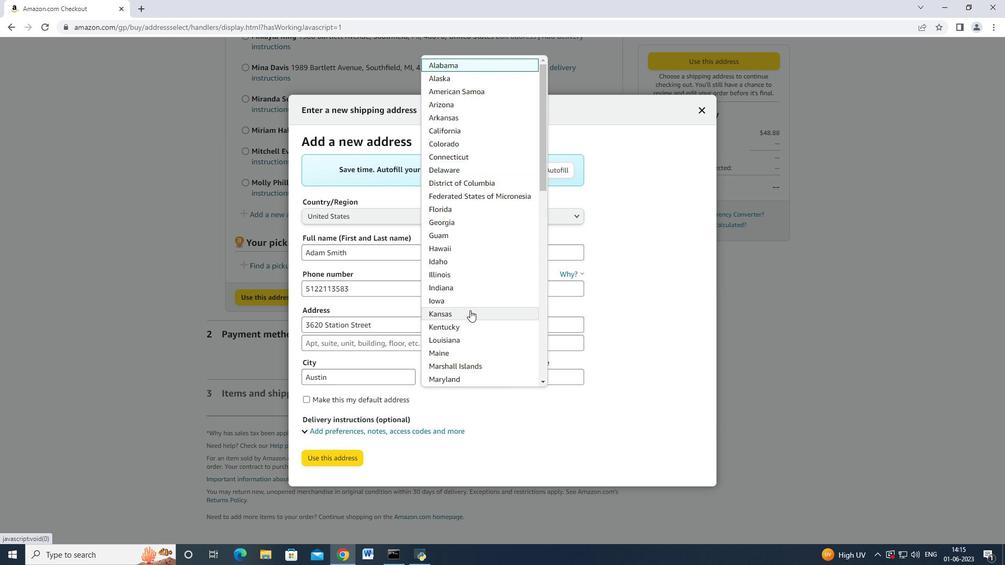 
Action: Mouse scrolled (472, 305) with delta (0, 0)
Screenshot: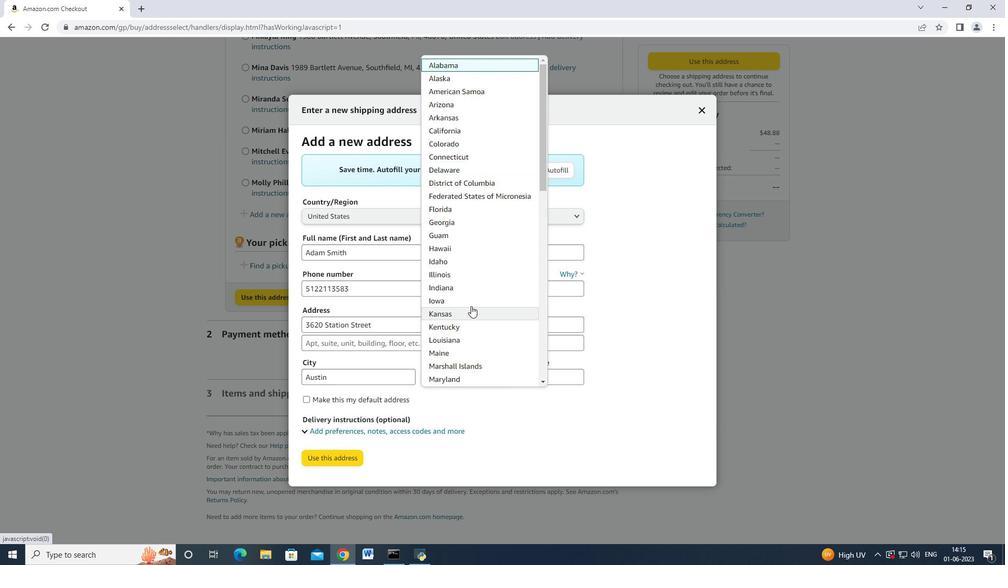 
Action: Mouse scrolled (472, 305) with delta (0, 0)
Screenshot: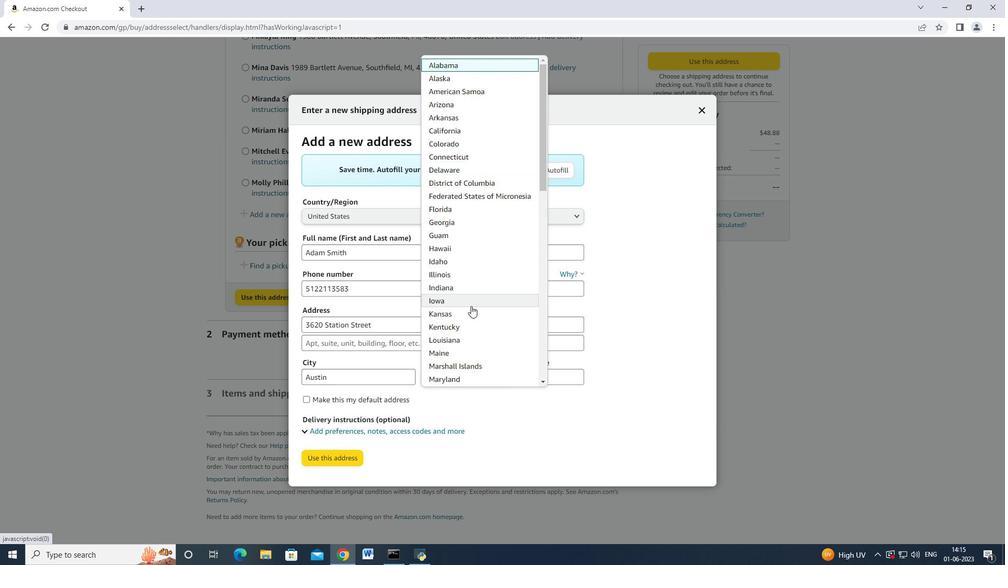 
Action: Mouse scrolled (472, 305) with delta (0, 0)
Screenshot: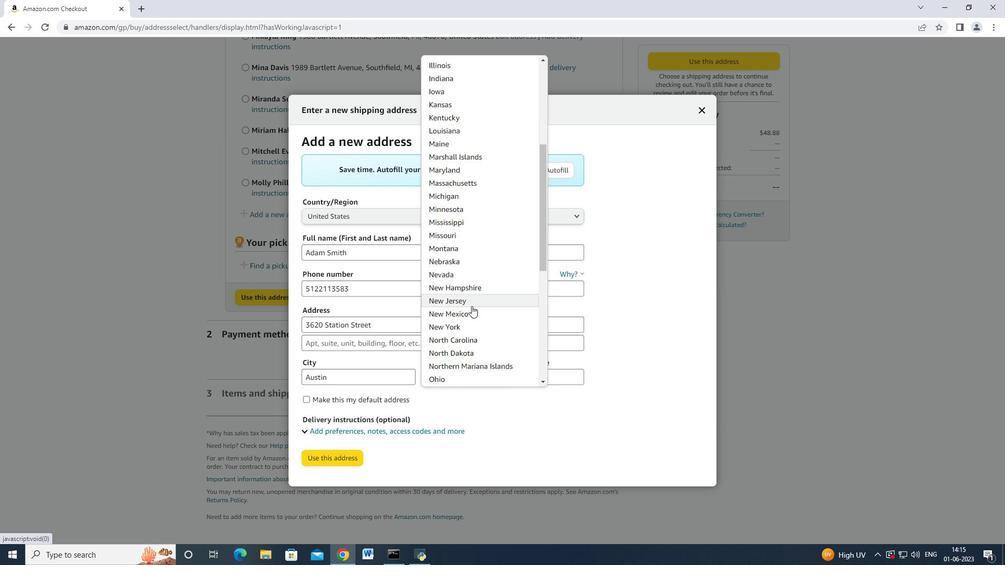 
Action: Mouse scrolled (472, 305) with delta (0, 0)
Screenshot: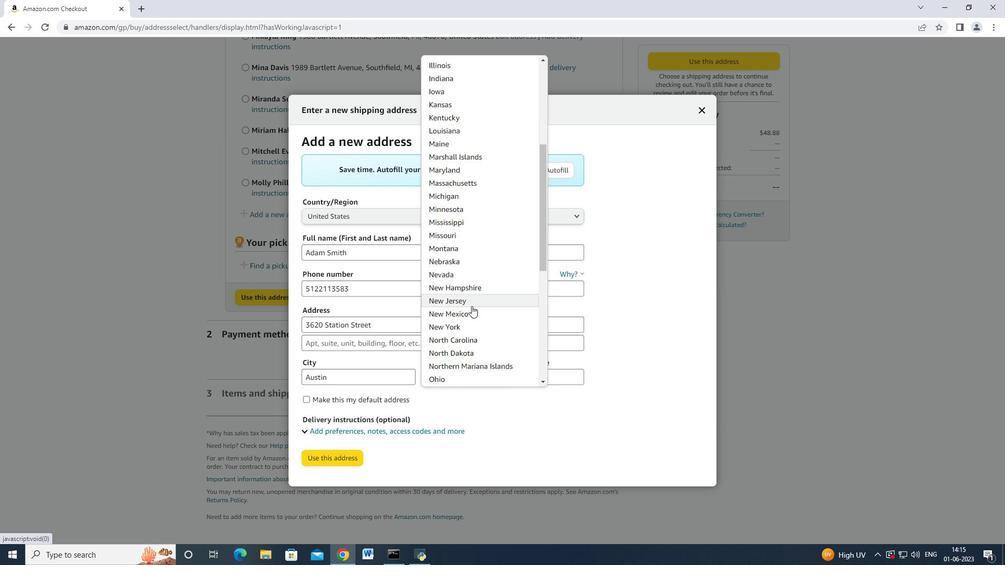 
Action: Mouse scrolled (472, 305) with delta (0, 0)
Screenshot: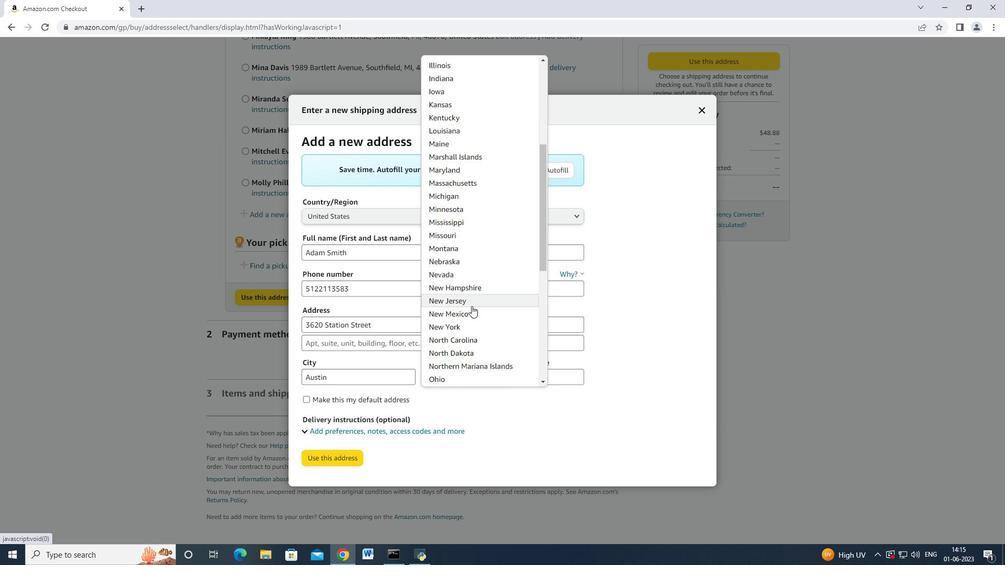 
Action: Mouse scrolled (472, 305) with delta (0, 0)
Screenshot: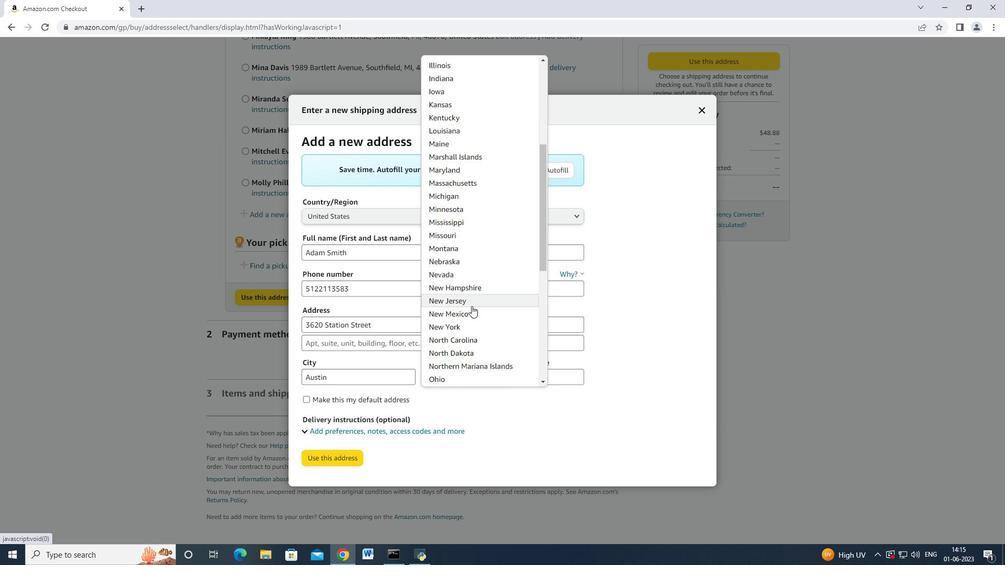 
Action: Mouse moved to (467, 304)
Screenshot: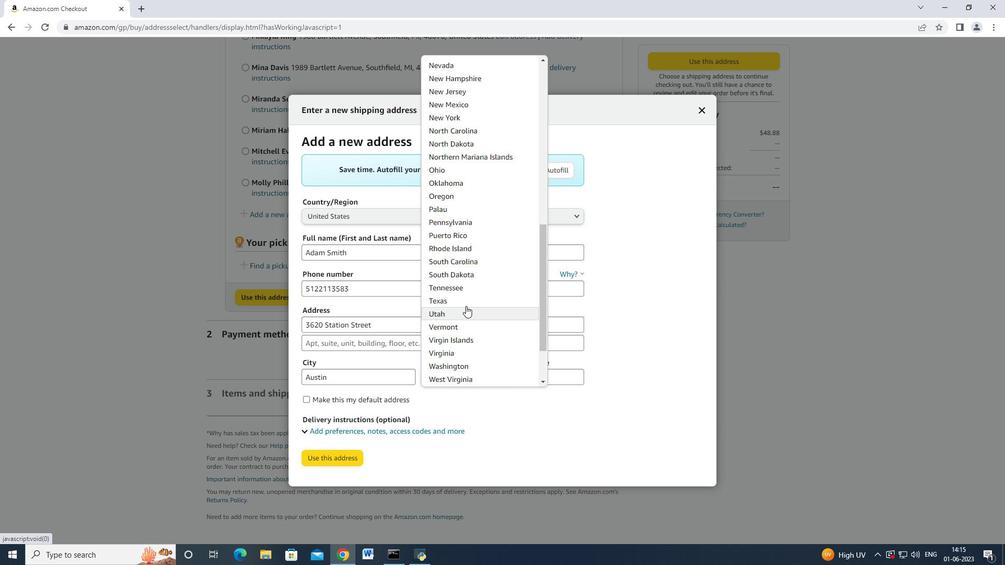 
Action: Mouse pressed left at (467, 304)
Screenshot: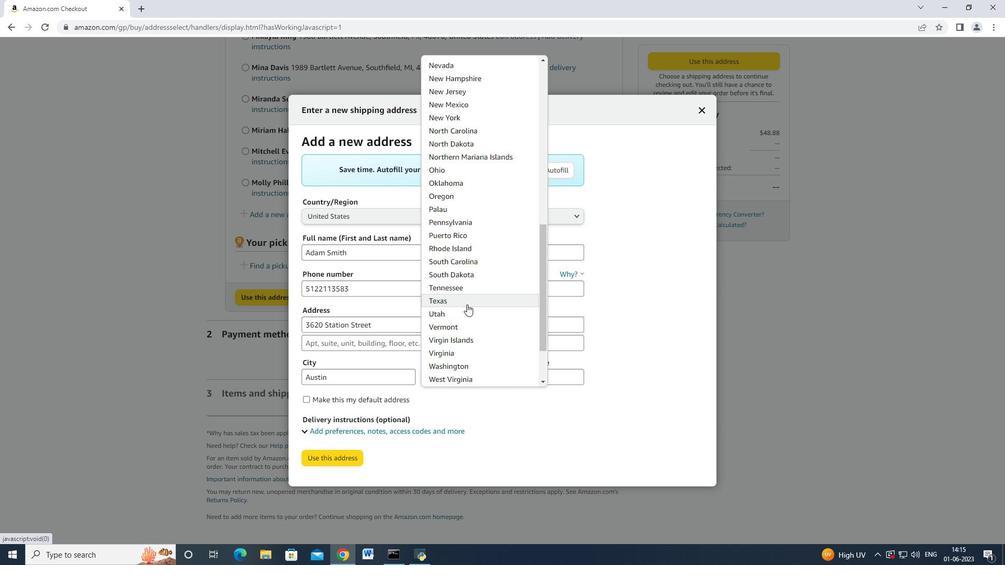 
Action: Mouse moved to (544, 382)
Screenshot: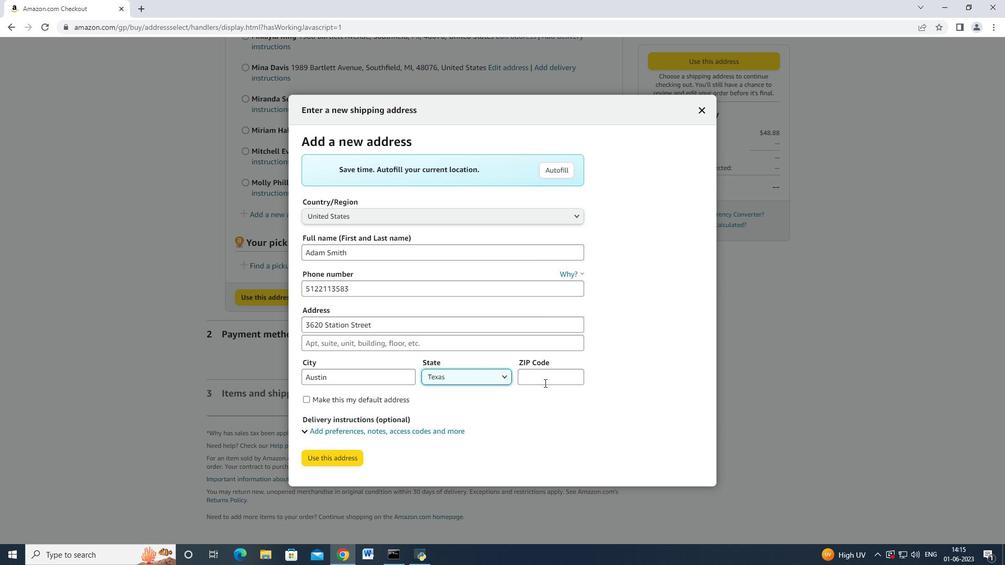 
Action: Mouse pressed left at (544, 382)
Screenshot: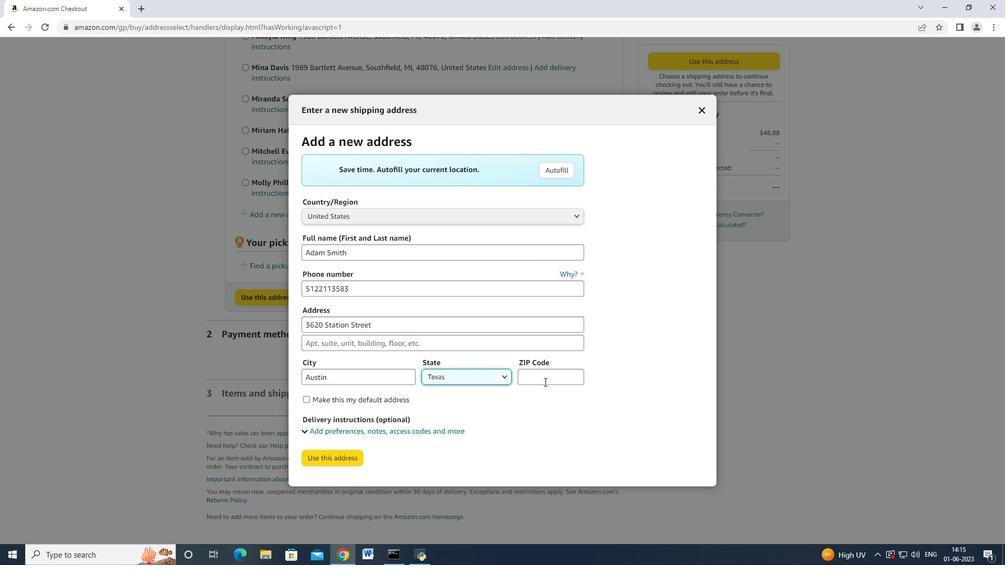
Action: Key pressed 78702<Key.tab><Key.tab><Key.tab>
Screenshot: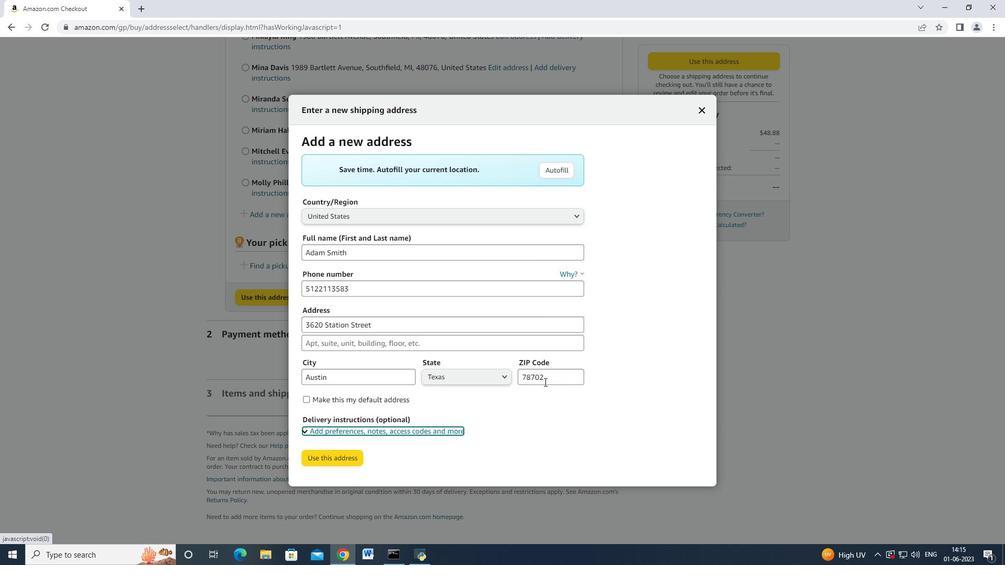 
Action: Mouse moved to (330, 451)
Screenshot: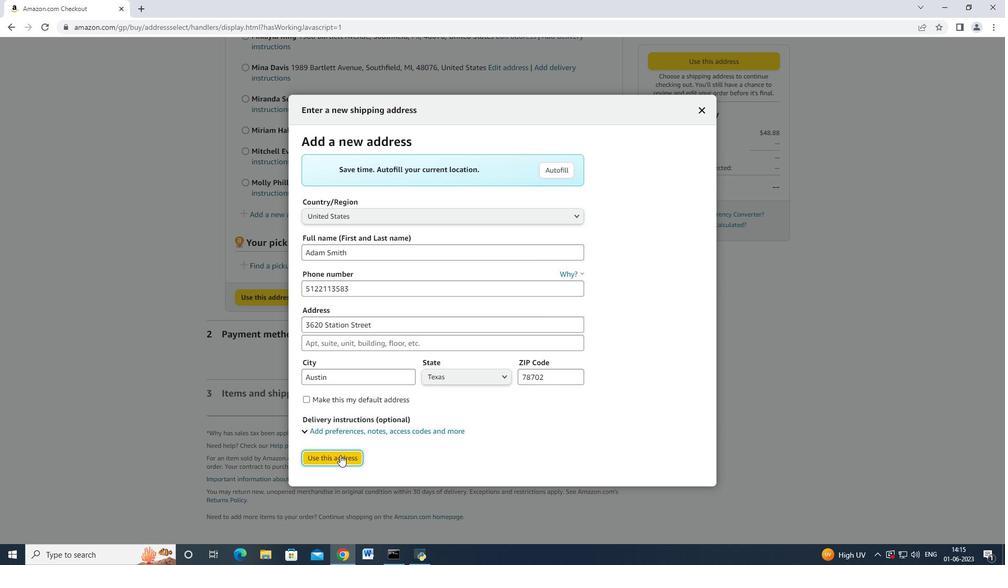 
Action: Mouse pressed left at (330, 451)
Screenshot: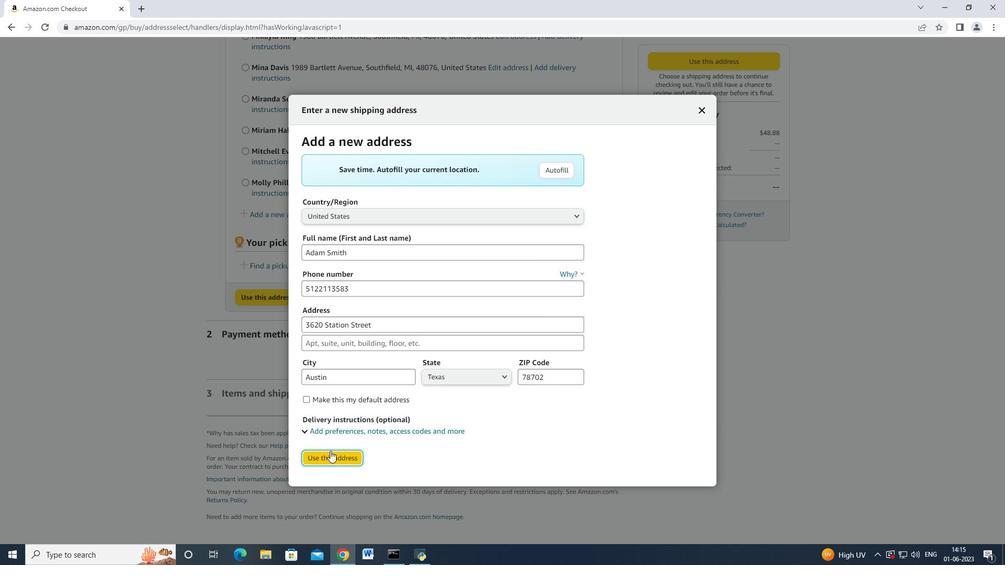 
Action: Mouse moved to (390, 304)
Screenshot: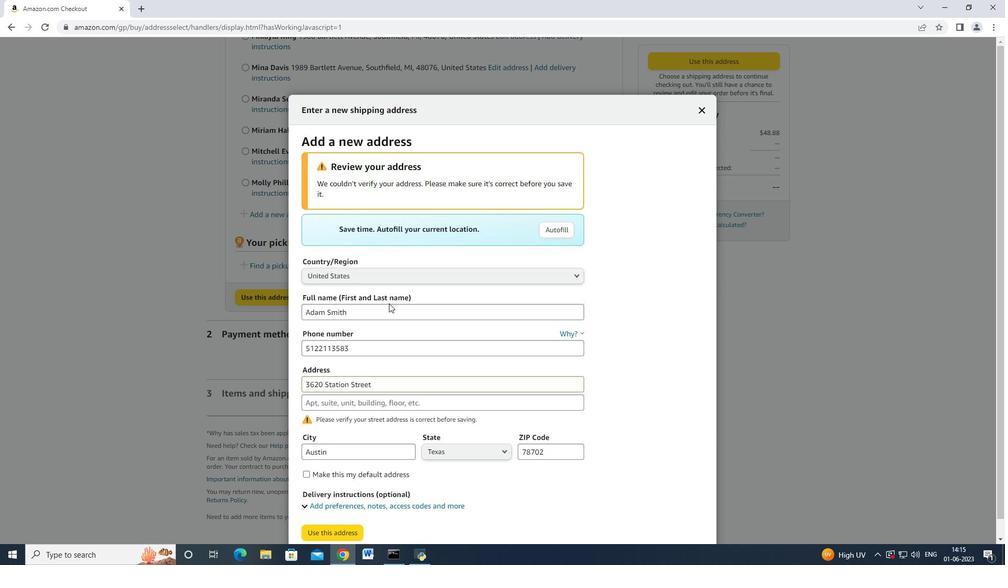 
Action: Mouse scrolled (390, 304) with delta (0, 0)
Screenshot: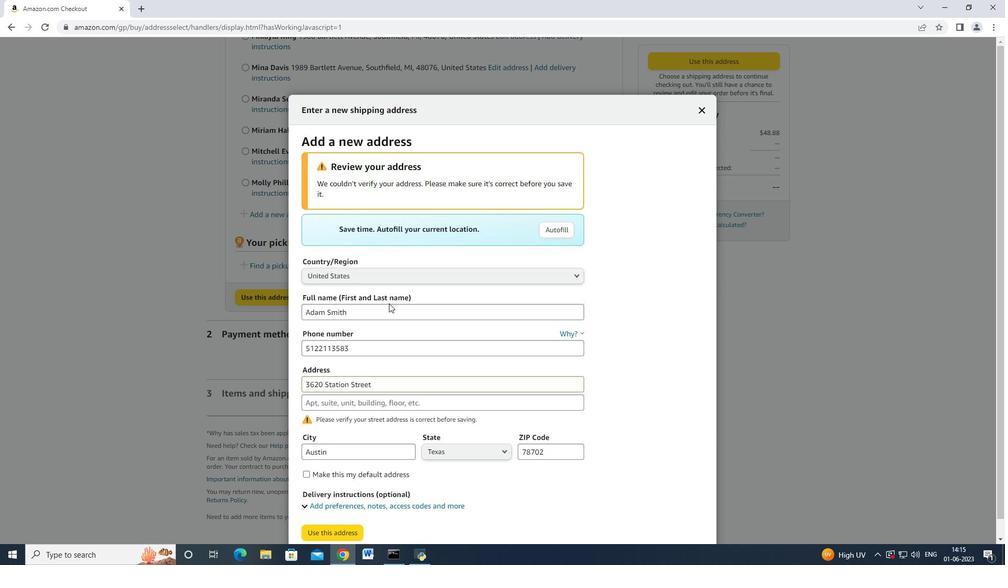 
Action: Mouse scrolled (390, 304) with delta (0, 0)
Screenshot: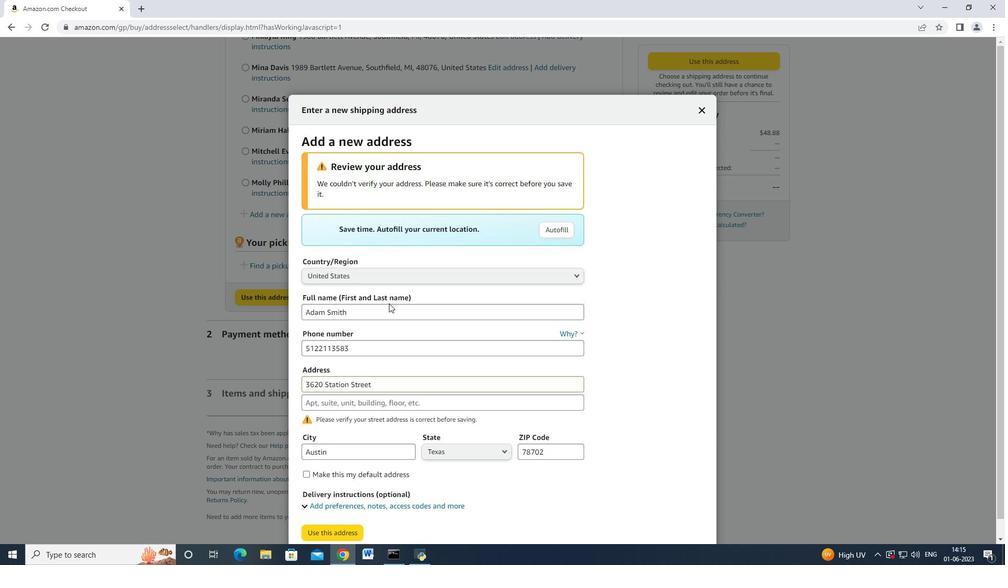 
Action: Mouse moved to (390, 308)
Screenshot: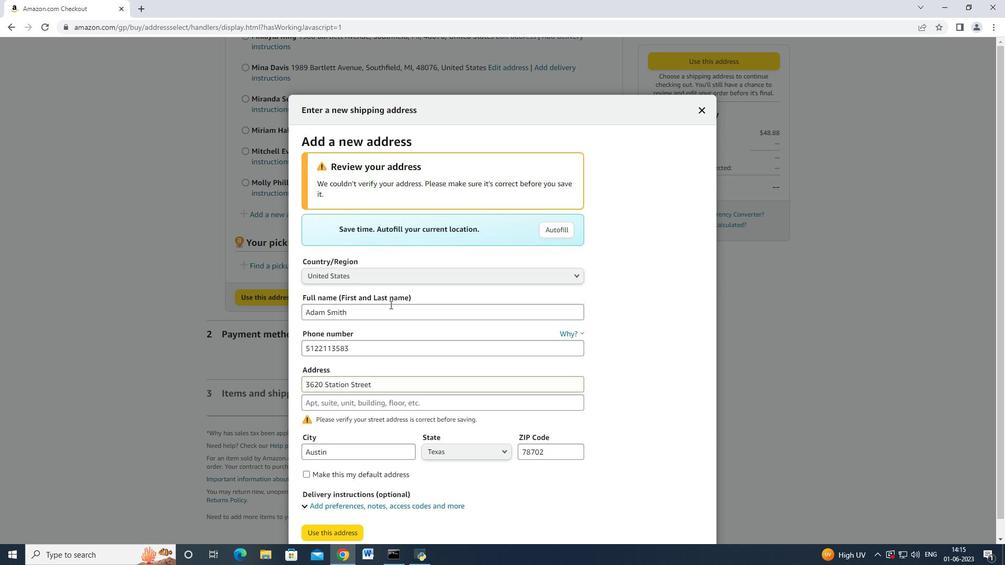 
Action: Mouse scrolled (390, 305) with delta (0, 0)
Screenshot: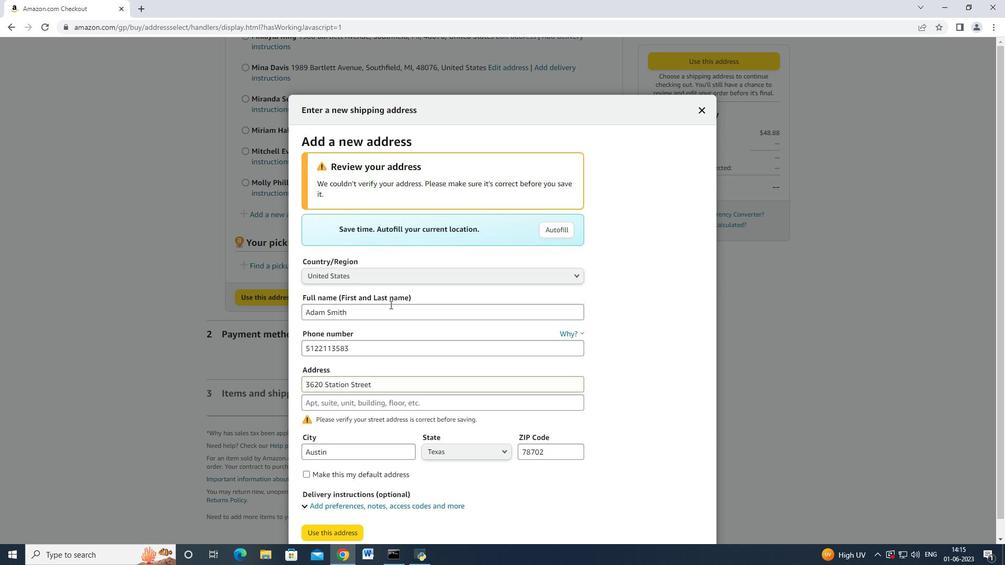 
Action: Mouse moved to (349, 514)
Screenshot: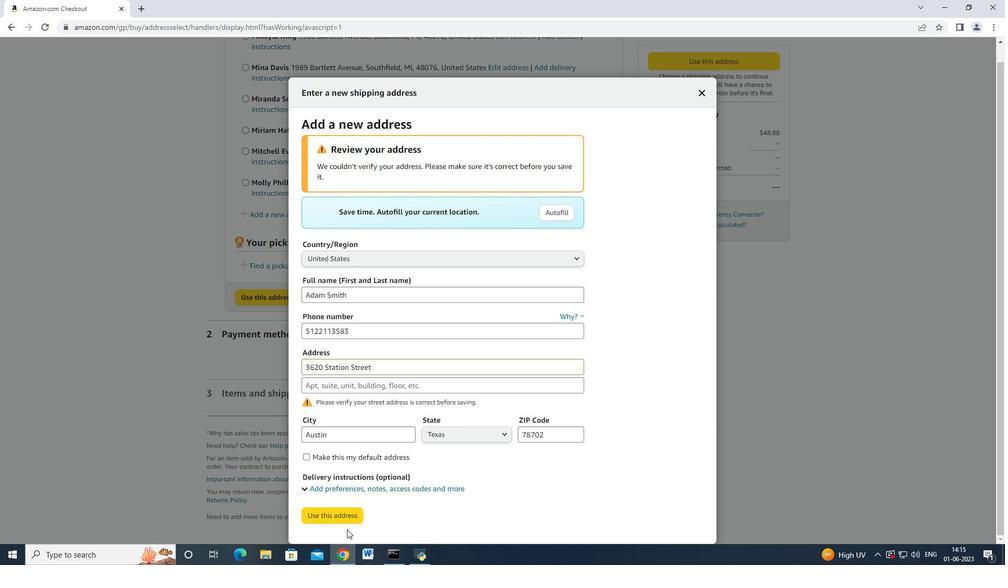 
Action: Mouse pressed left at (349, 514)
Screenshot: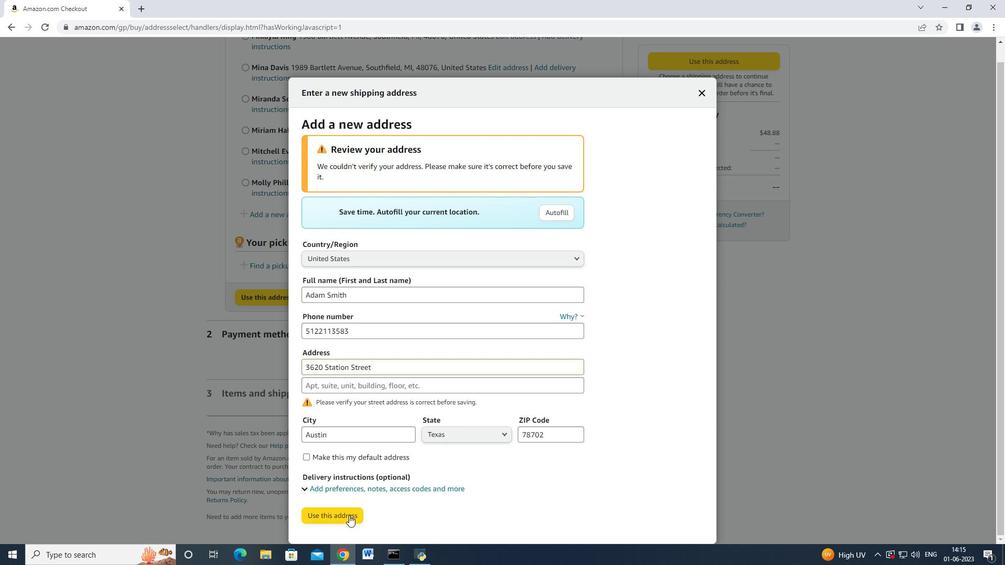 
Action: Mouse moved to (374, 291)
Screenshot: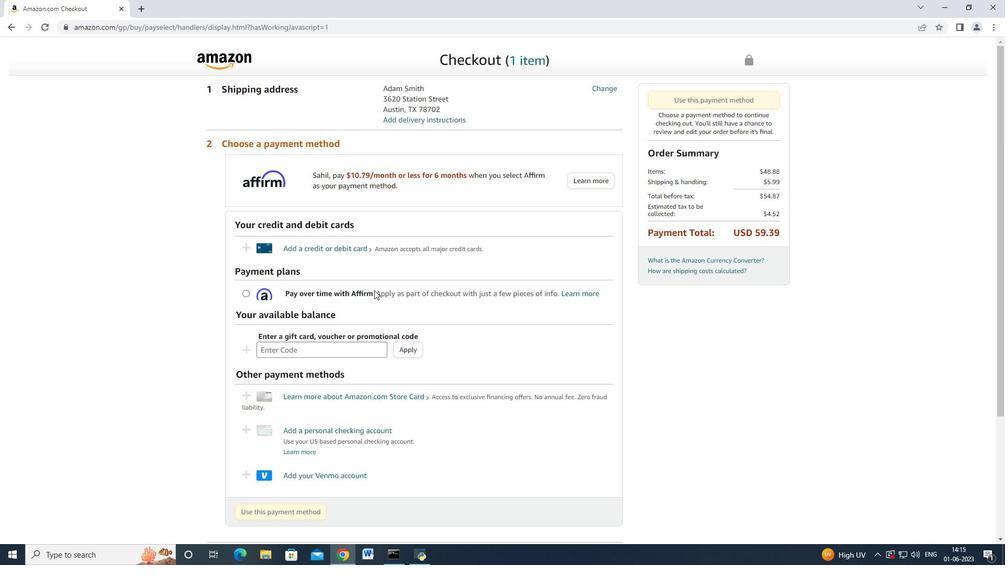 
Action: Mouse scrolled (374, 291) with delta (0, 0)
Screenshot: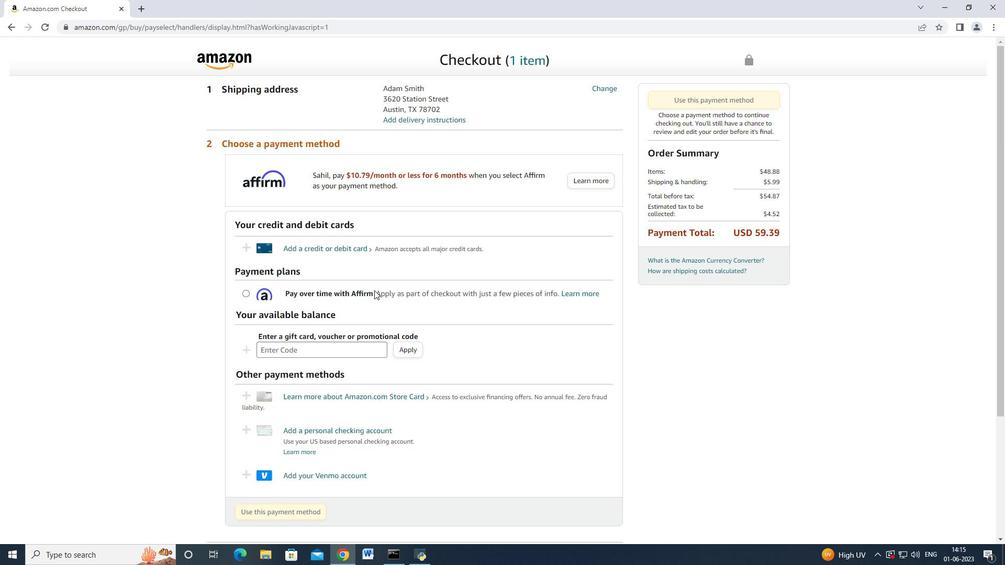 
Action: Mouse moved to (344, 196)
Screenshot: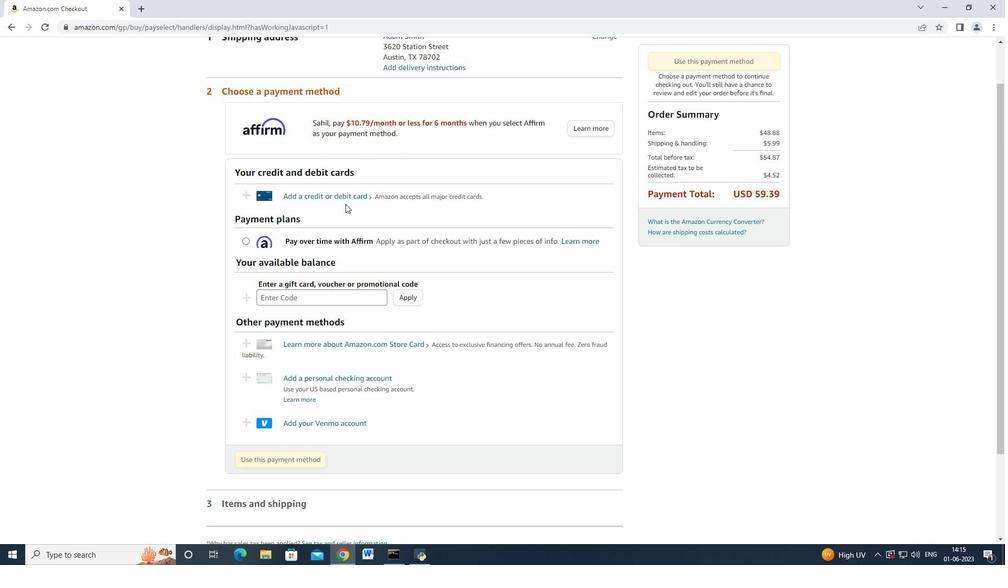 
Action: Mouse pressed left at (344, 196)
Screenshot: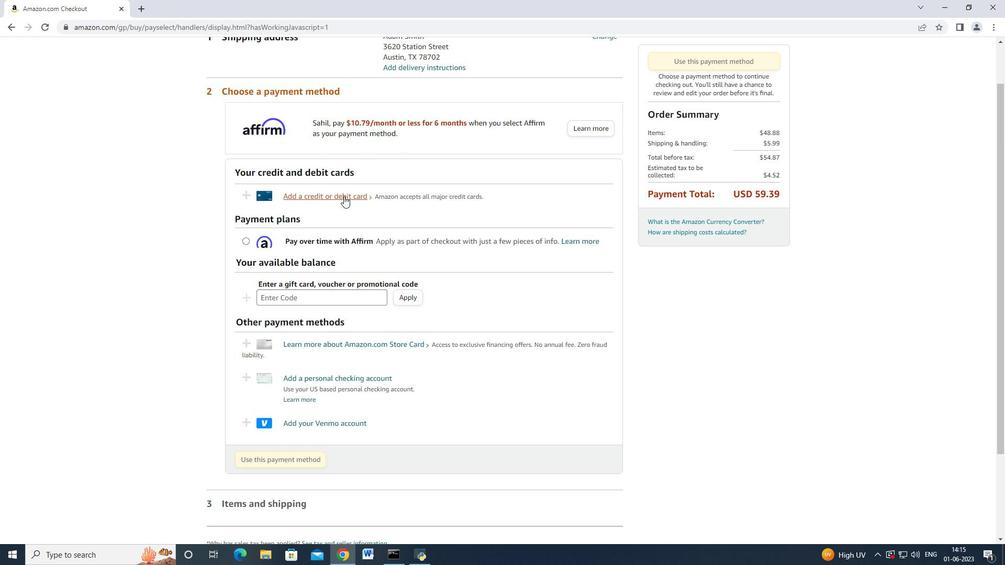 
Action: Mouse moved to (423, 242)
Screenshot: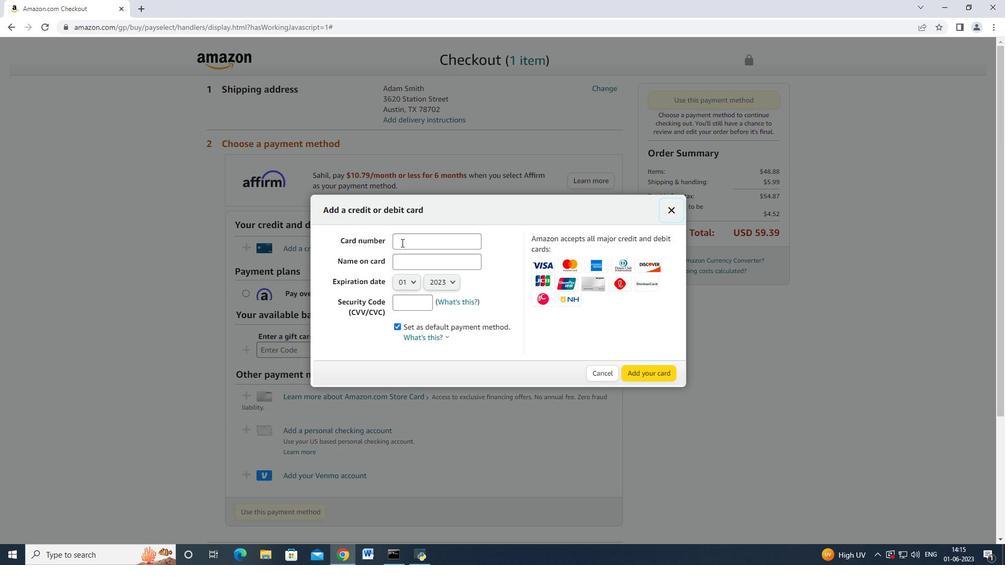 
Action: Mouse pressed left at (423, 242)
Screenshot: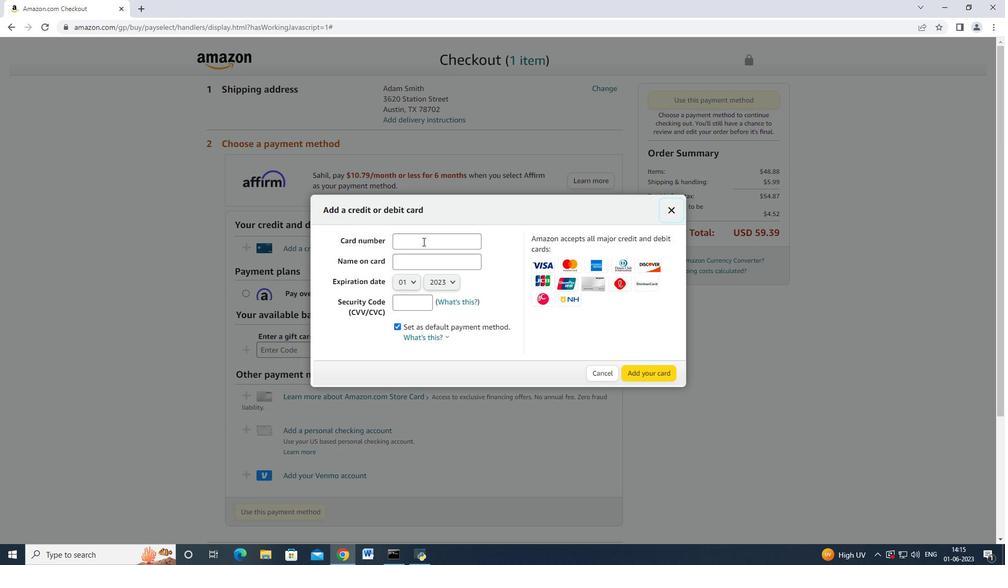 
Action: Mouse moved to (424, 242)
Screenshot: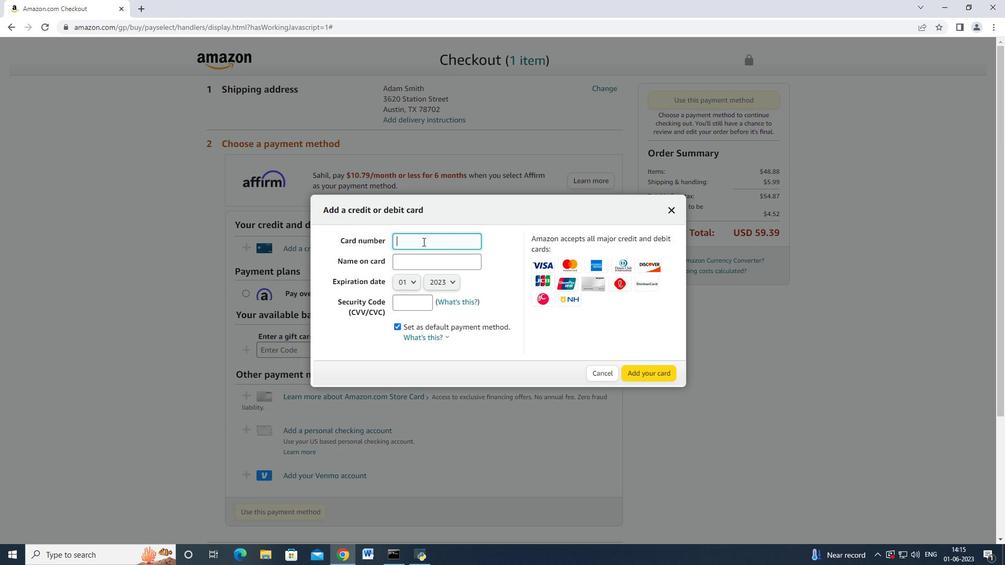 
Action: Key pressed 4983754559857965<Key.tab><Key.shift>J<Key.backspace><Key.shift>J<Key.backspace><Key.shift>Jasonctrl+A<Key.backspace><Key.shift><Key.shift><Key.shift><Key.shift><Key.shift><Key.shift><Key.shift><Key.shift><Key.shift><Key.shift><Key.shift><Key.shift><Key.shift><Key.shift><Key.shift><Key.shift><Key.shift><Key.shift><Key.shift><Key.shift><Key.shift><Key.shift><Key.shift><Key.shift>A<Key.backspace><Key.shift>Ja<Key.backspace>ohn<Key.space><Key.shift>Baker<Key.tab><Key.enter><Key.down><Key.down><Key.down><Key.down><Key.down><Key.enter><Key.tab><Key.tab><Key.enter><Key.down><Key.down><Key.down><Key.down><Key.up><Key.up><Key.enter><Key.tab><Key.tab>549<Key.tab><Key.tab><Key.tab><Key.tab><Key.tab>
Screenshot: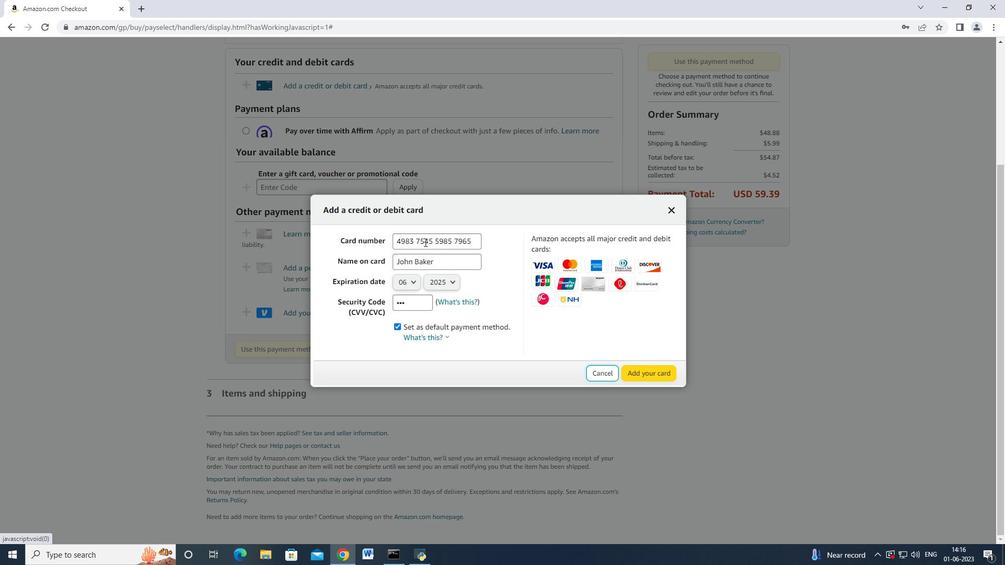
